 Task: Find connections with filter location Charkhāri with filter topic #marketing with filter profile language German with filter current company HERO ELECTRIC VEHICLES PVT LTD with filter school Rajiv Gandhi University of Knowledge Technologies, RKValley (RAA) with filter industry Mobile Computing Software Products with filter service category Home Networking with filter keywords title Physicist
Action: Mouse moved to (662, 92)
Screenshot: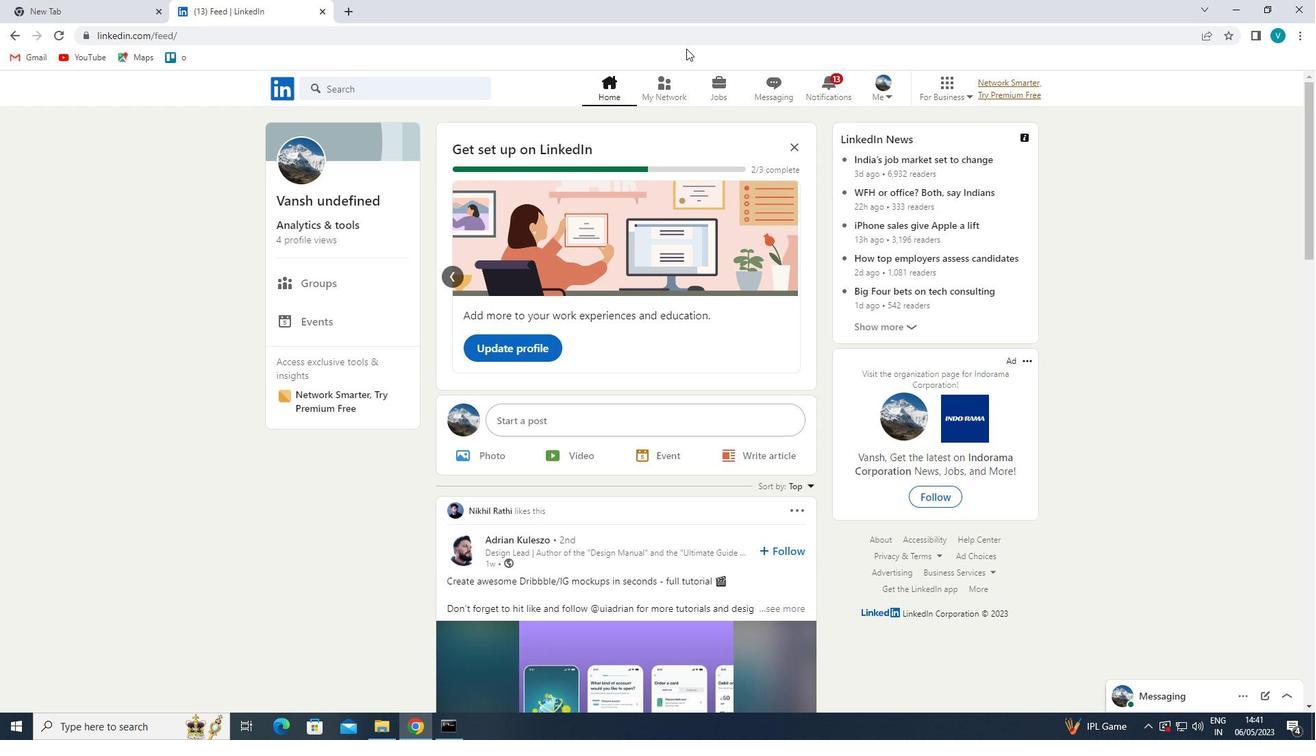 
Action: Mouse pressed left at (662, 92)
Screenshot: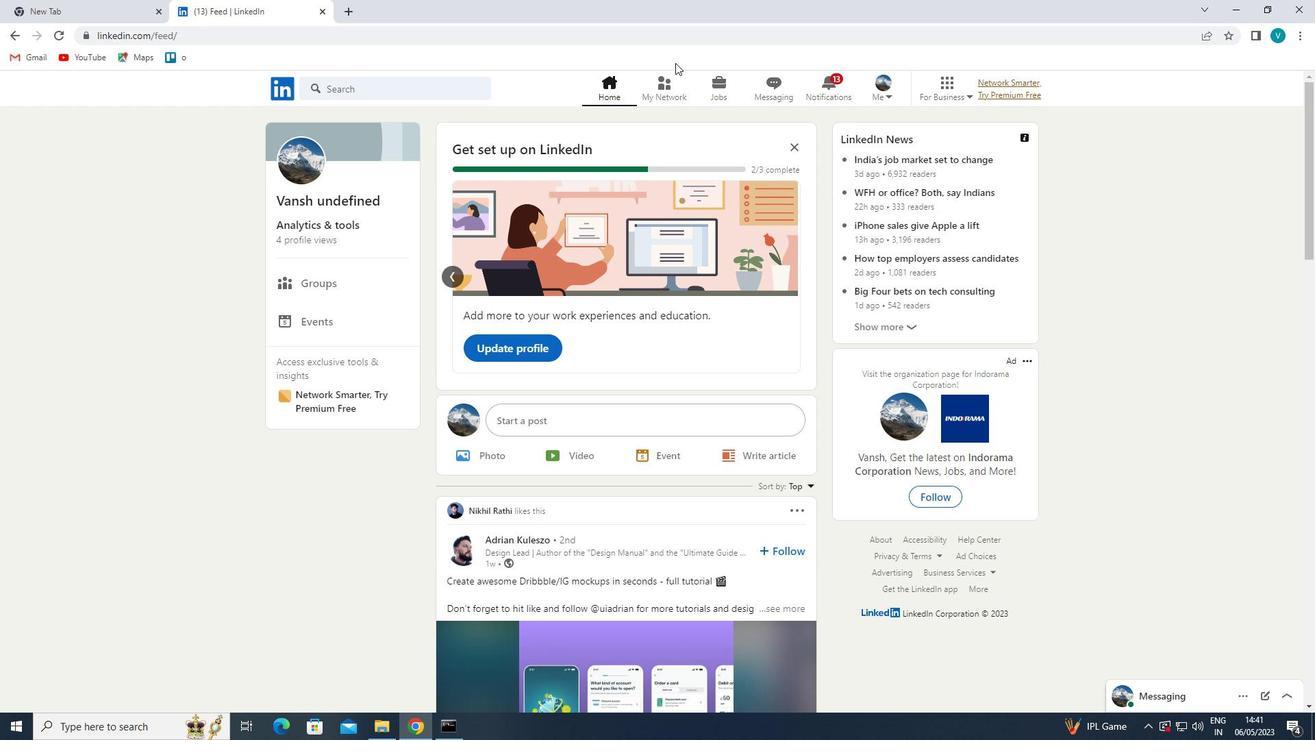 
Action: Mouse moved to (411, 163)
Screenshot: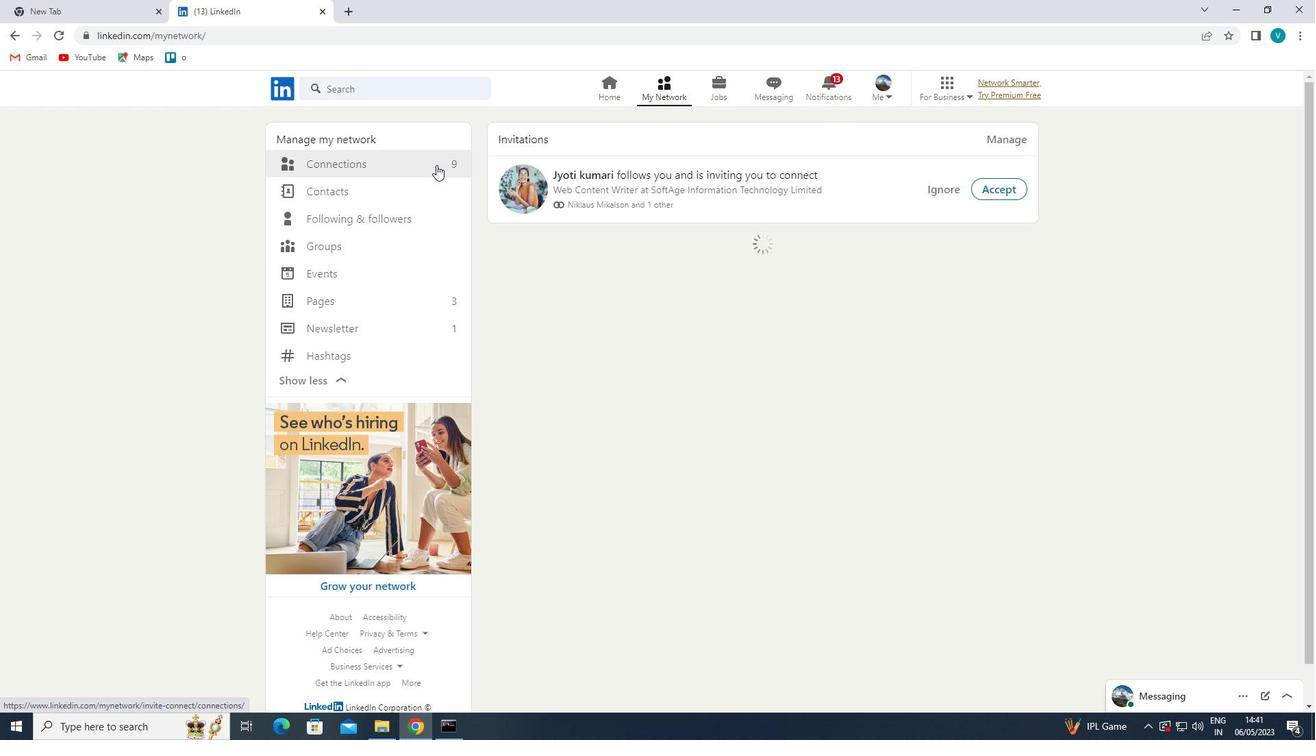
Action: Mouse pressed left at (411, 163)
Screenshot: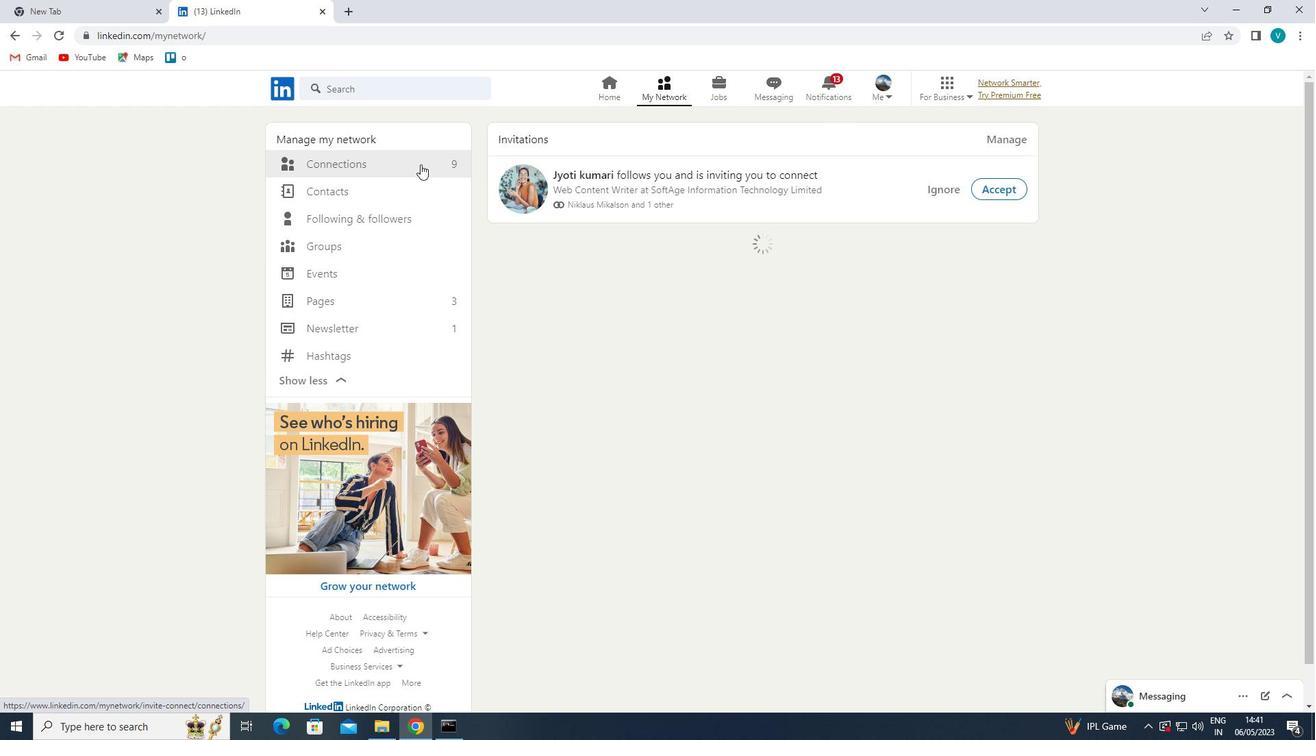 
Action: Mouse moved to (791, 166)
Screenshot: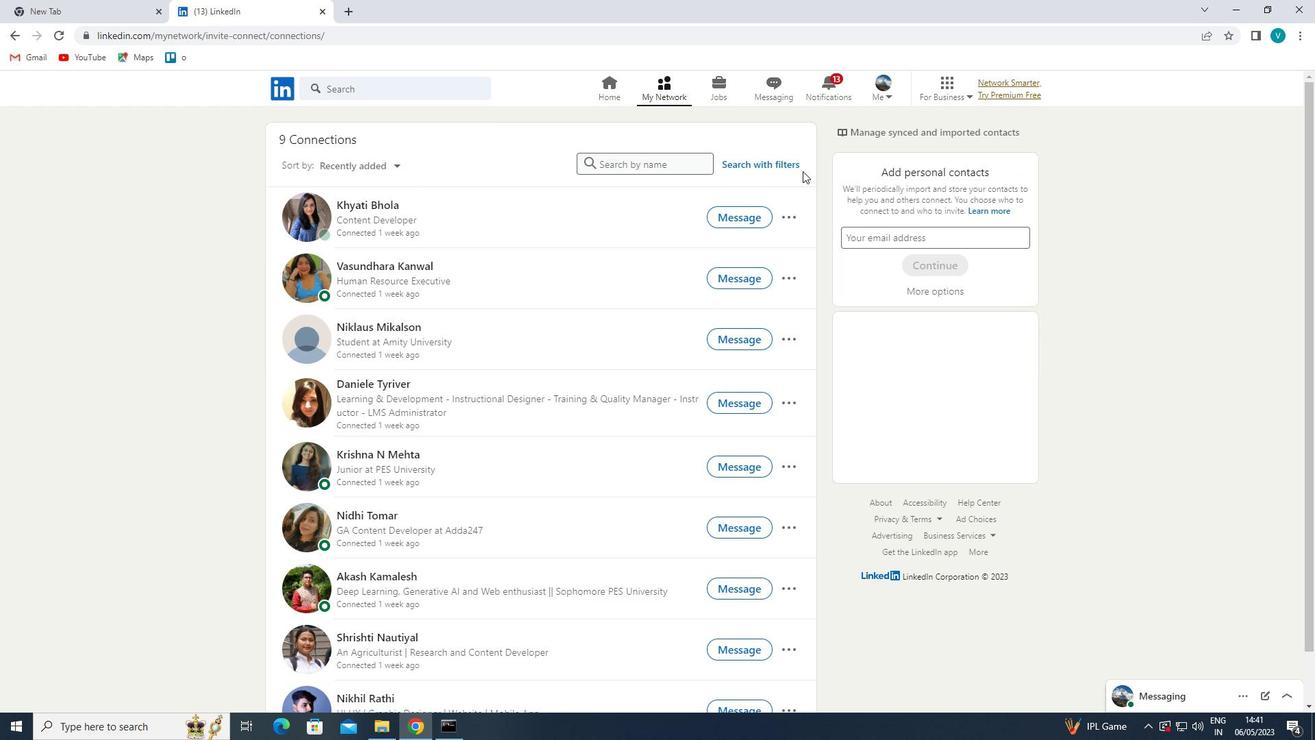 
Action: Mouse pressed left at (791, 166)
Screenshot: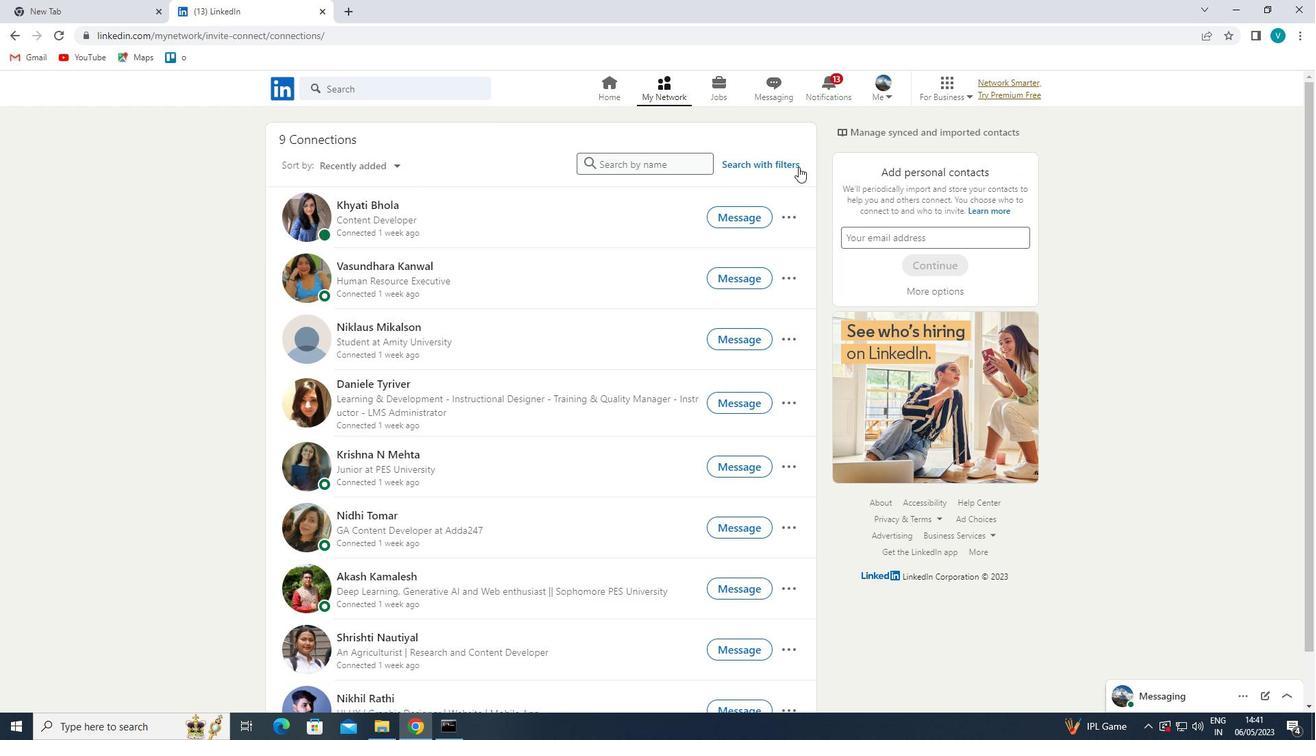 
Action: Mouse moved to (665, 126)
Screenshot: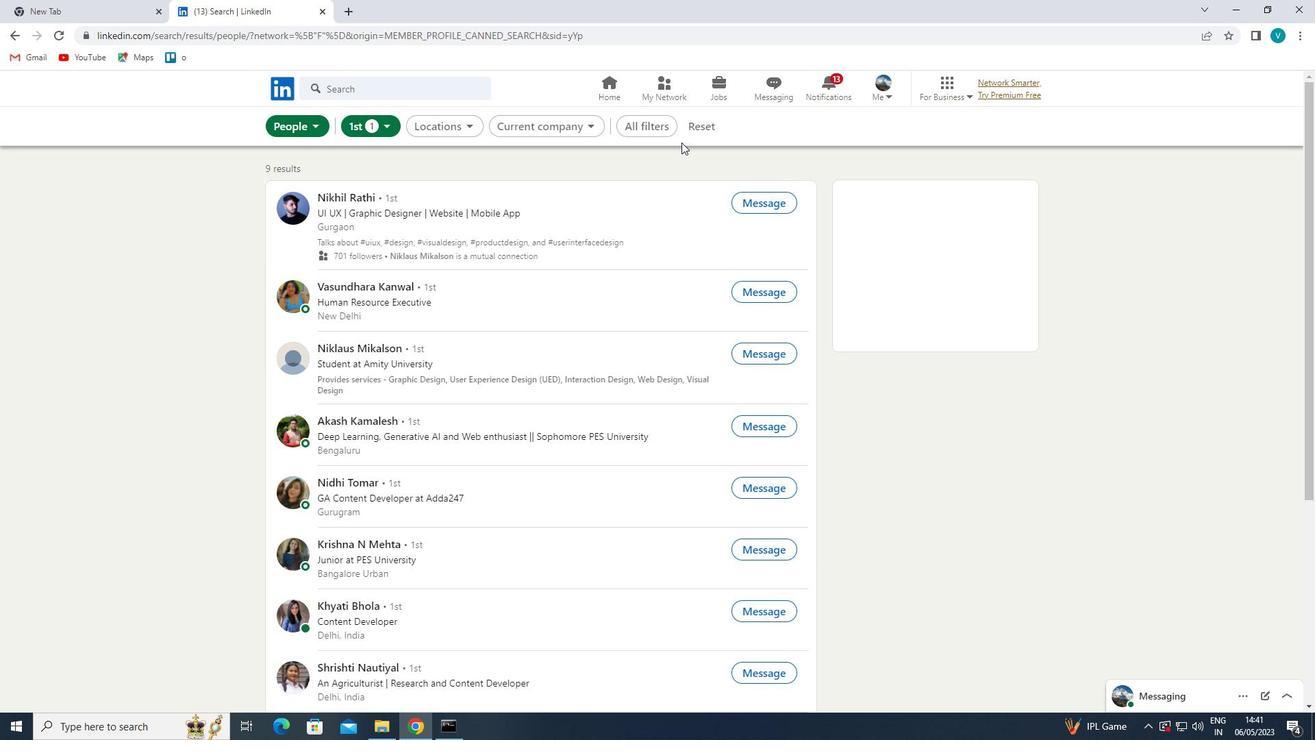 
Action: Mouse pressed left at (665, 126)
Screenshot: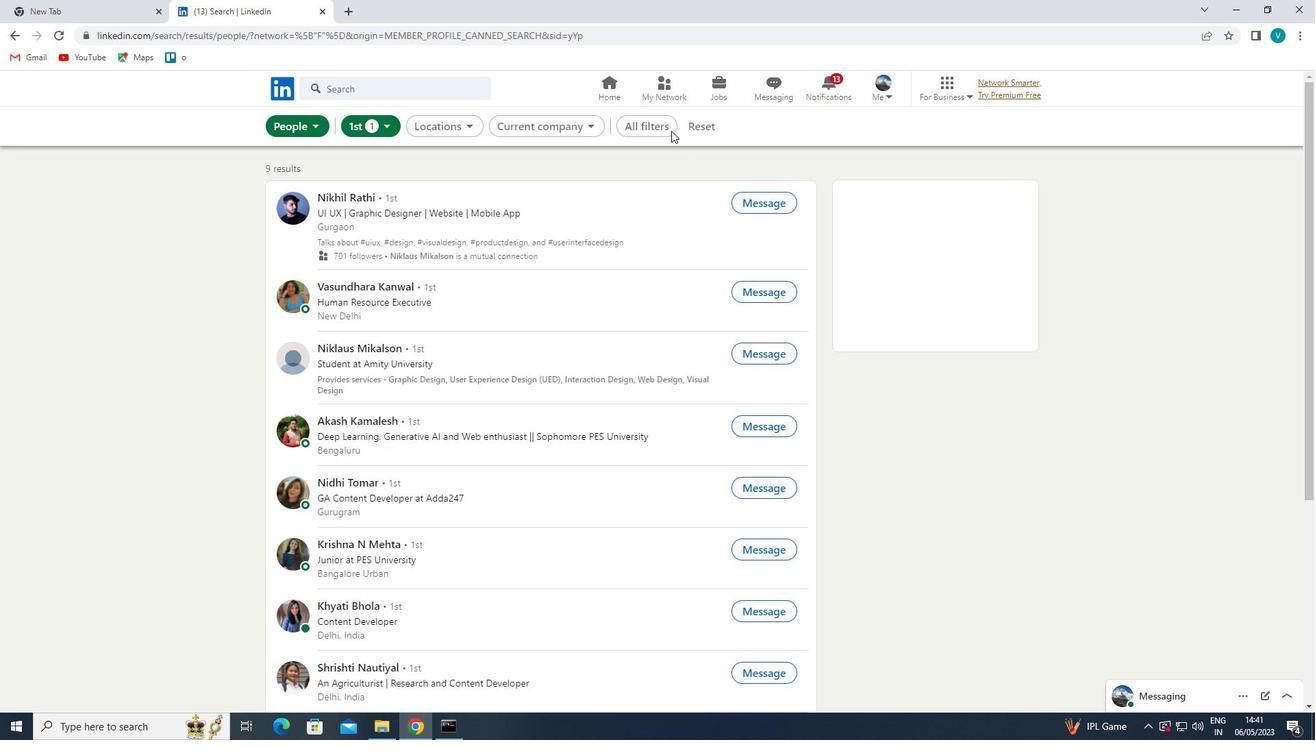 
Action: Mouse moved to (1083, 298)
Screenshot: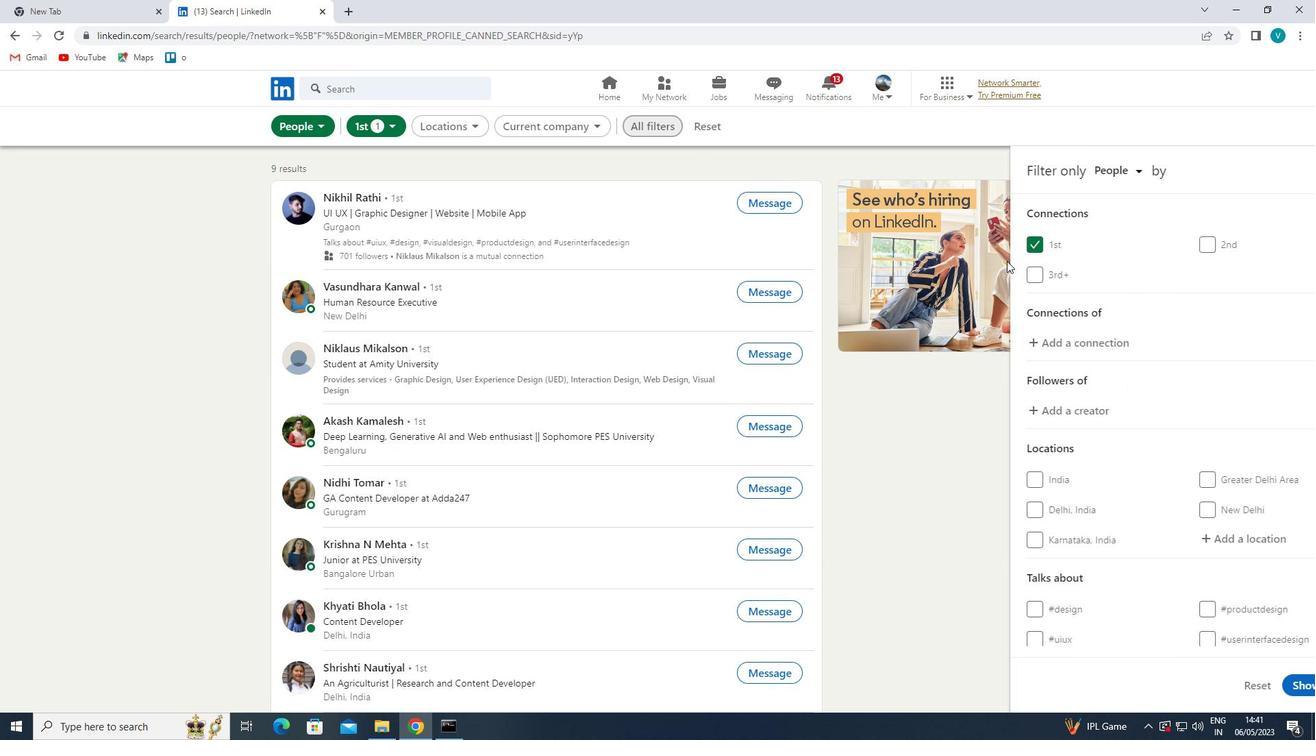 
Action: Mouse scrolled (1083, 297) with delta (0, 0)
Screenshot: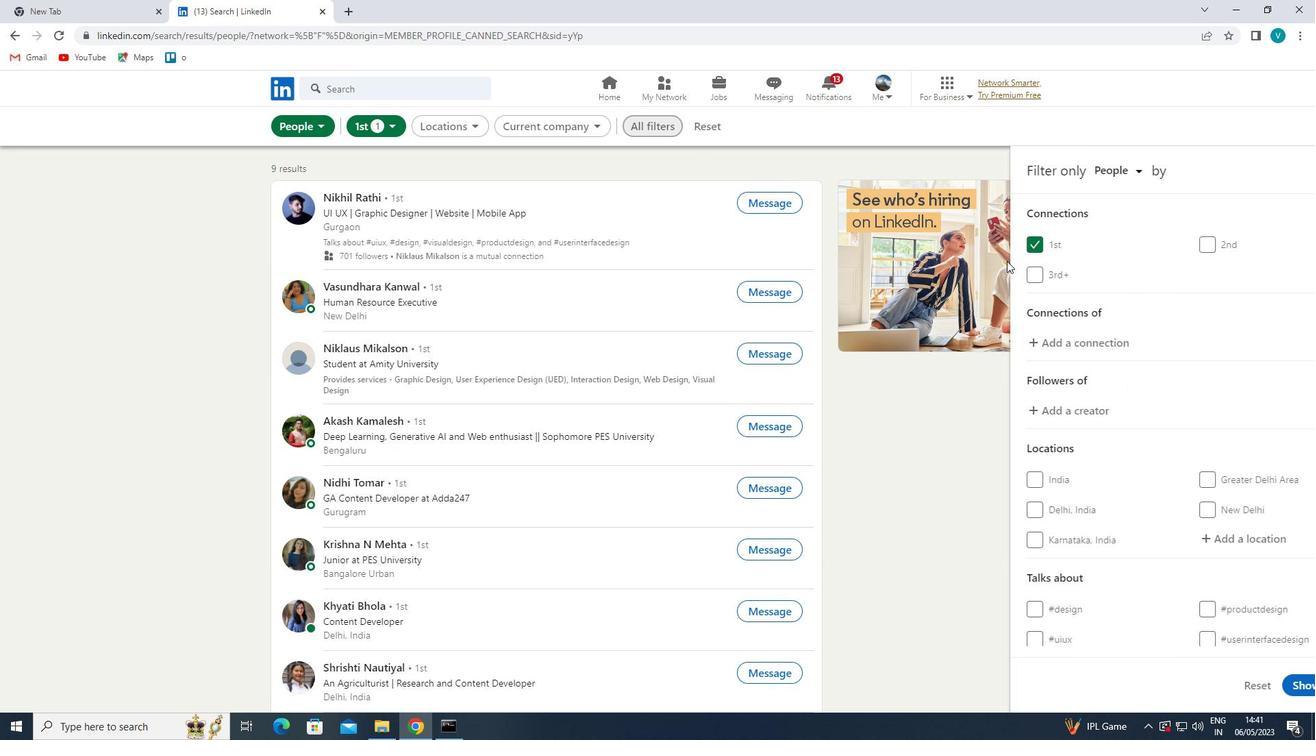 
Action: Mouse moved to (1087, 302)
Screenshot: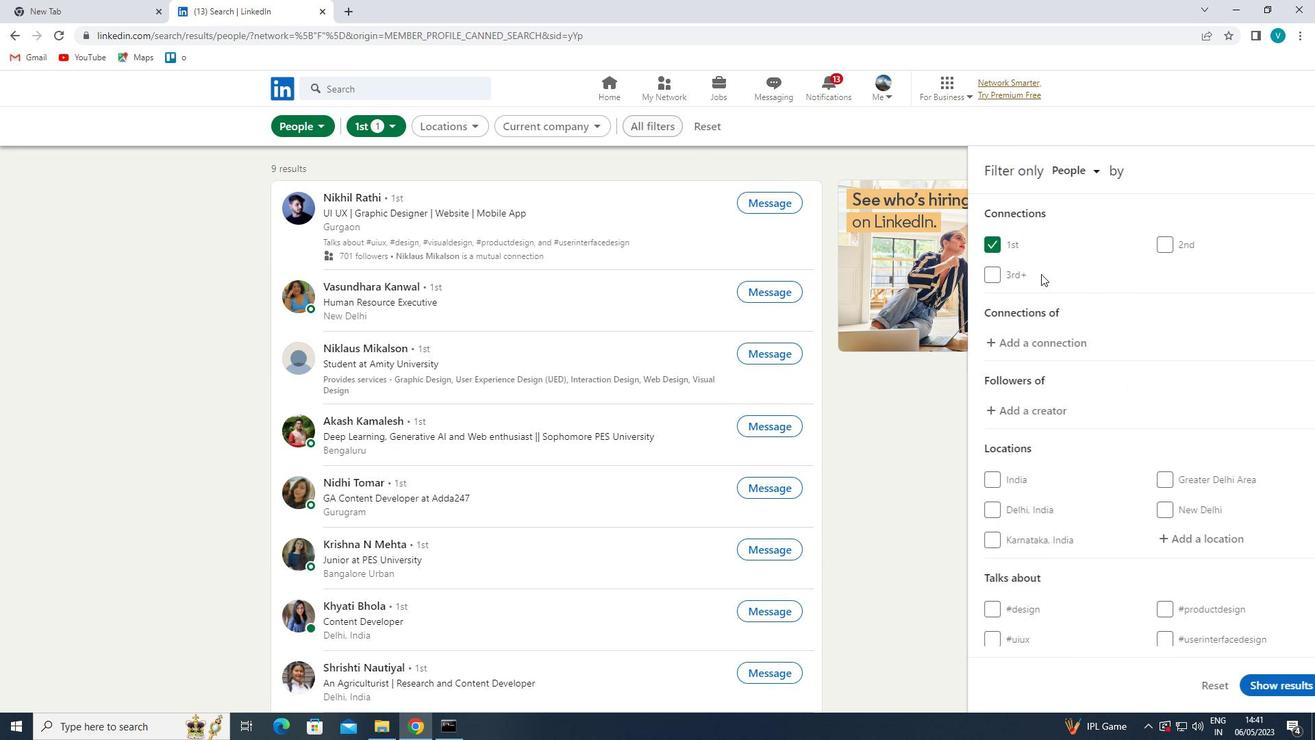 
Action: Mouse scrolled (1087, 302) with delta (0, 0)
Screenshot: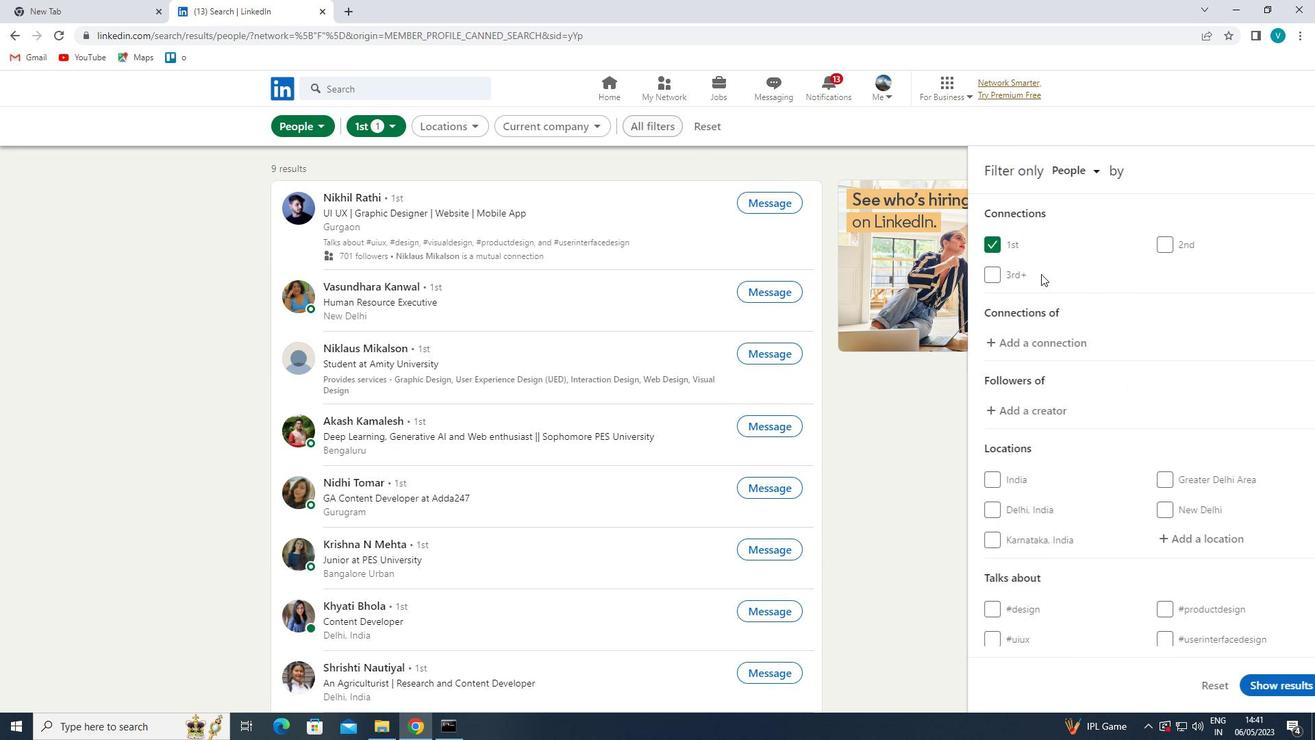 
Action: Mouse moved to (1166, 400)
Screenshot: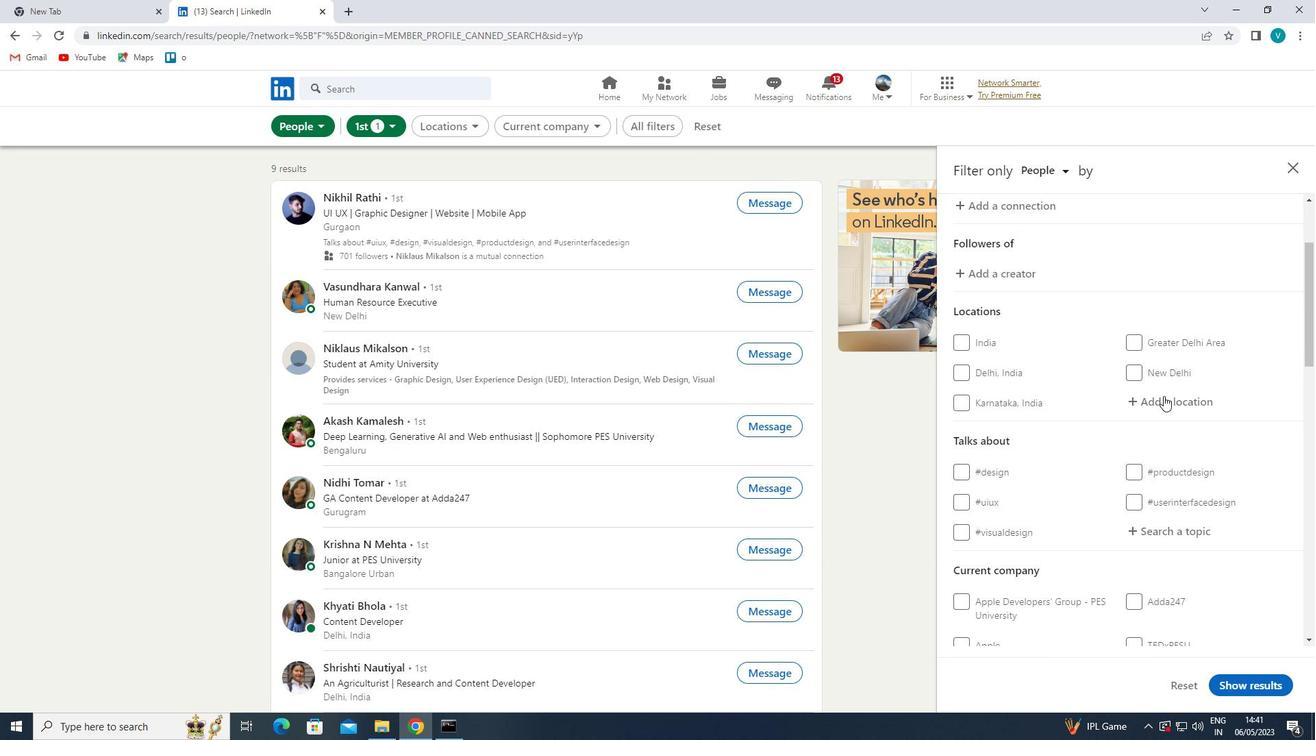 
Action: Mouse pressed left at (1166, 400)
Screenshot: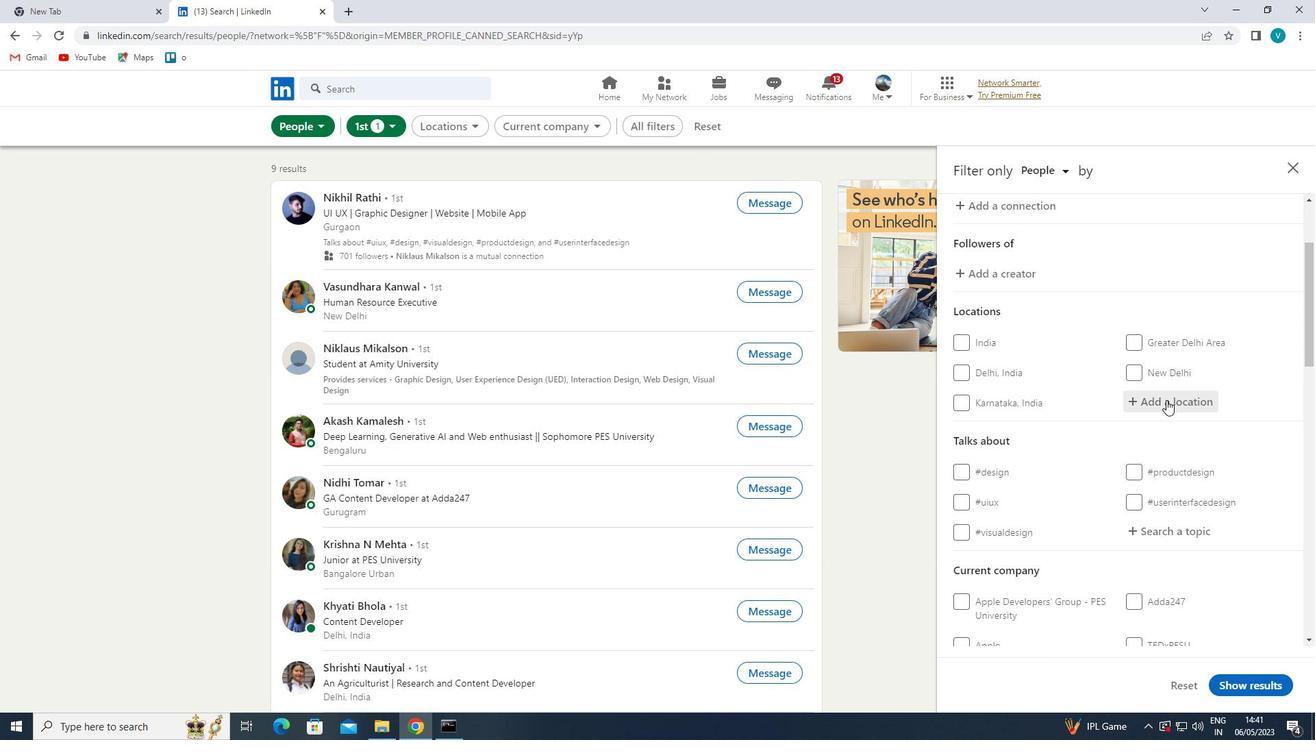 
Action: Mouse moved to (935, 279)
Screenshot: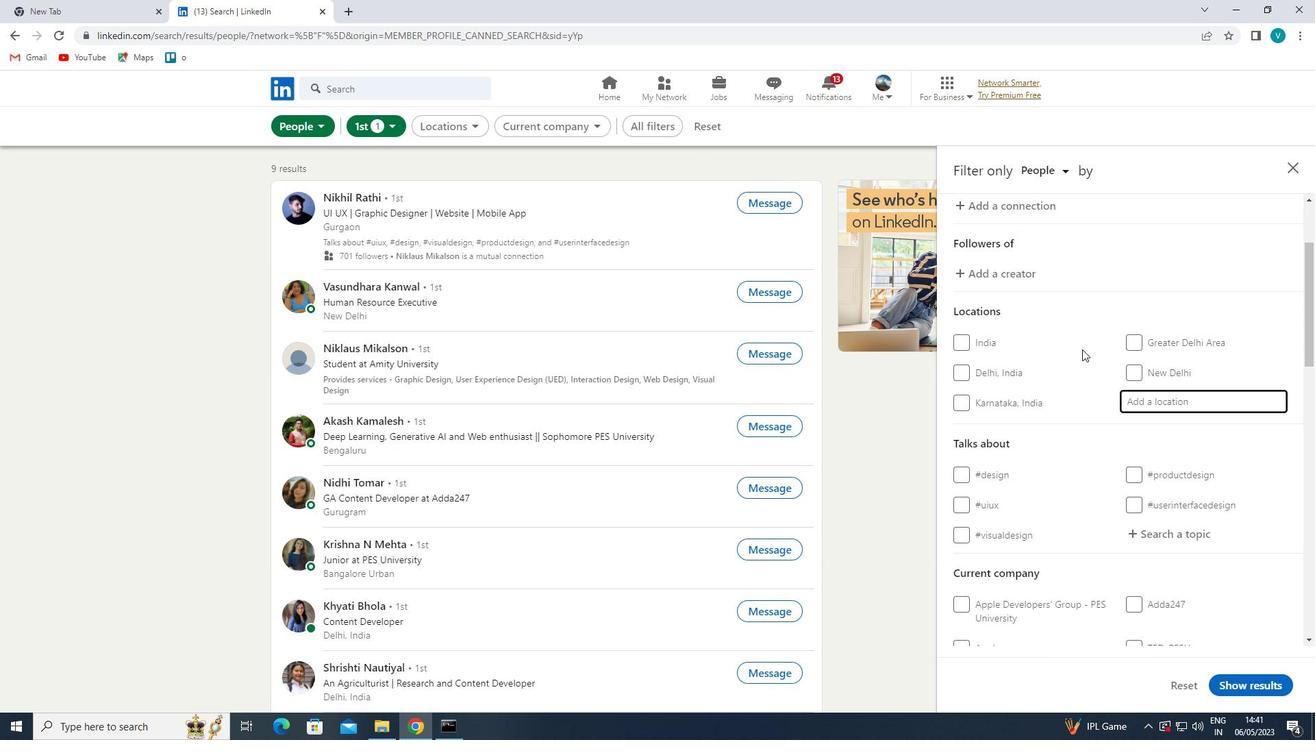 
Action: Key pressed <Key.shift>CH
Screenshot: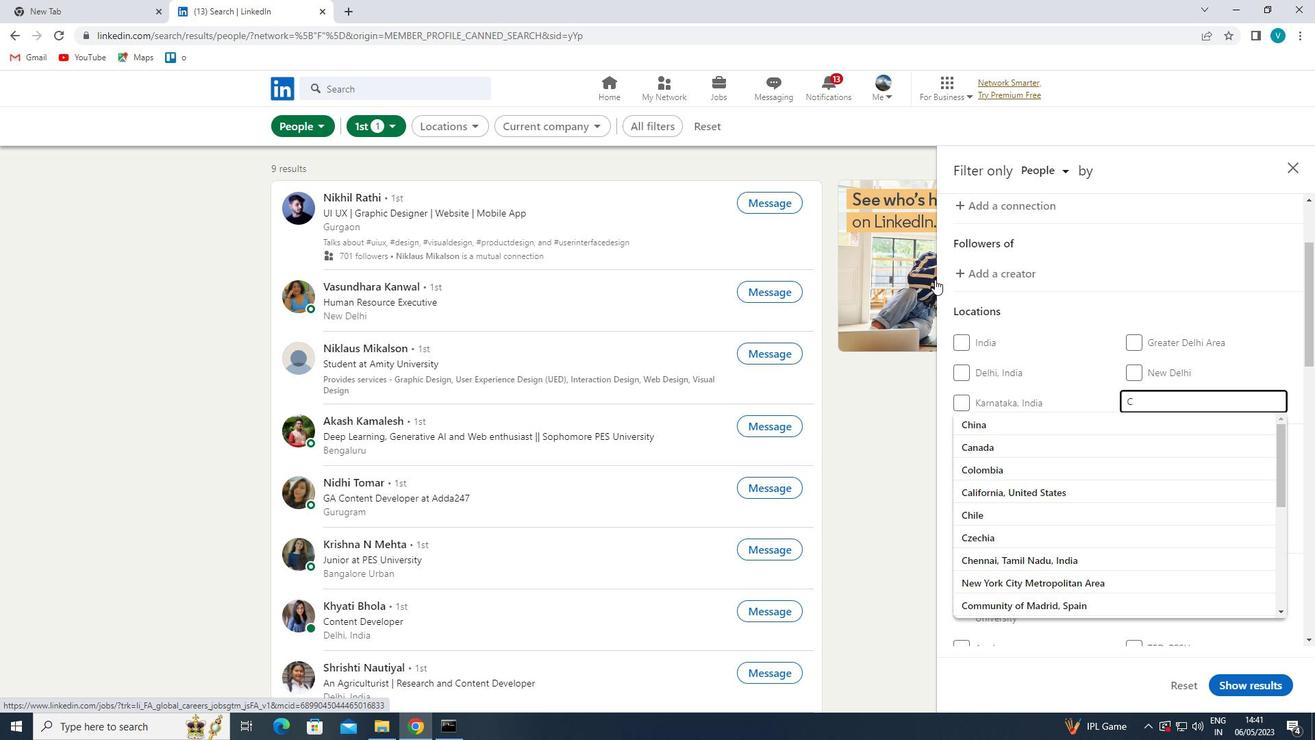
Action: Mouse moved to (933, 280)
Screenshot: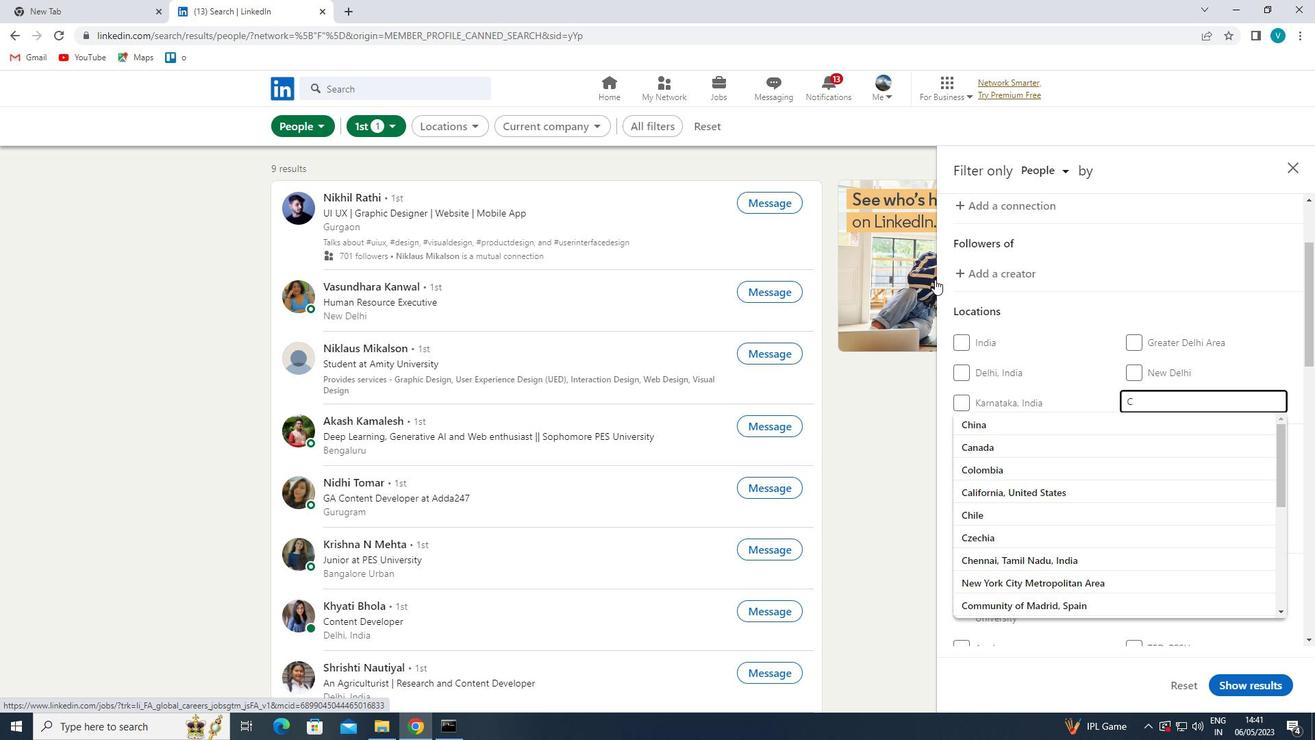 
Action: Key pressed ARKHARI
Screenshot: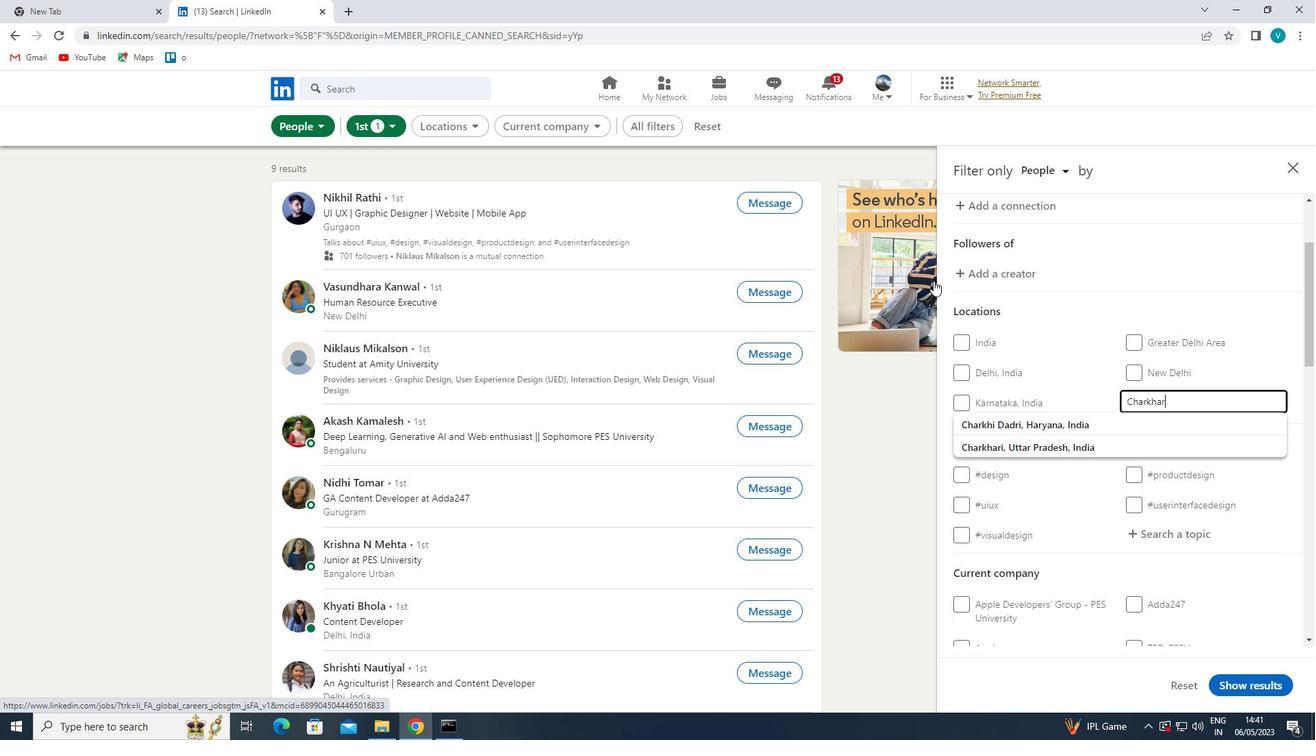 
Action: Mouse moved to (1107, 425)
Screenshot: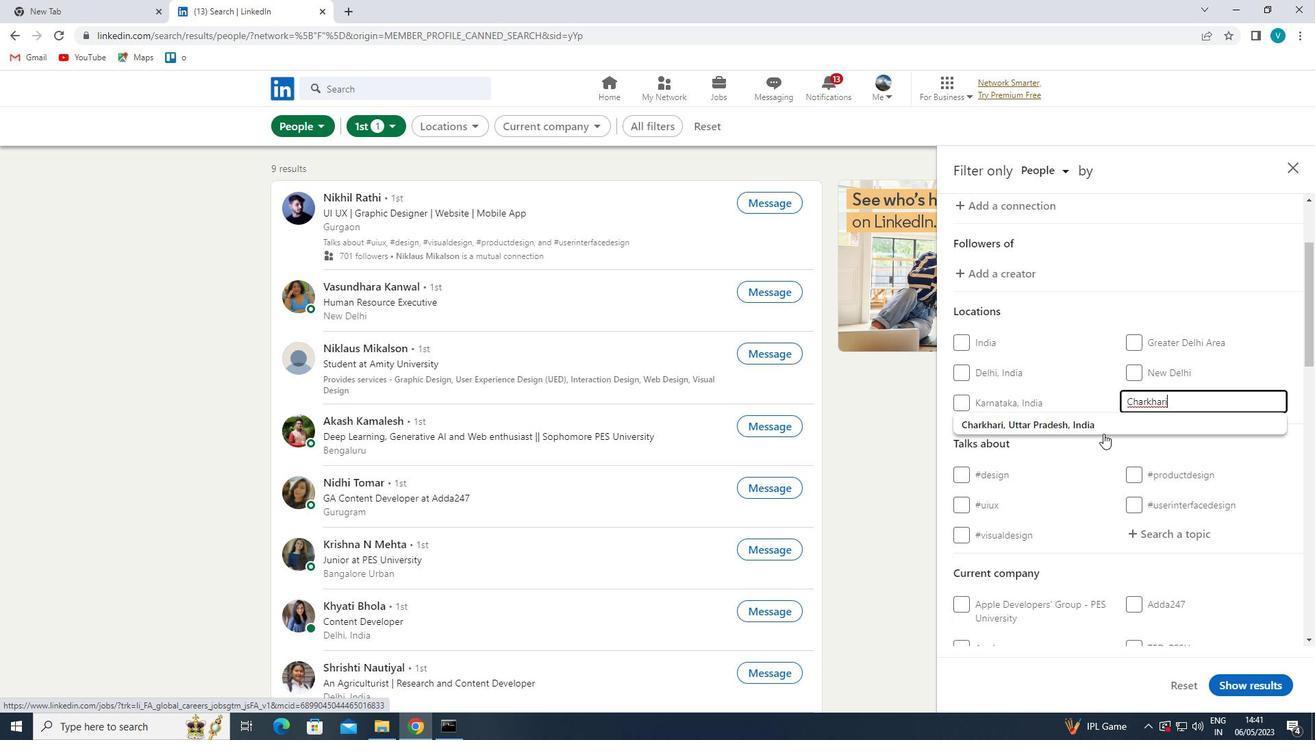 
Action: Mouse pressed left at (1107, 425)
Screenshot: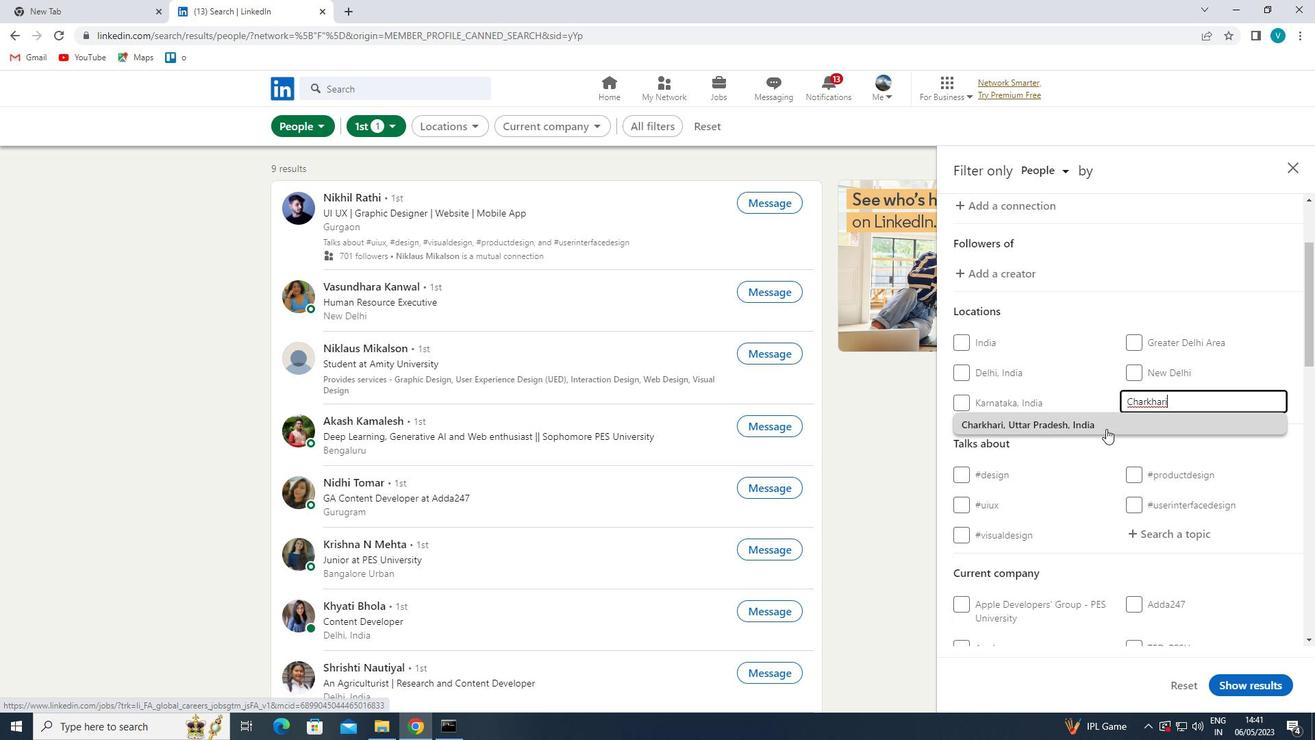 
Action: Mouse moved to (1137, 444)
Screenshot: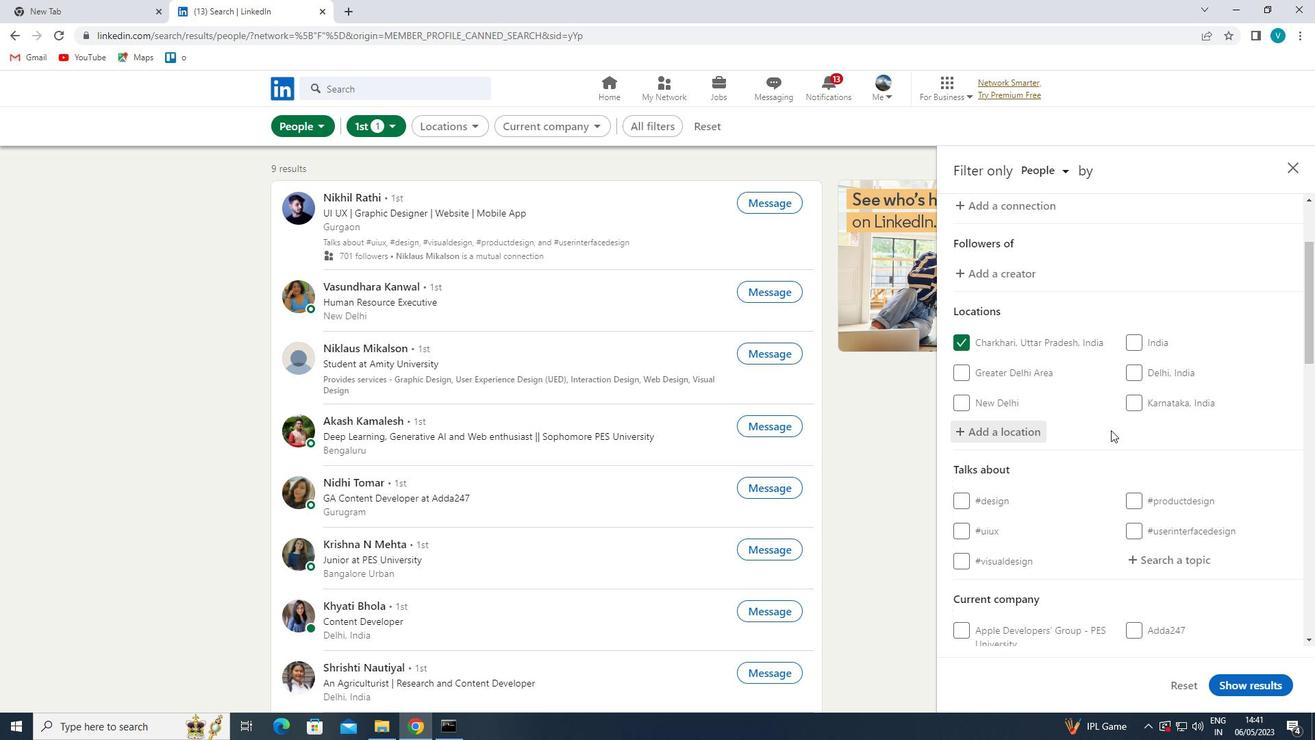 
Action: Mouse scrolled (1137, 443) with delta (0, 0)
Screenshot: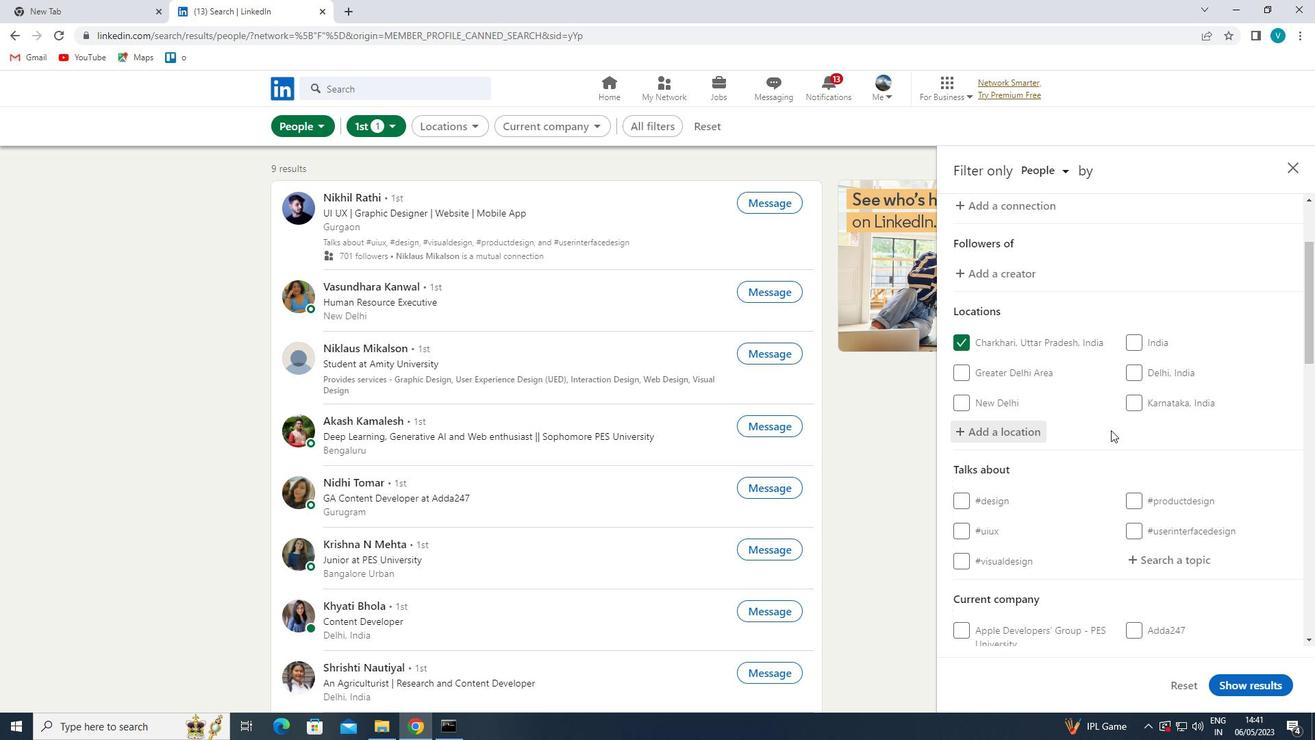
Action: Mouse moved to (1163, 479)
Screenshot: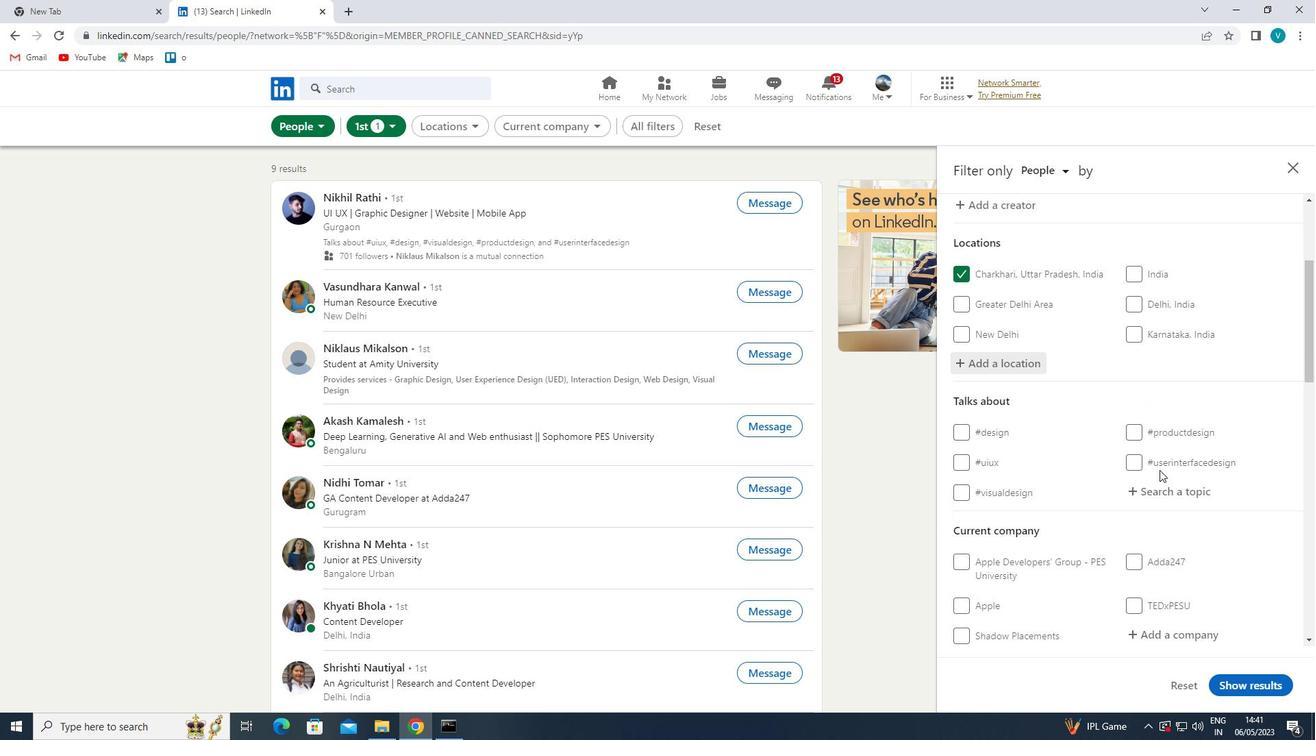 
Action: Mouse pressed left at (1163, 479)
Screenshot: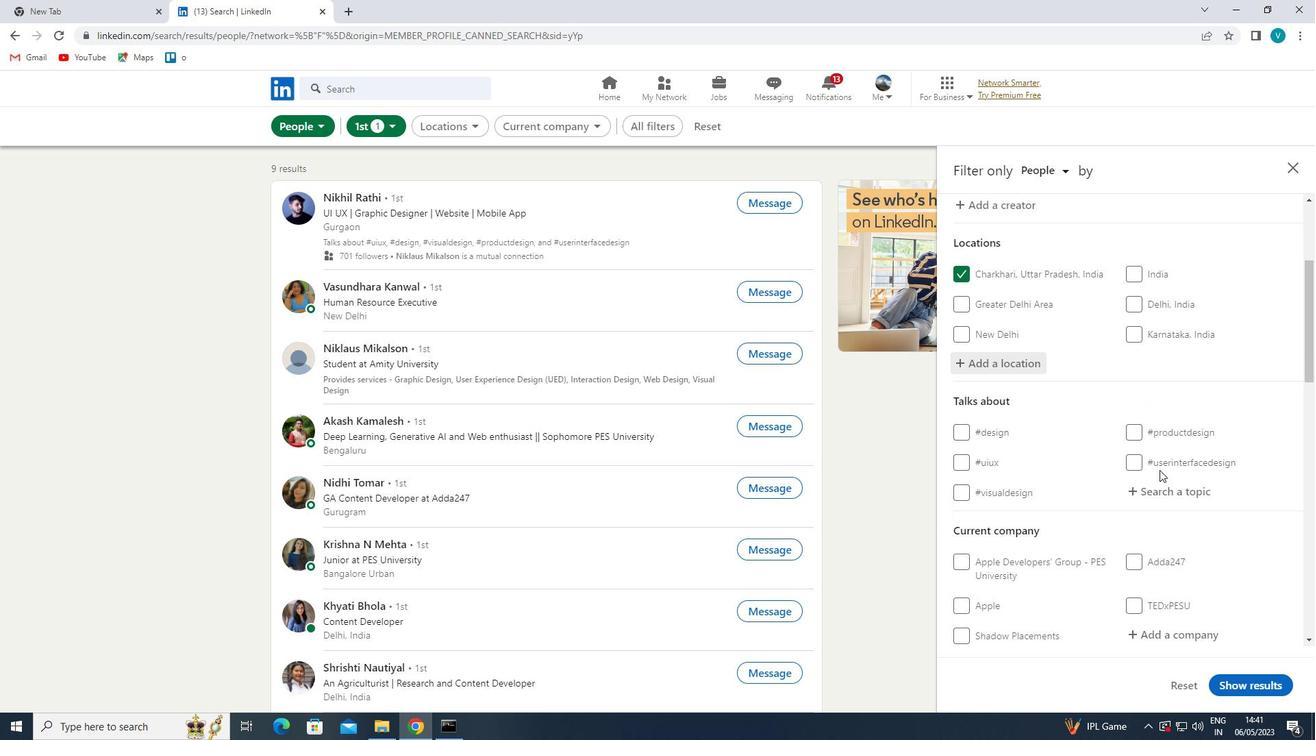 
Action: Mouse moved to (1124, 459)
Screenshot: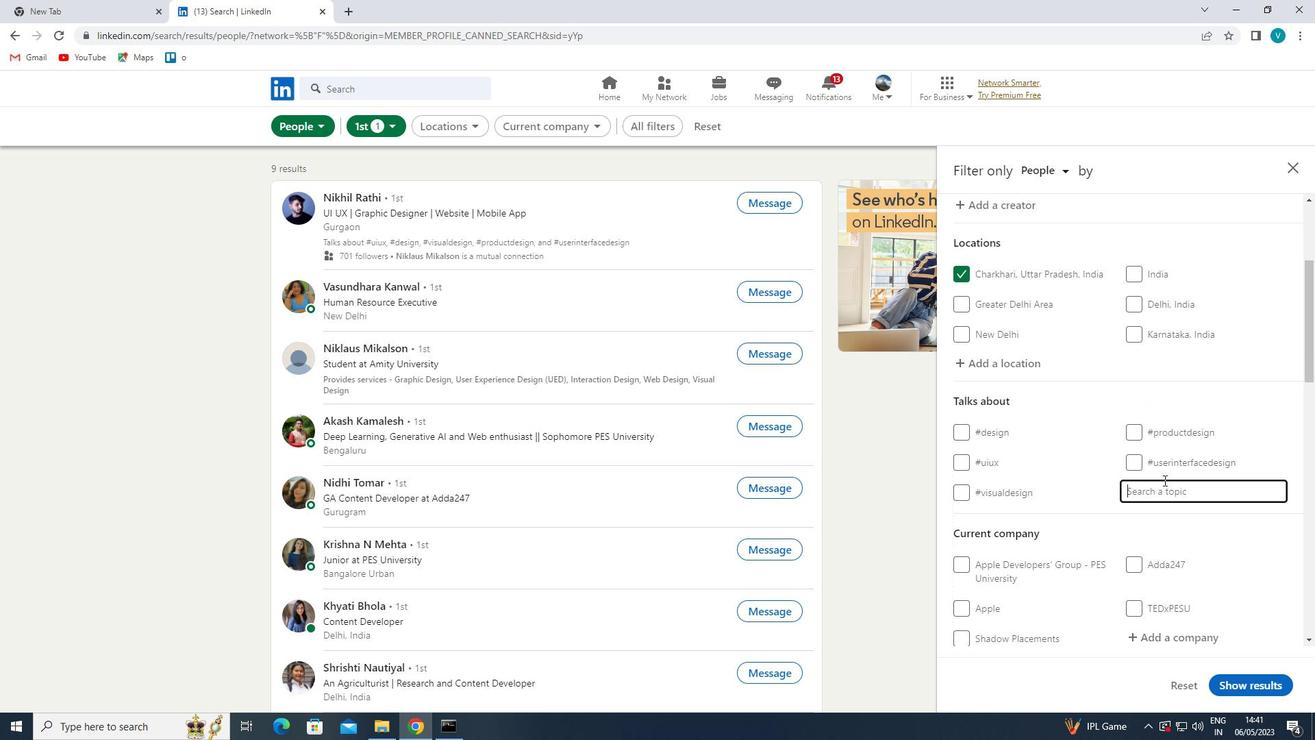
Action: Key pressed MARKET
Screenshot: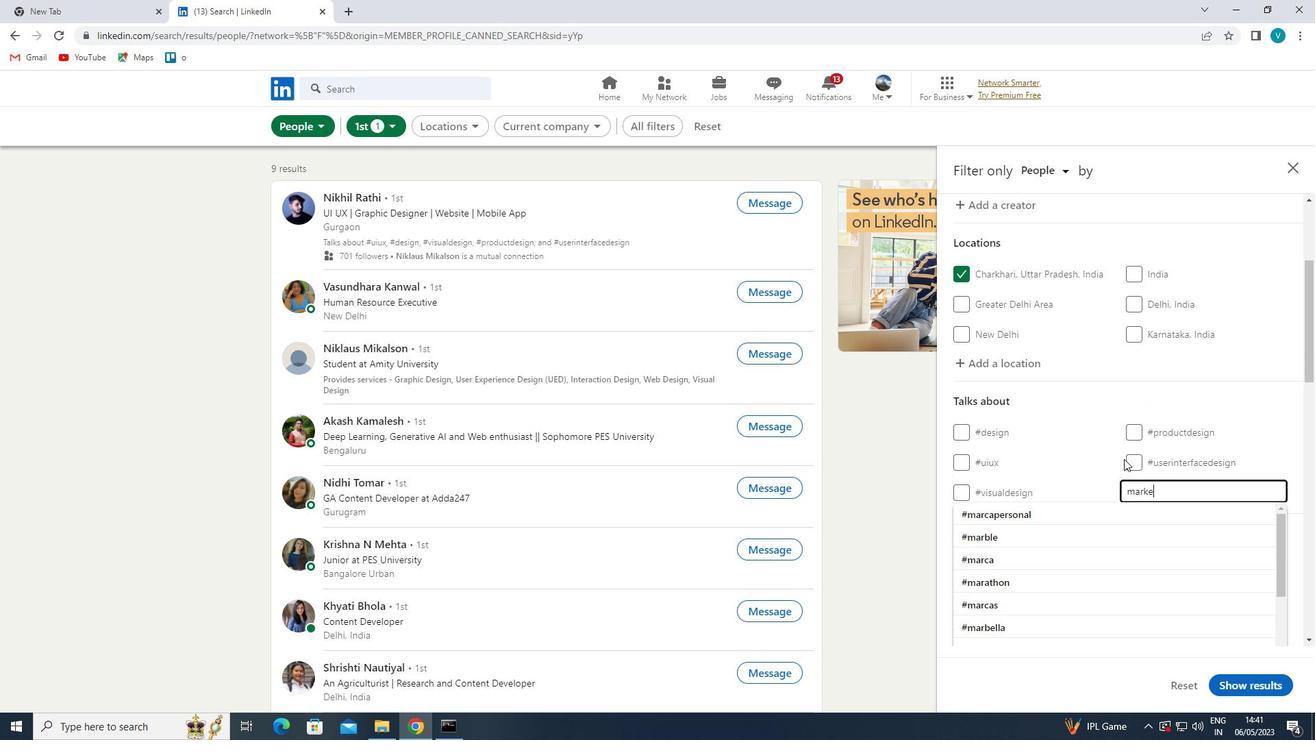 
Action: Mouse moved to (1093, 508)
Screenshot: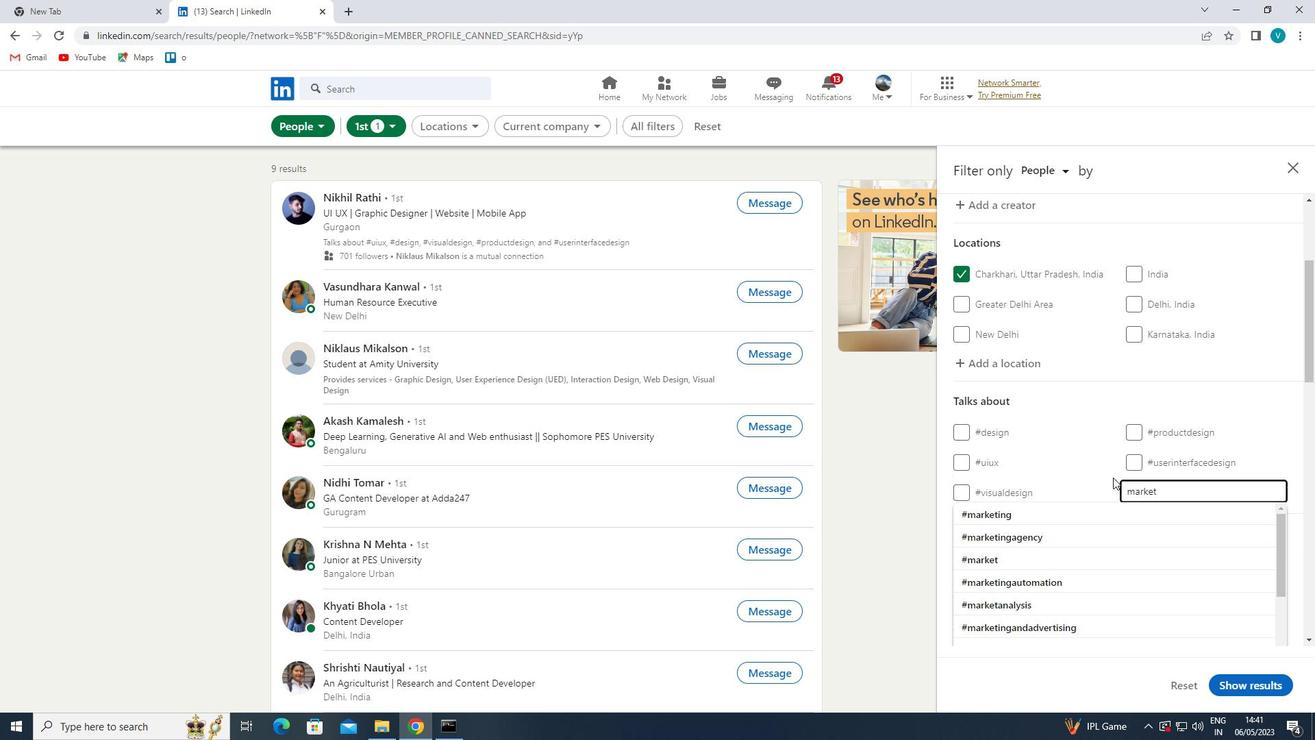 
Action: Mouse pressed left at (1093, 508)
Screenshot: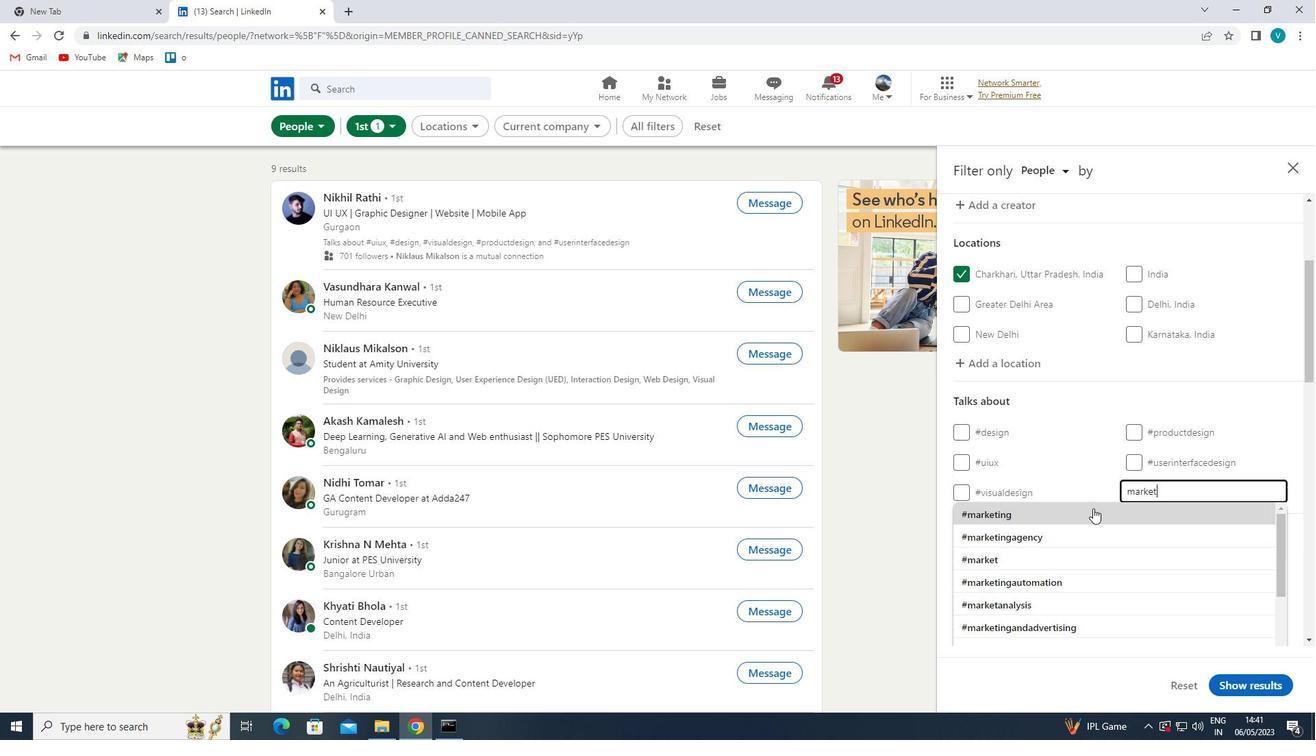 
Action: Mouse moved to (1093, 509)
Screenshot: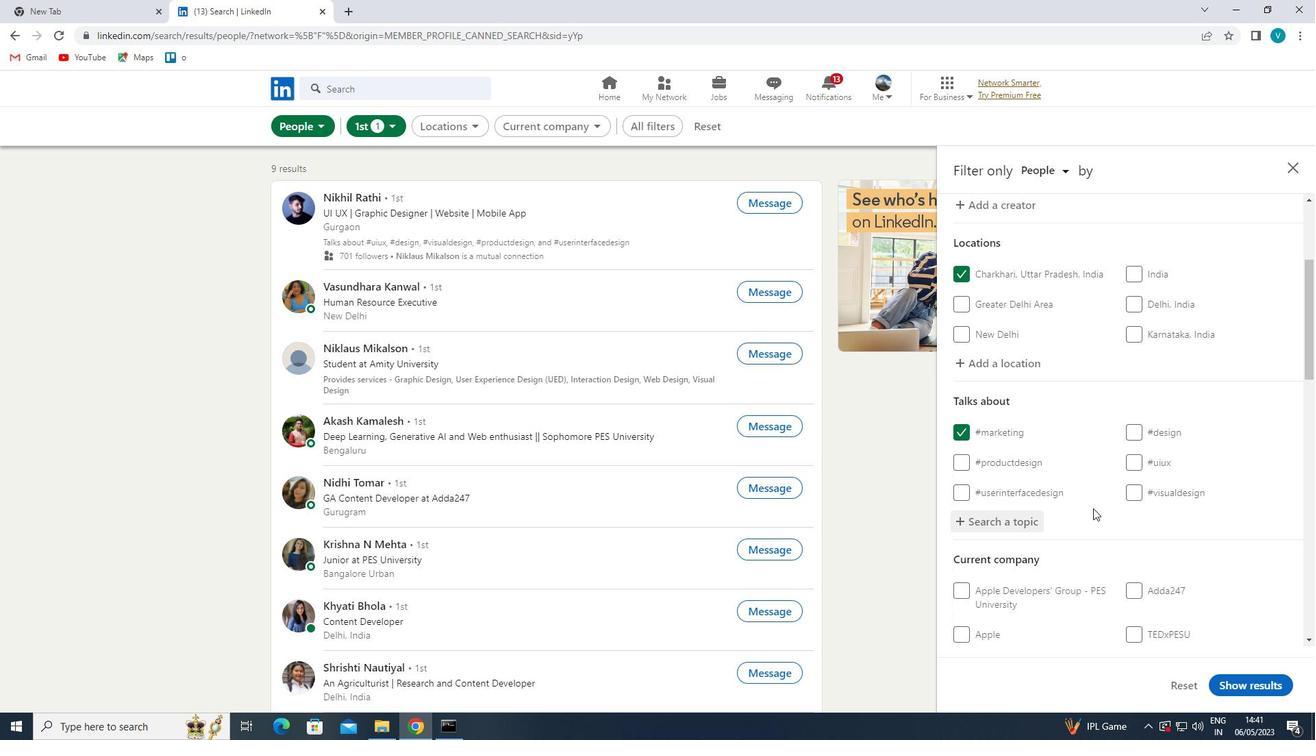 
Action: Mouse scrolled (1093, 509) with delta (0, 0)
Screenshot: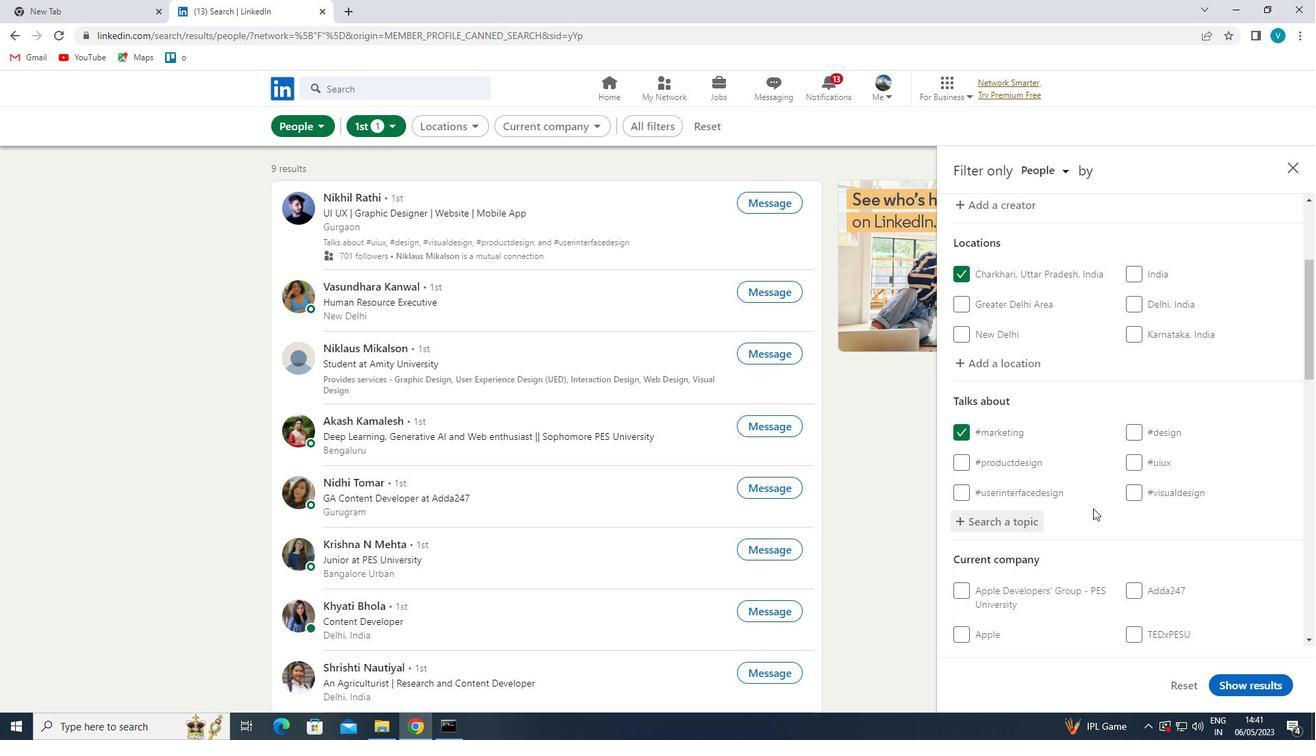 
Action: Mouse scrolled (1093, 509) with delta (0, 0)
Screenshot: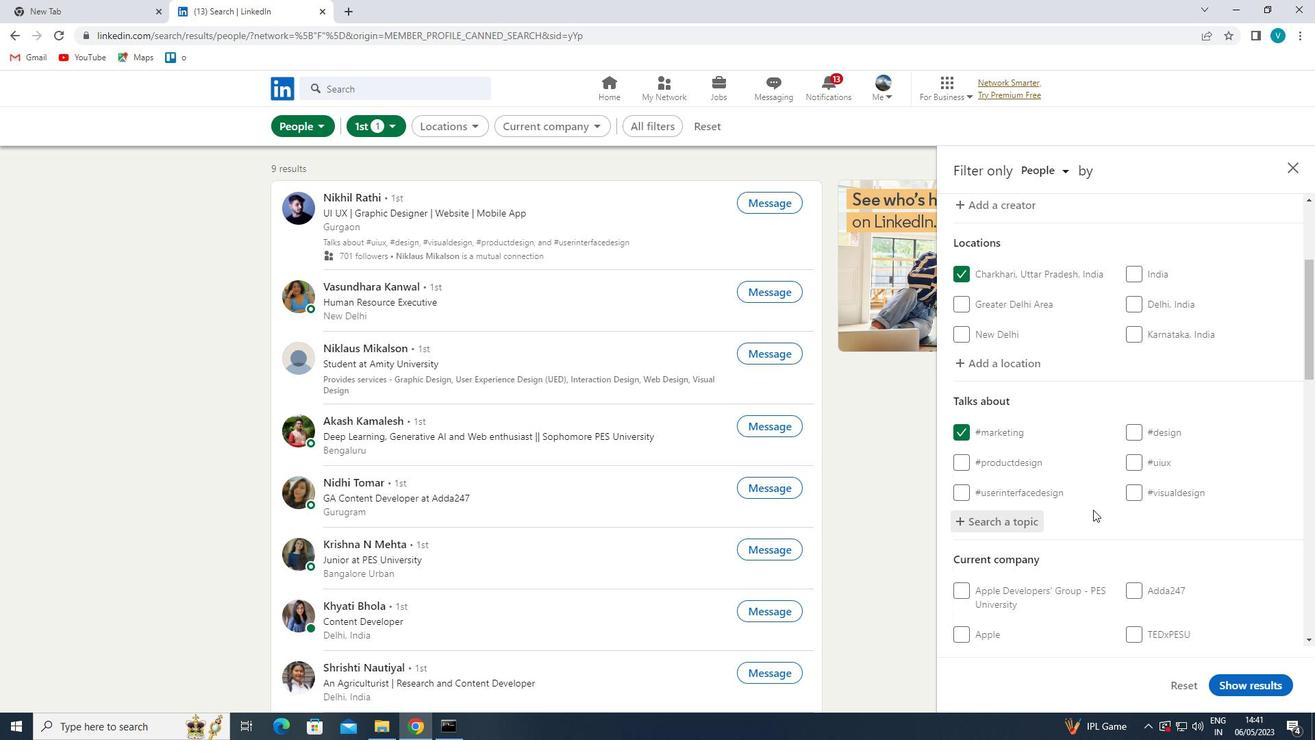 
Action: Mouse scrolled (1093, 509) with delta (0, 0)
Screenshot: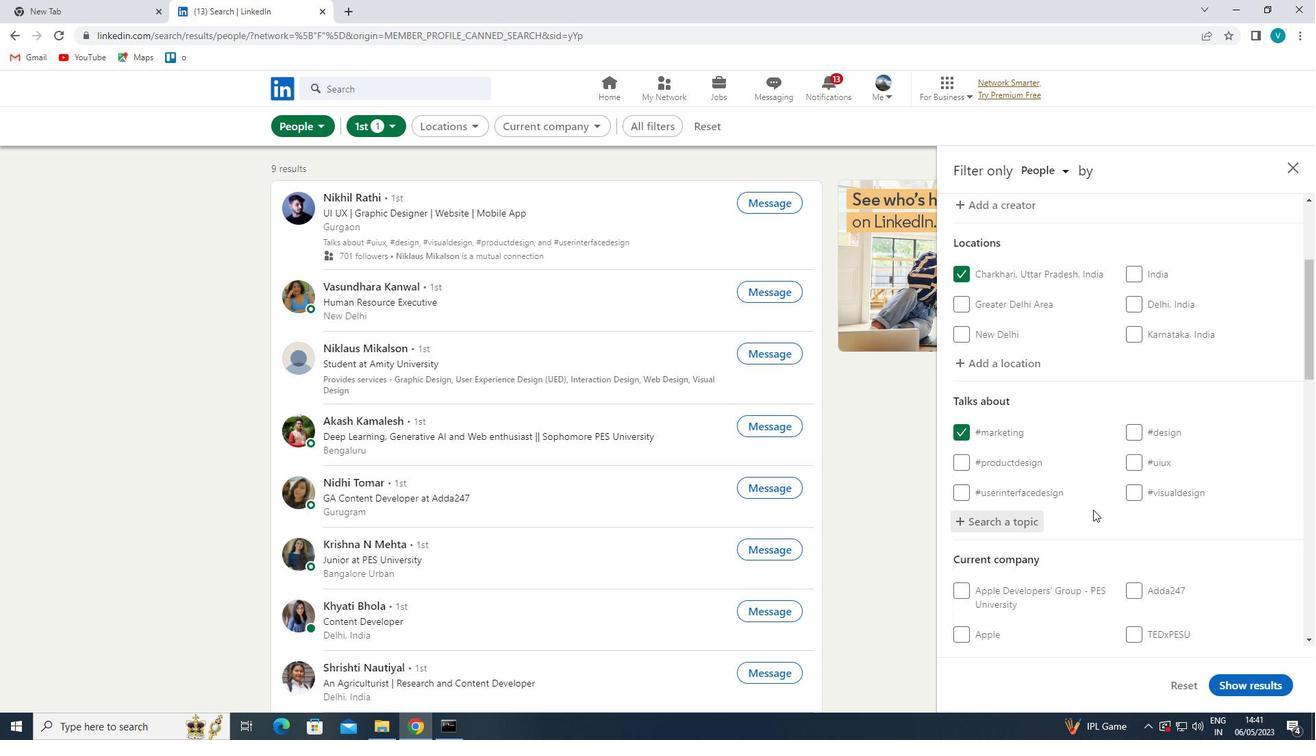 
Action: Mouse scrolled (1093, 509) with delta (0, 0)
Screenshot: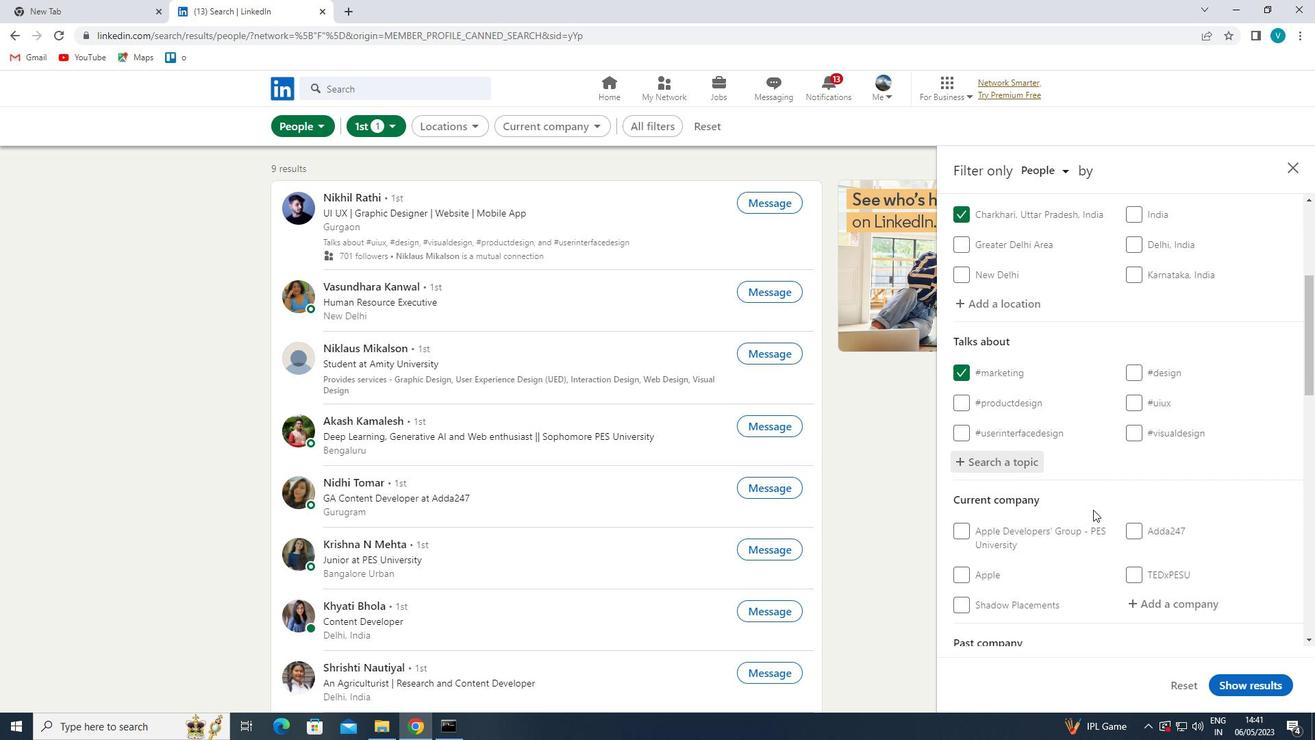
Action: Mouse moved to (1177, 385)
Screenshot: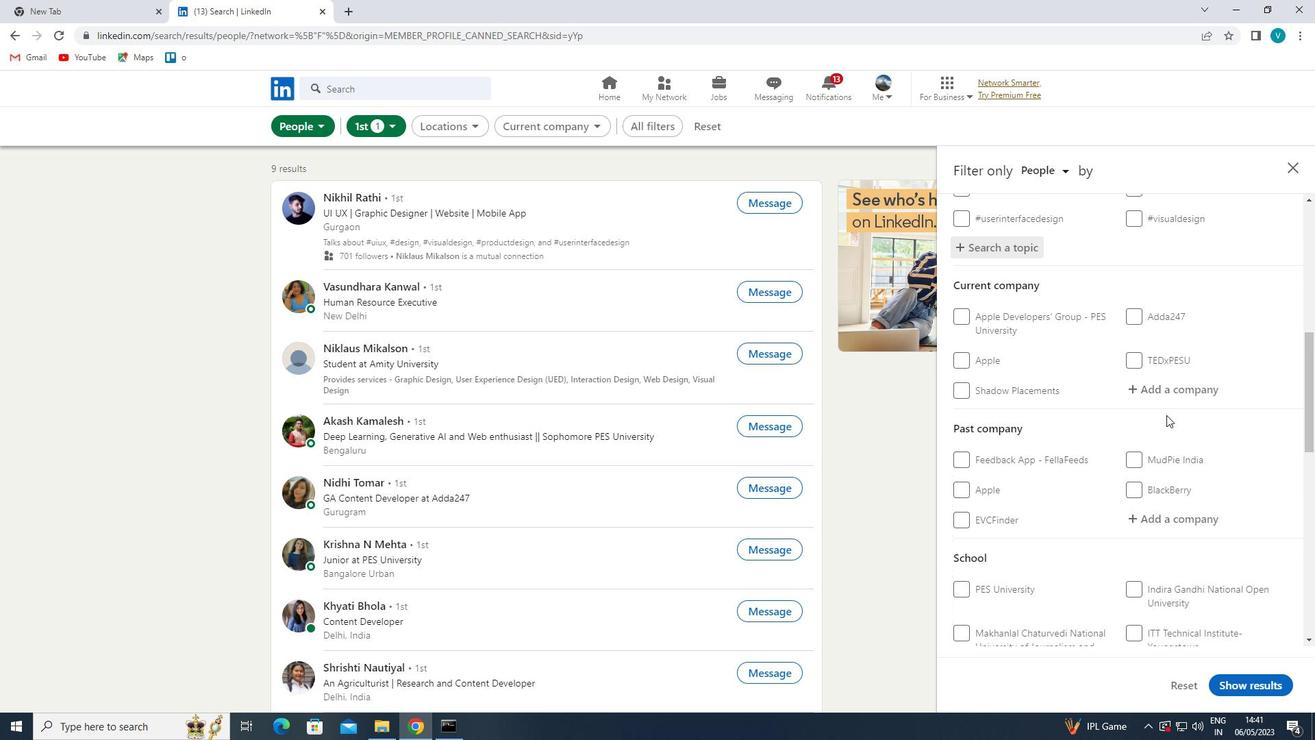
Action: Mouse pressed left at (1177, 385)
Screenshot: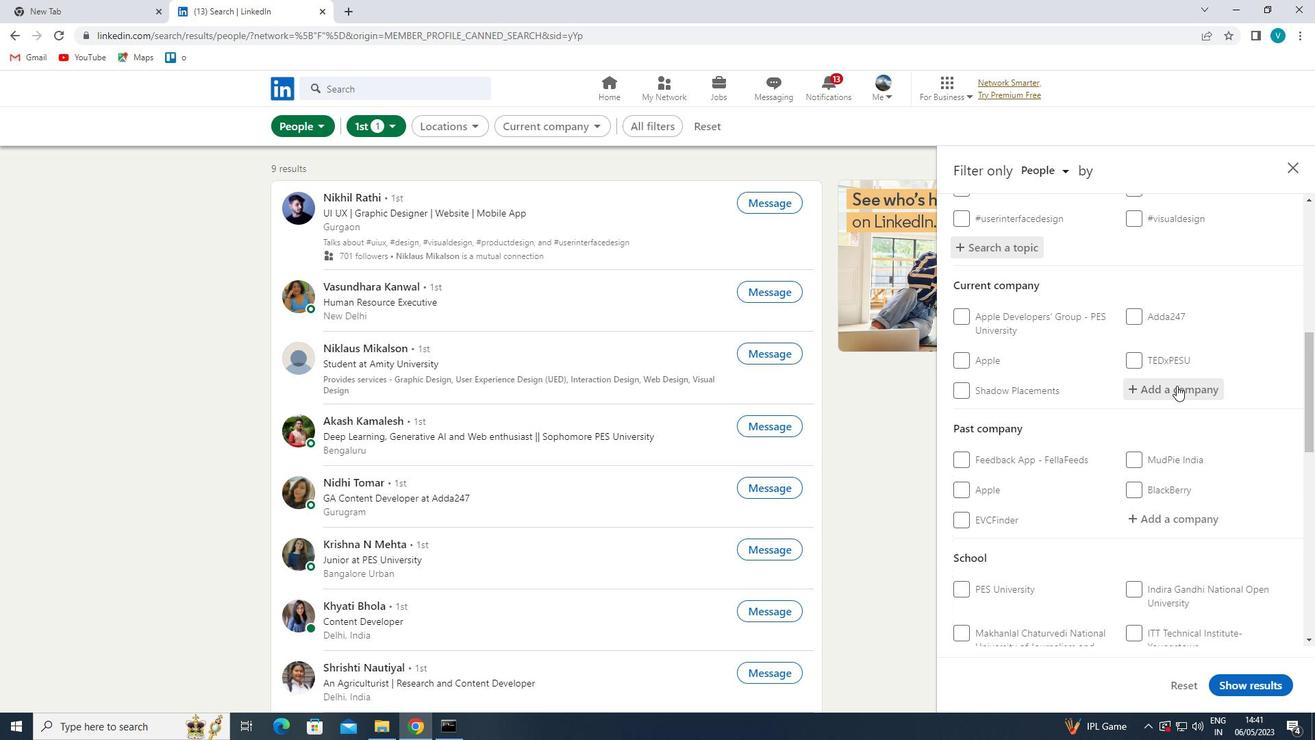 
Action: Key pressed <Key.shift>HE
Screenshot: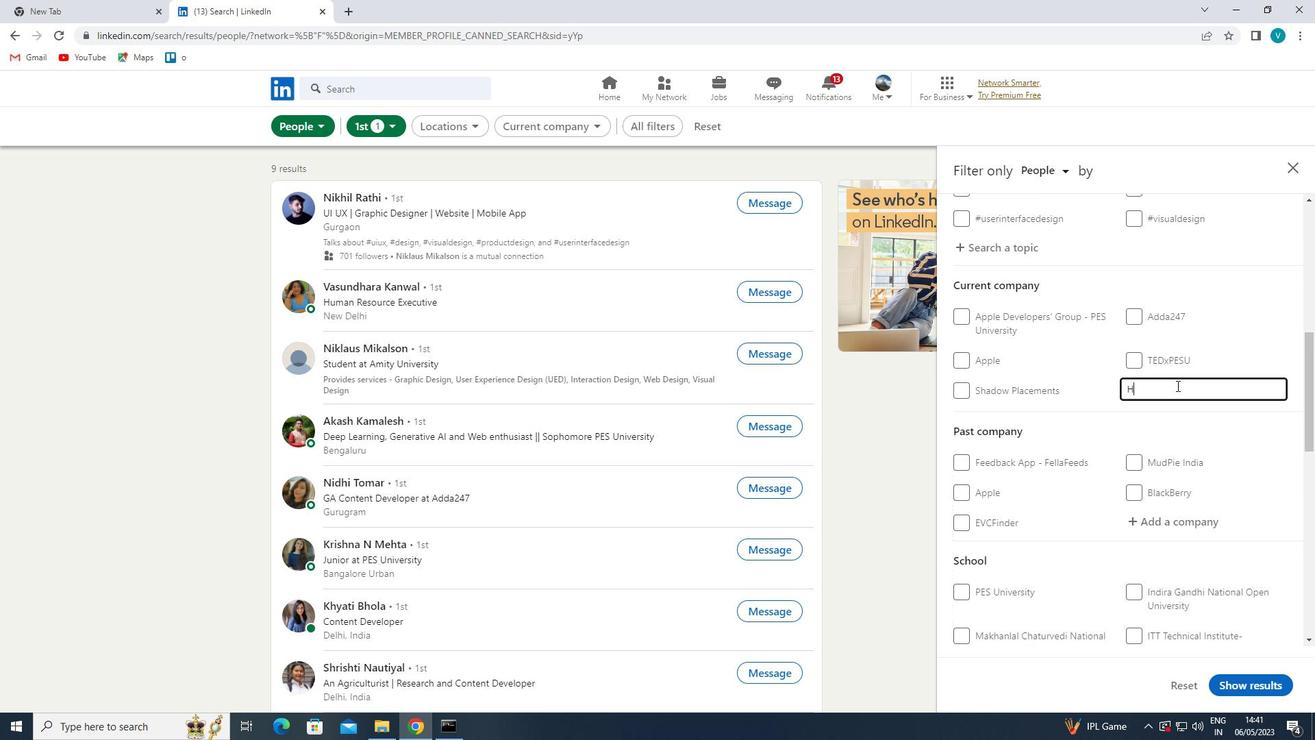 
Action: Mouse moved to (1177, 385)
Screenshot: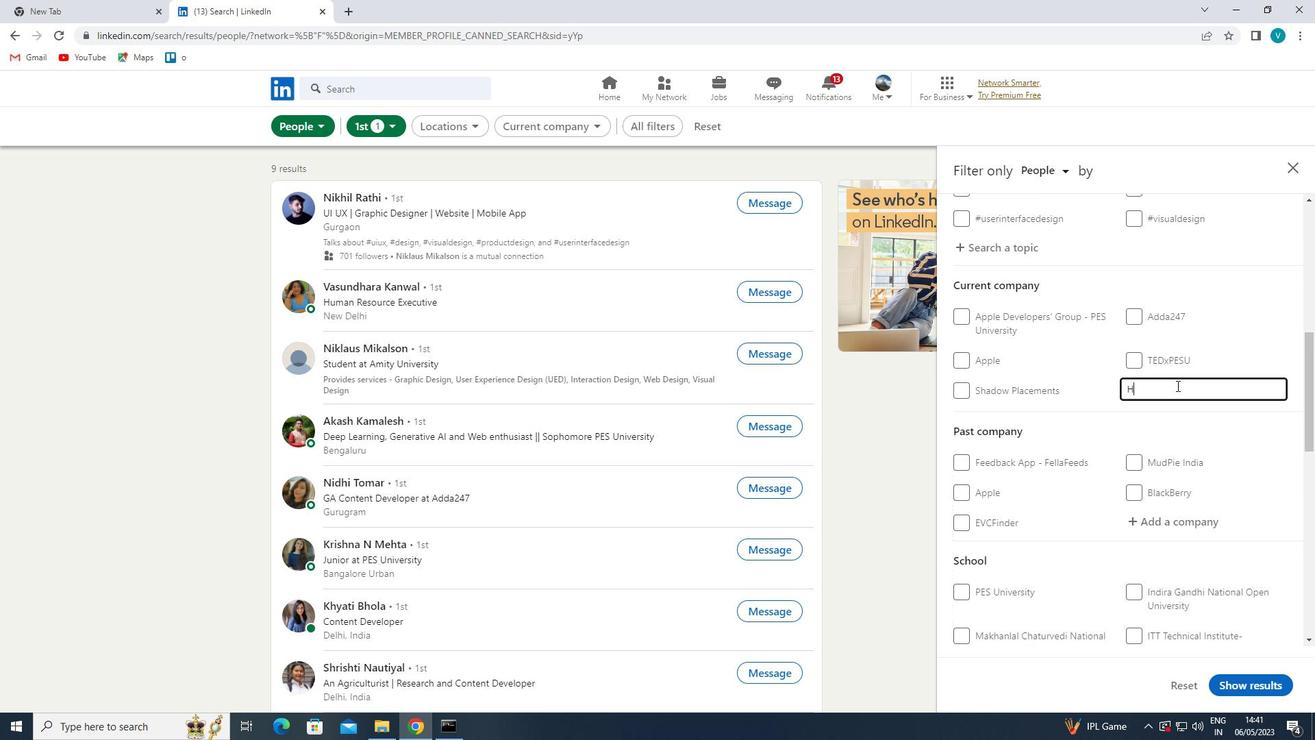 
Action: Key pressed RO<Key.space><Key.shift><Key.shift><Key.shift><Key.shift><Key.shift>ELE
Screenshot: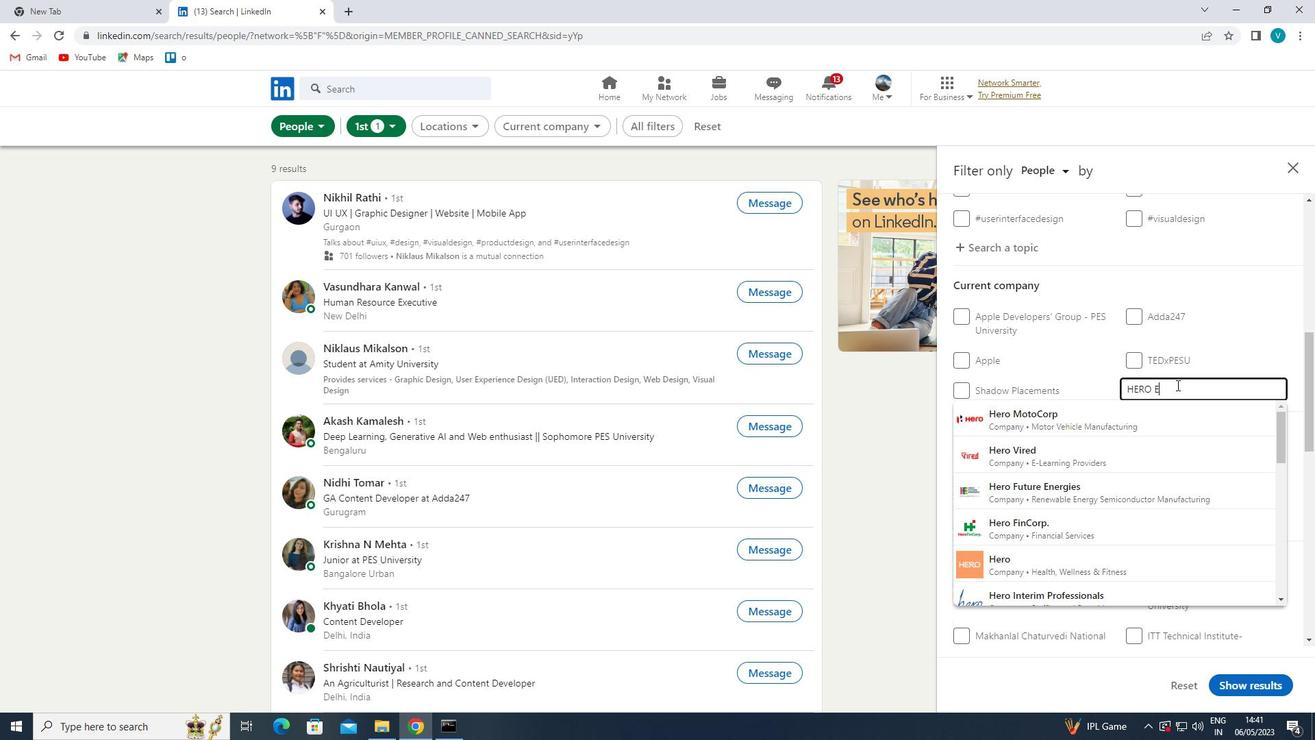 
Action: Mouse moved to (1171, 381)
Screenshot: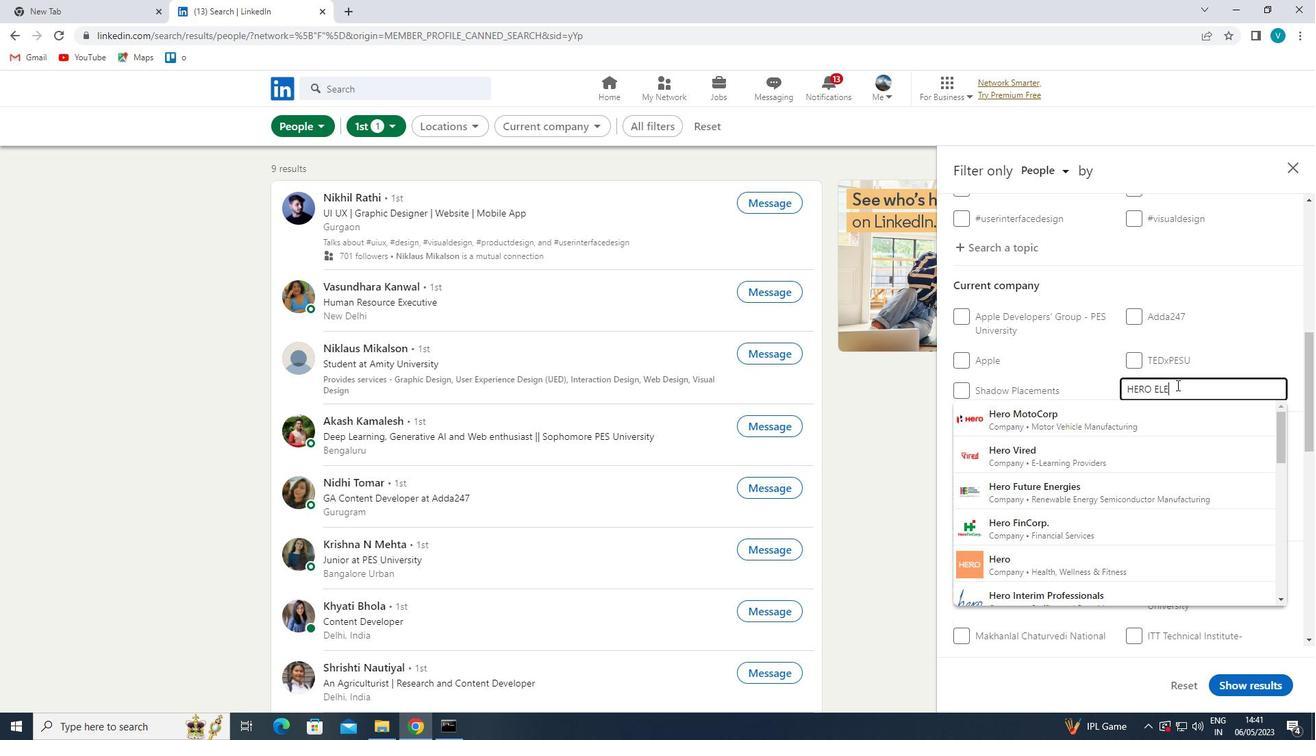 
Action: Key pressed C
Screenshot: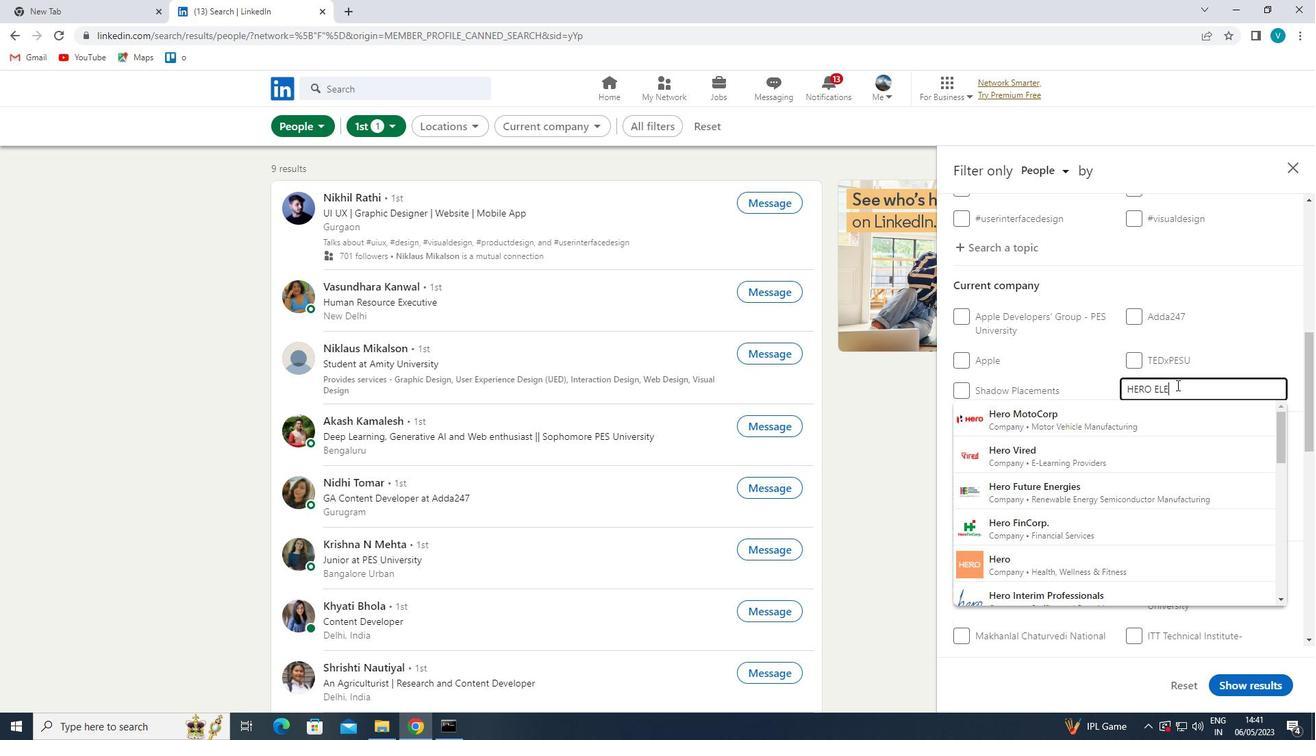 
Action: Mouse moved to (1149, 411)
Screenshot: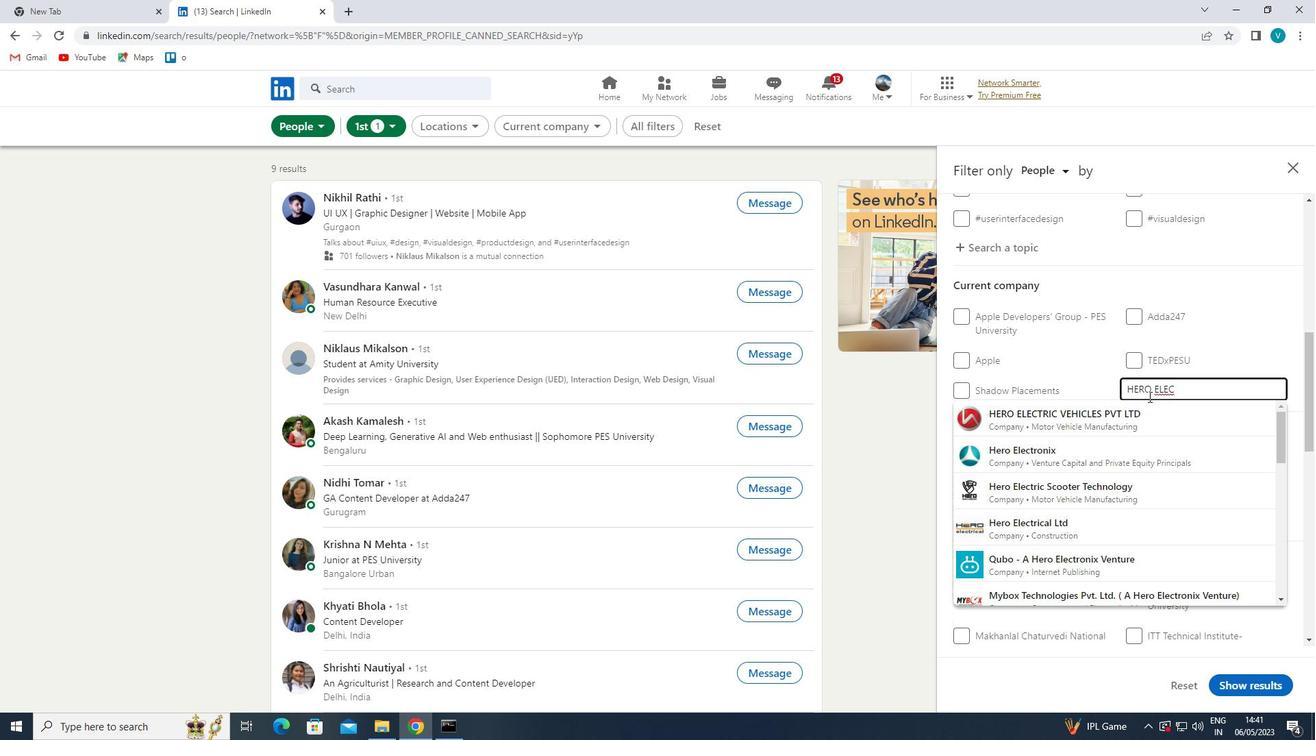 
Action: Mouse pressed left at (1149, 411)
Screenshot: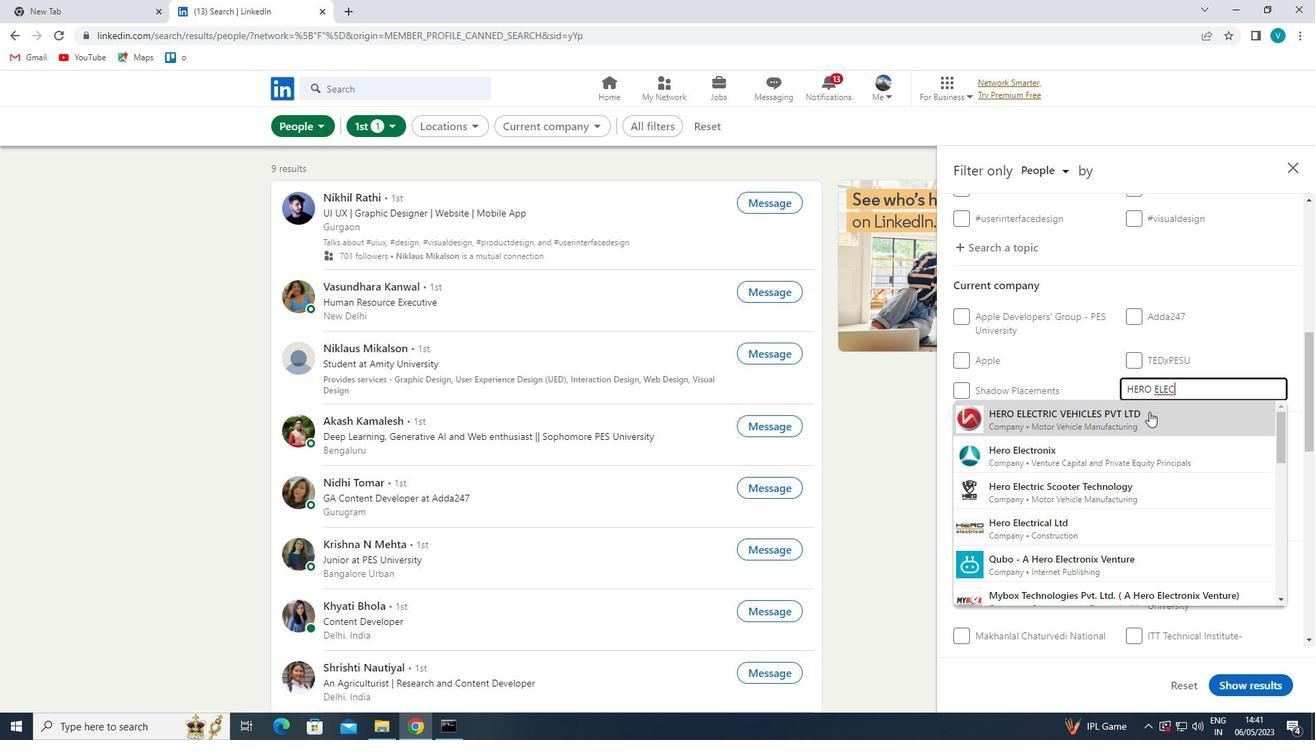 
Action: Mouse moved to (1153, 411)
Screenshot: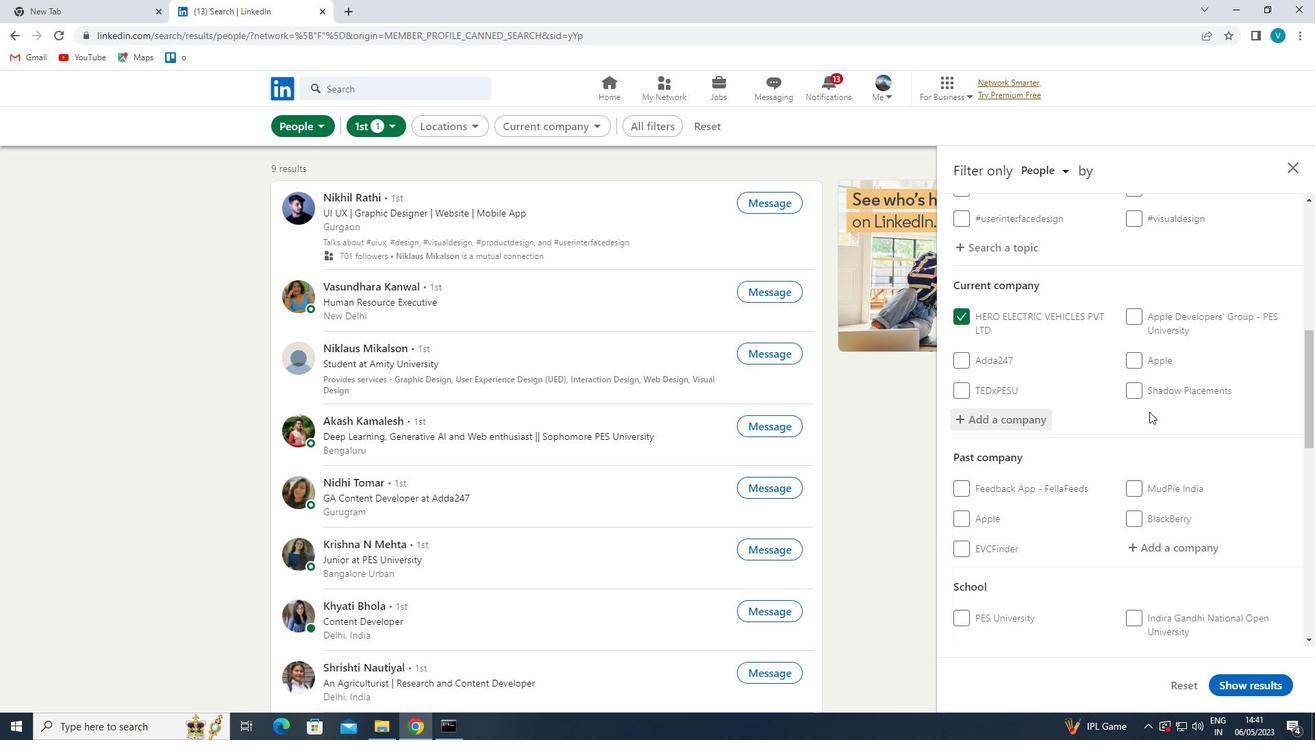 
Action: Mouse scrolled (1153, 410) with delta (0, 0)
Screenshot: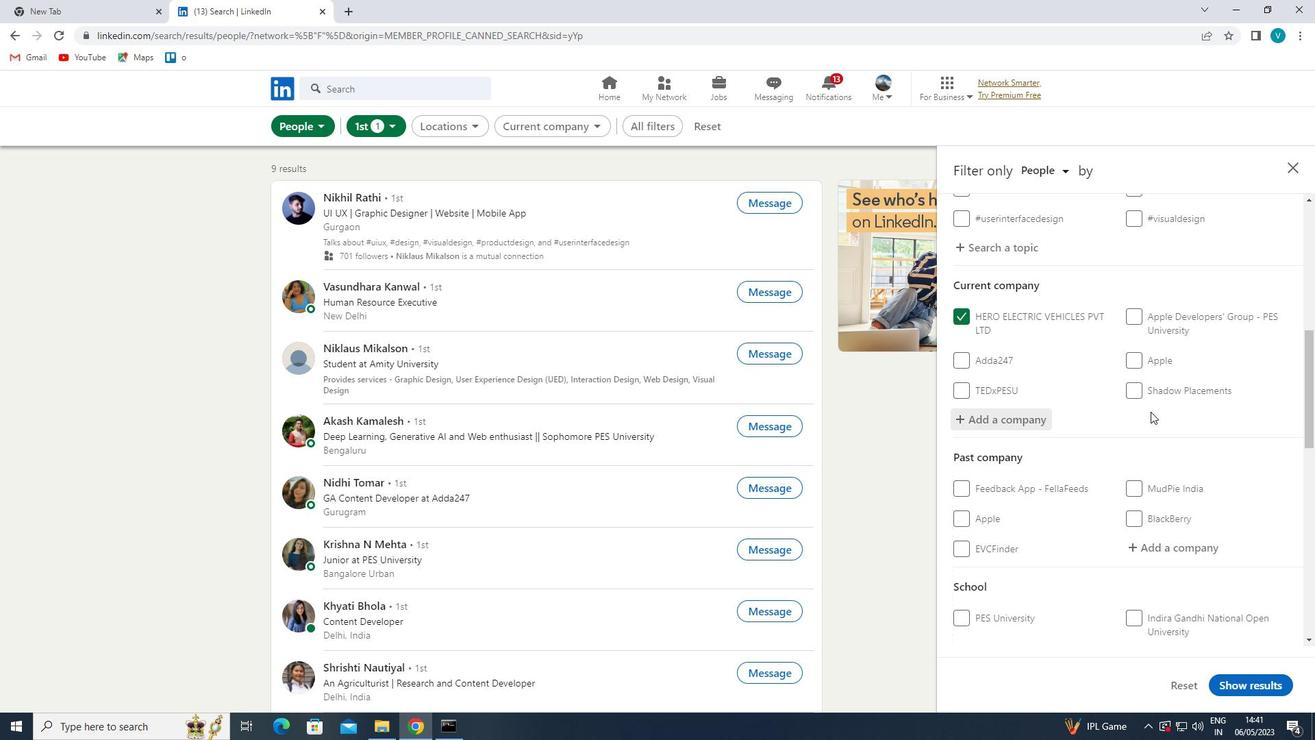 
Action: Mouse moved to (1153, 411)
Screenshot: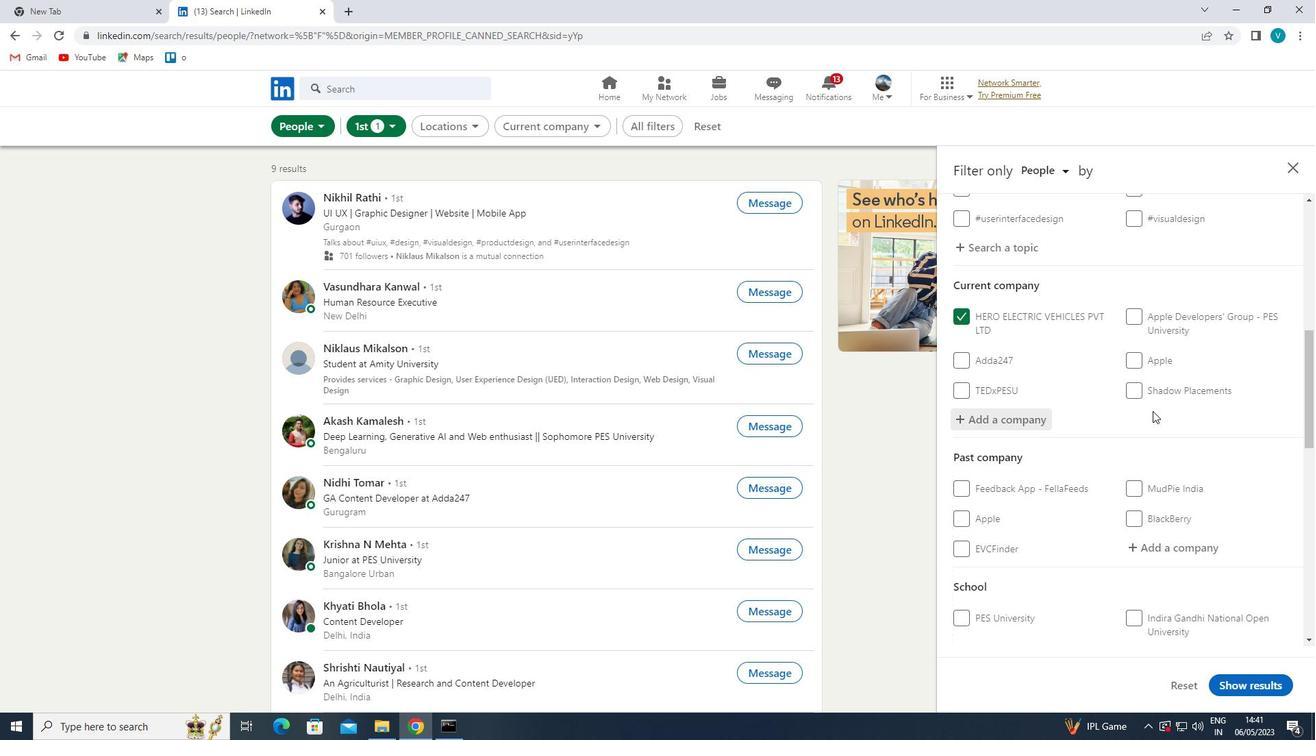
Action: Mouse scrolled (1153, 410) with delta (0, 0)
Screenshot: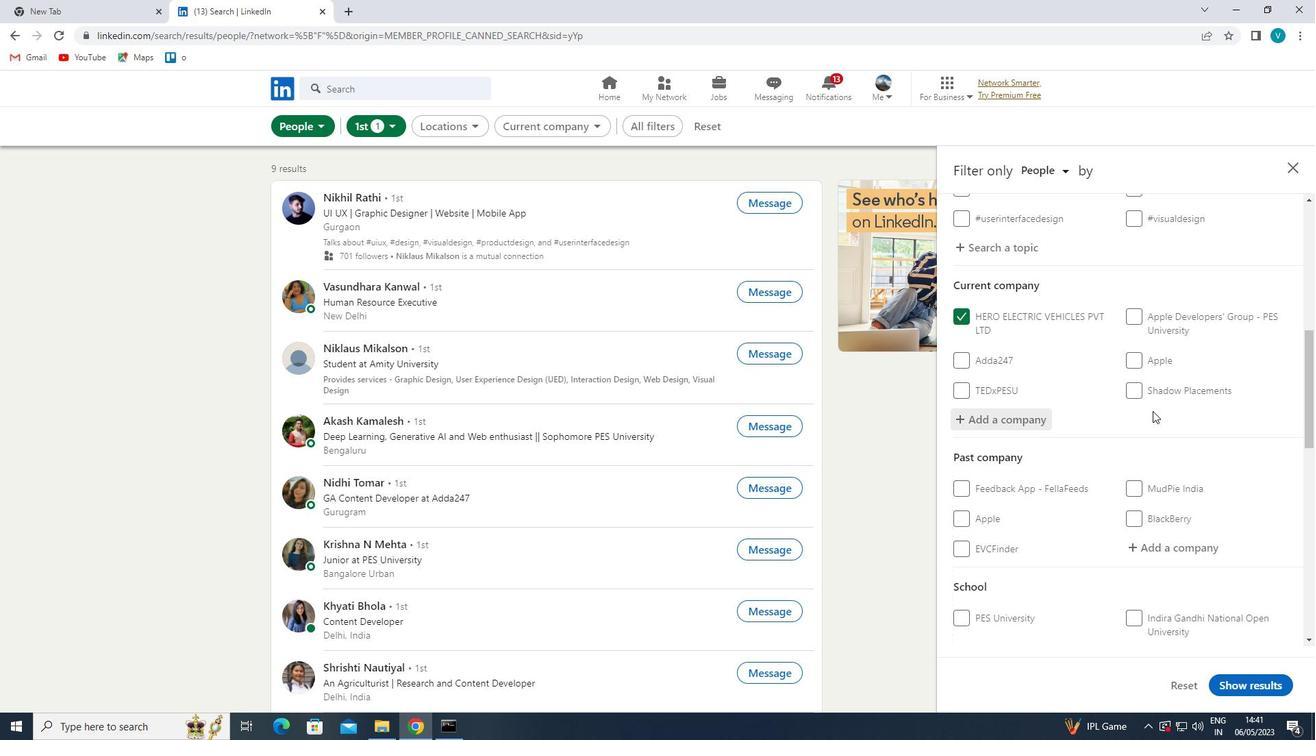 
Action: Mouse moved to (1159, 414)
Screenshot: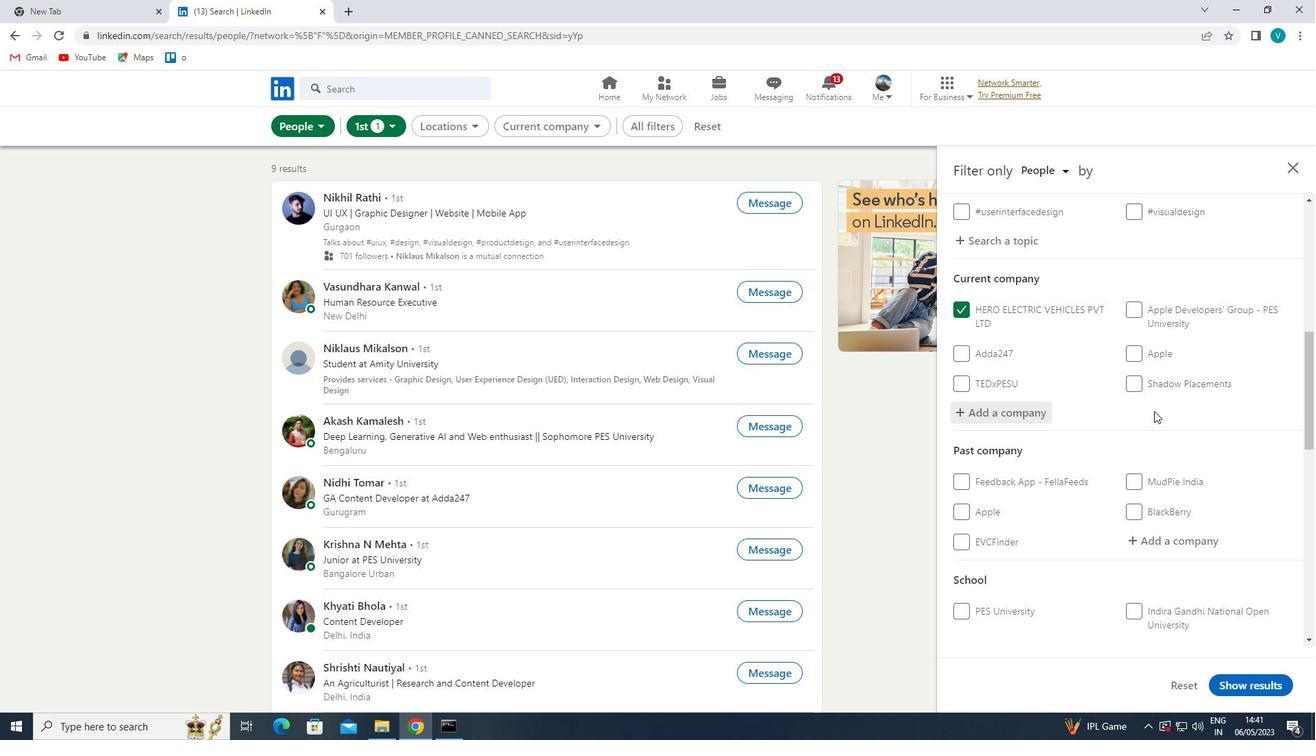 
Action: Mouse scrolled (1159, 413) with delta (0, 0)
Screenshot: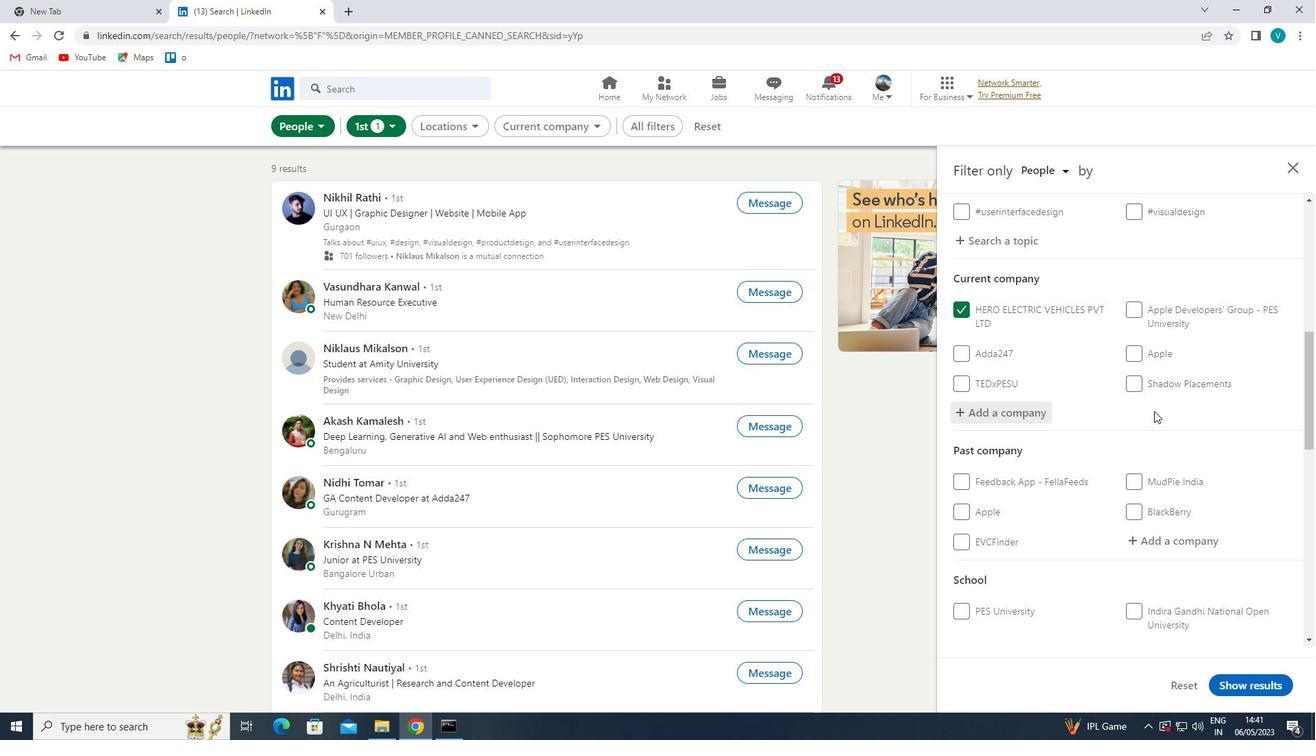 
Action: Mouse moved to (1162, 416)
Screenshot: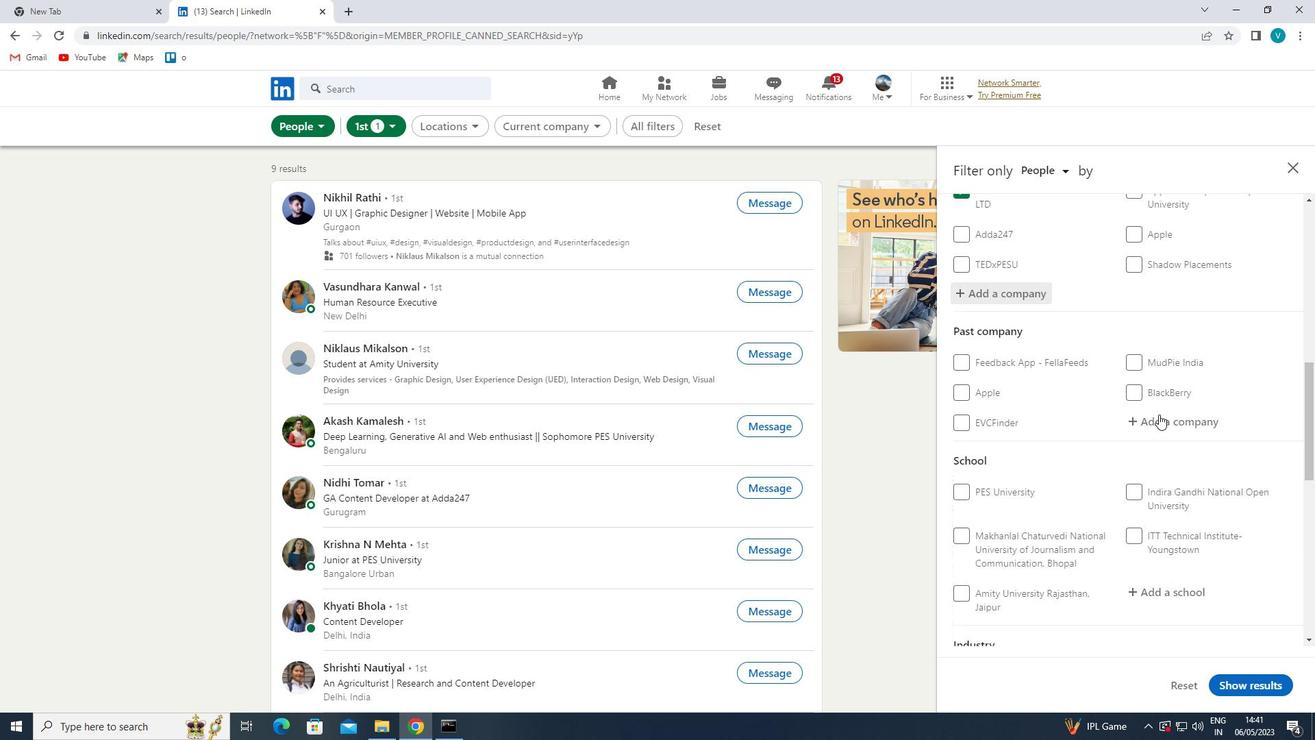 
Action: Mouse scrolled (1162, 415) with delta (0, 0)
Screenshot: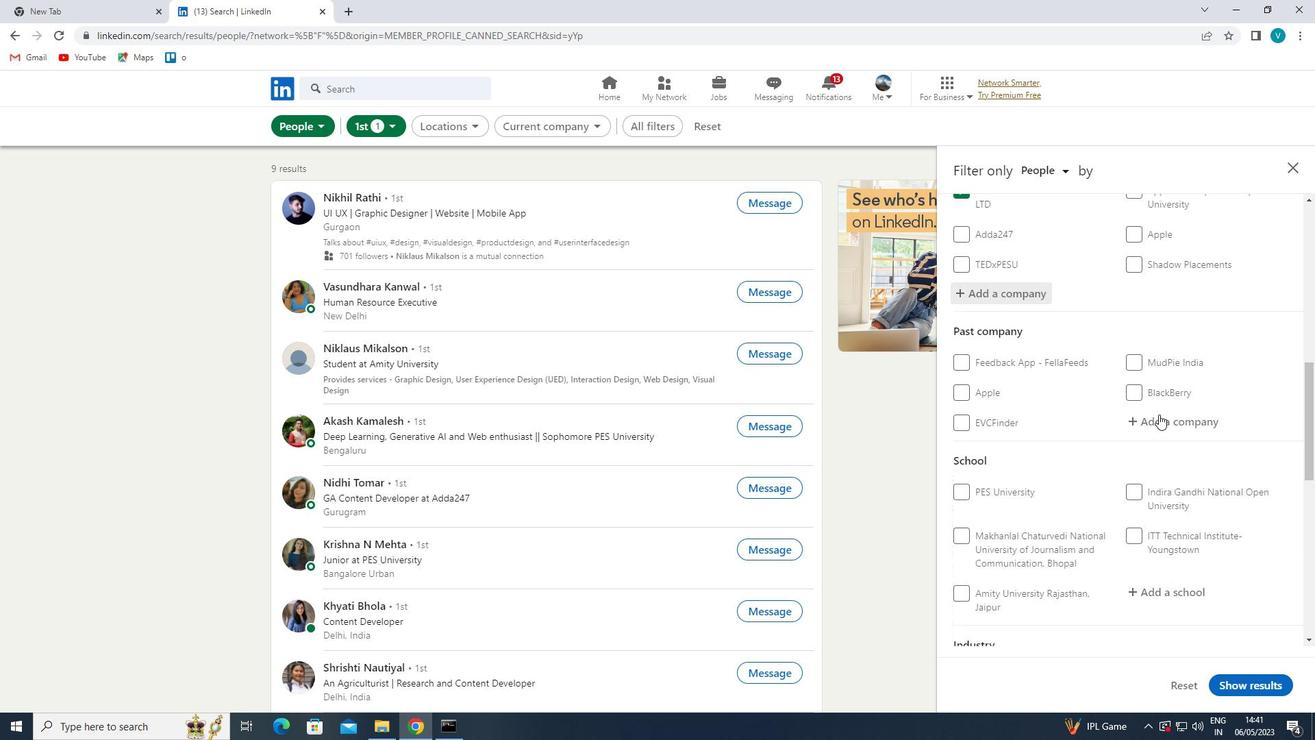 
Action: Mouse moved to (1164, 435)
Screenshot: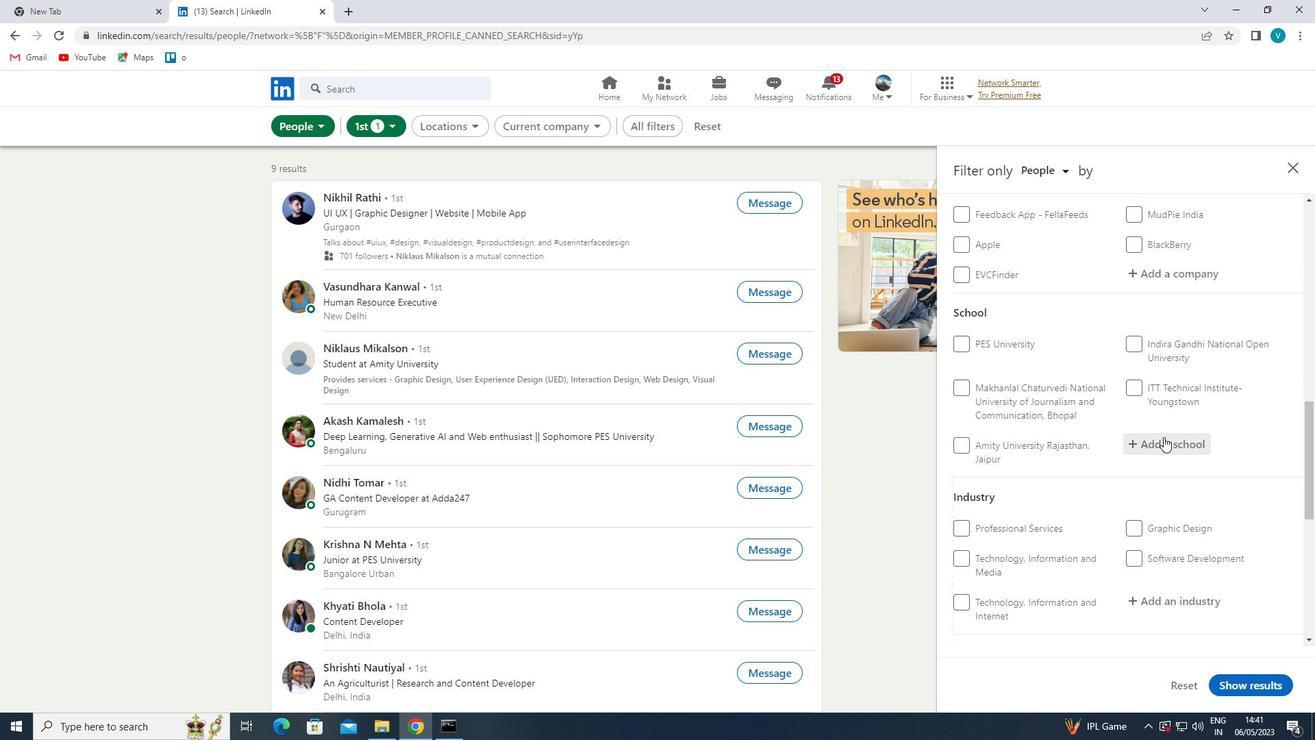 
Action: Mouse pressed left at (1164, 435)
Screenshot: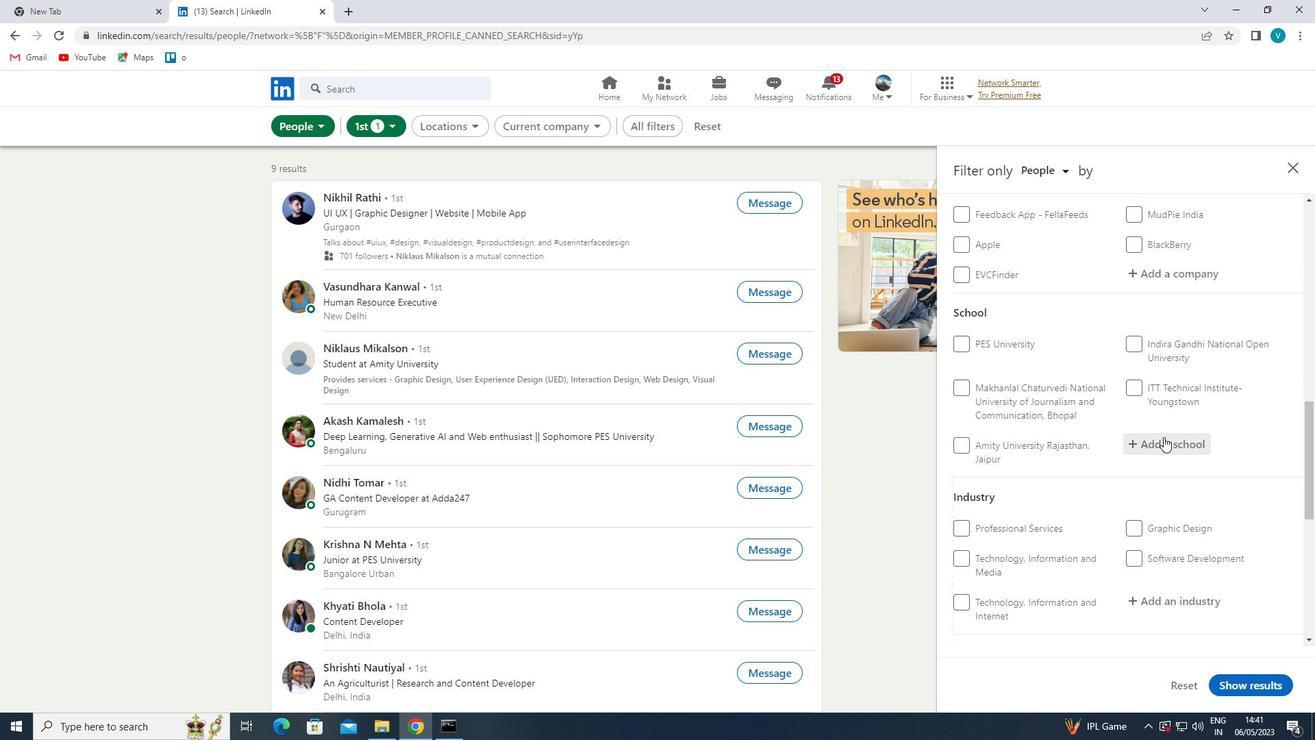 
Action: Mouse moved to (1101, 400)
Screenshot: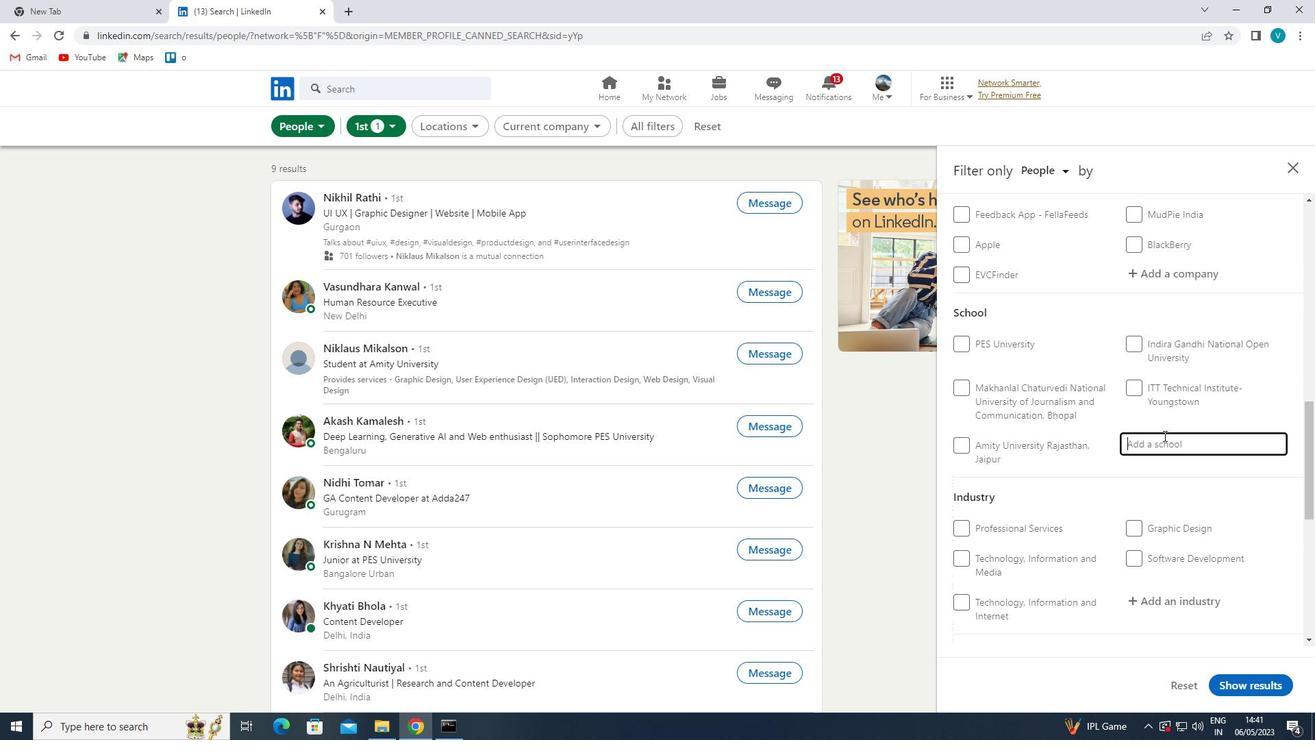 
Action: Key pressed <Key.shift>RAJI<Key.space><Key.backspace>V<Key.space>
Screenshot: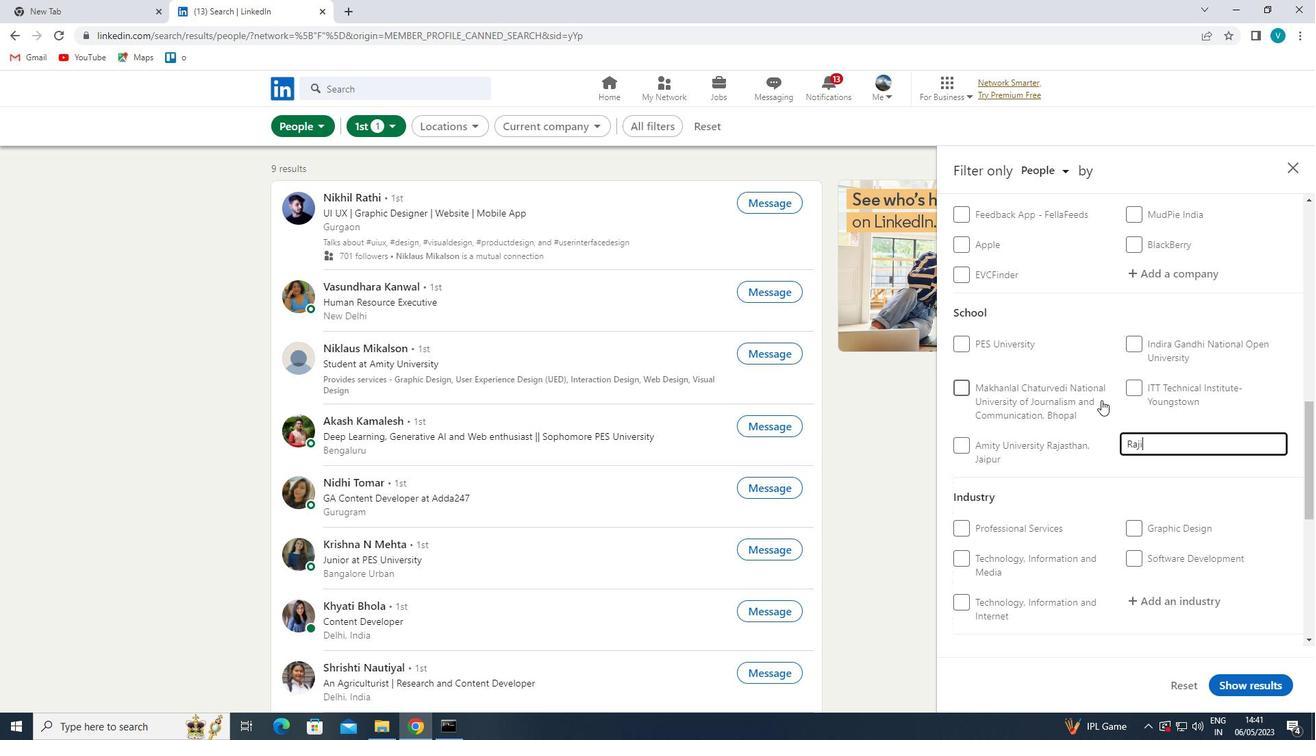 
Action: Mouse moved to (1127, 415)
Screenshot: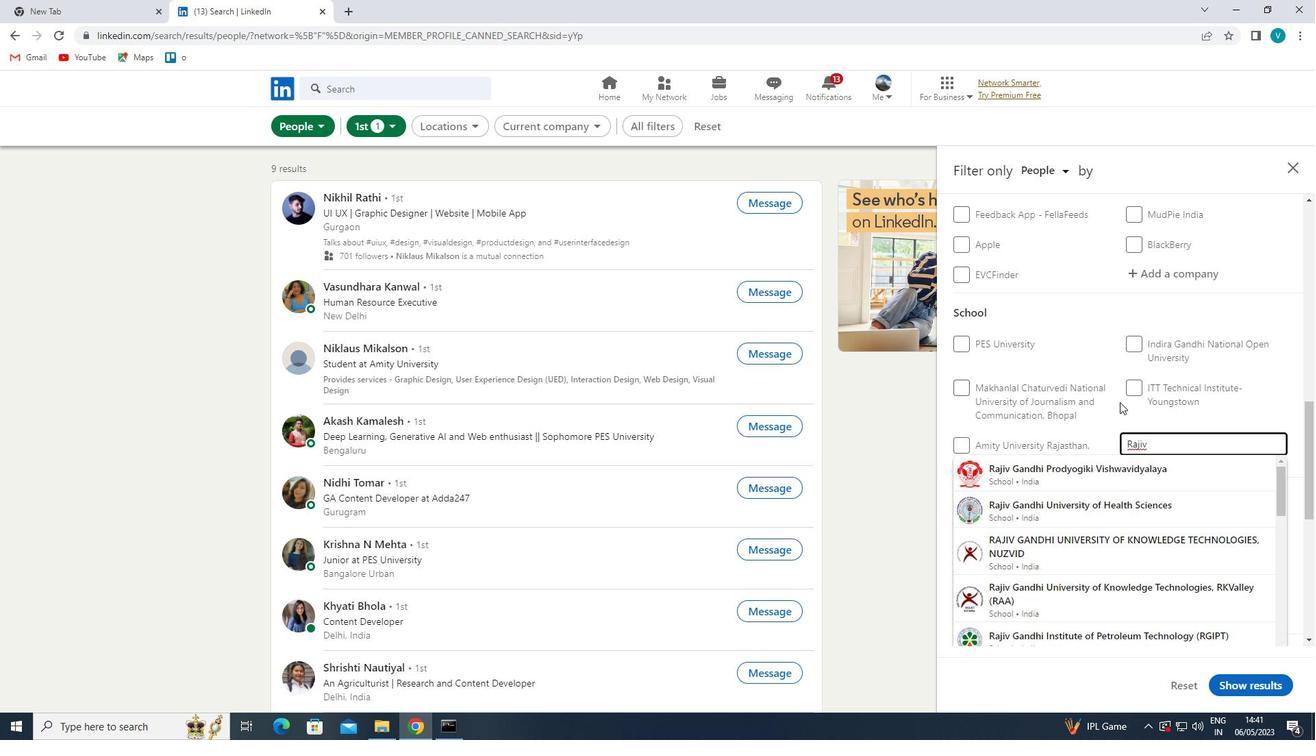 
Action: Key pressed <Key.shift>GANF<Key.backspace>DHI<Key.space><Key.shift>UNIVERSITY
Screenshot: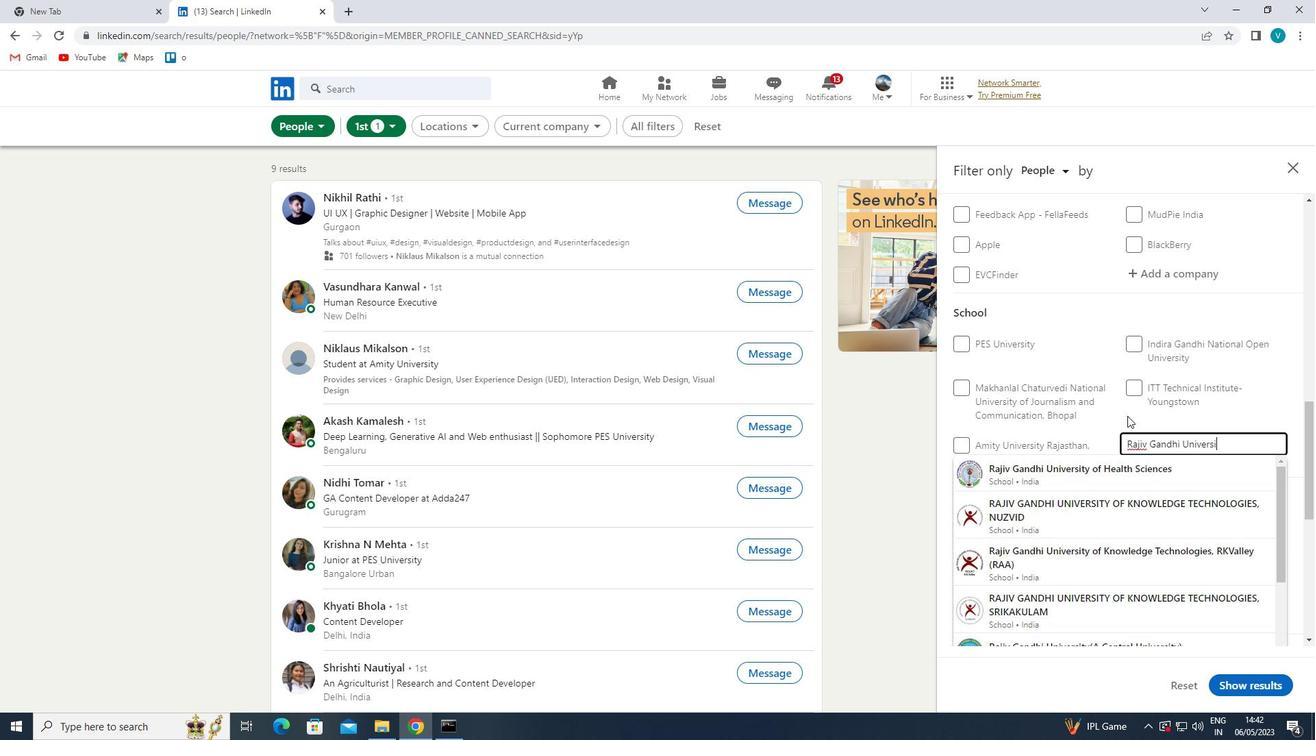 
Action: Mouse moved to (1177, 544)
Screenshot: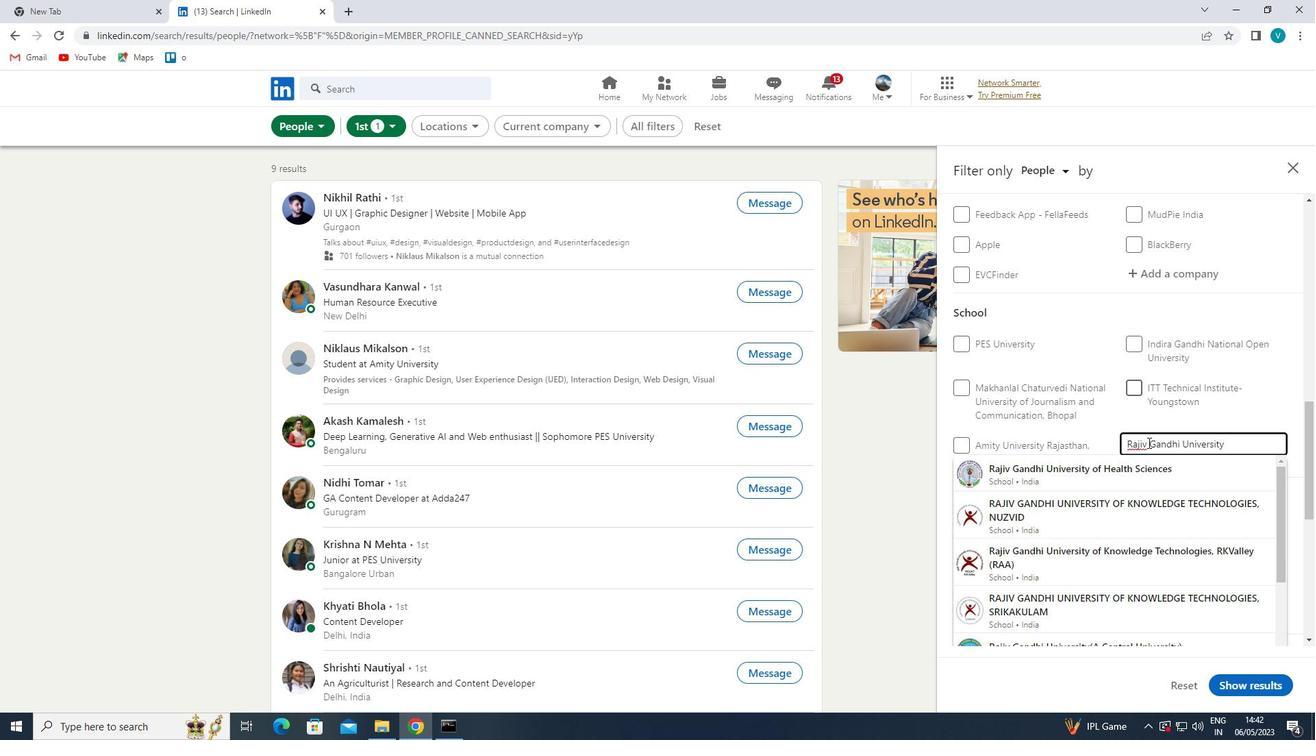 
Action: Mouse scrolled (1177, 544) with delta (0, 0)
Screenshot: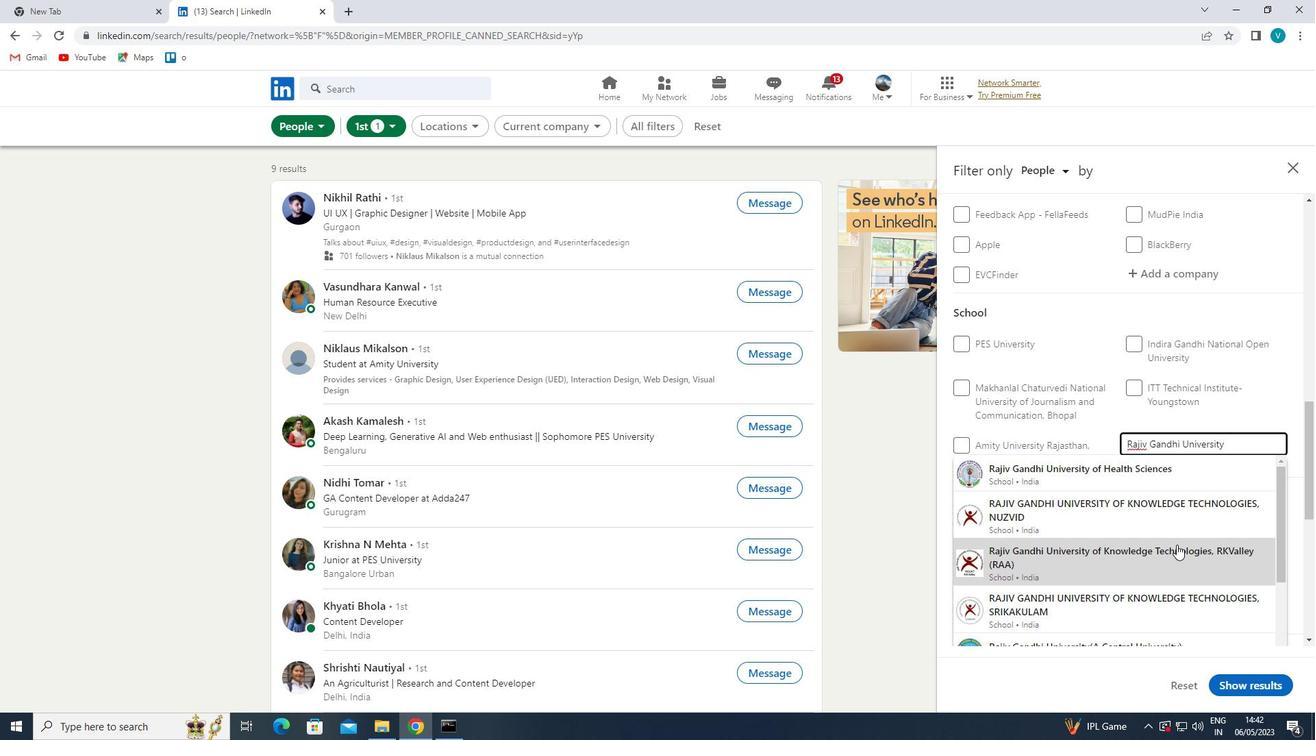 
Action: Mouse scrolled (1177, 544) with delta (0, 0)
Screenshot: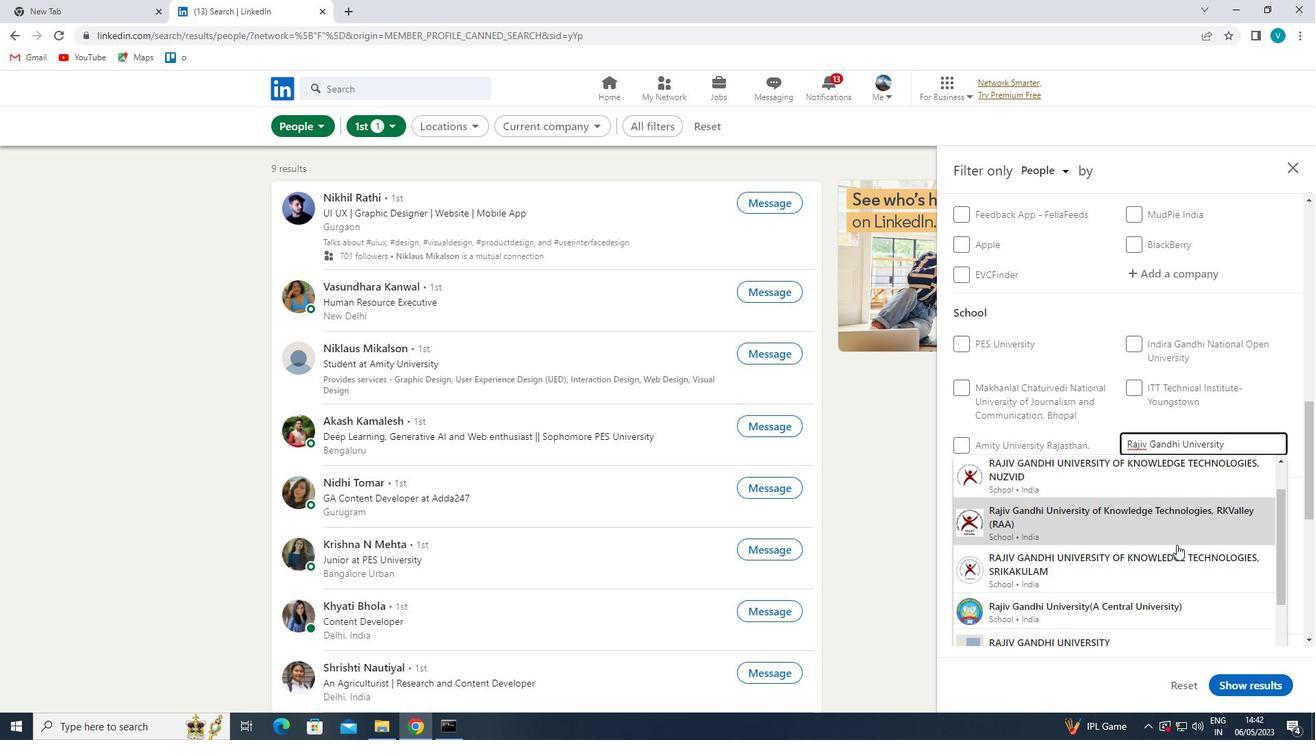 
Action: Mouse scrolled (1177, 544) with delta (0, 0)
Screenshot: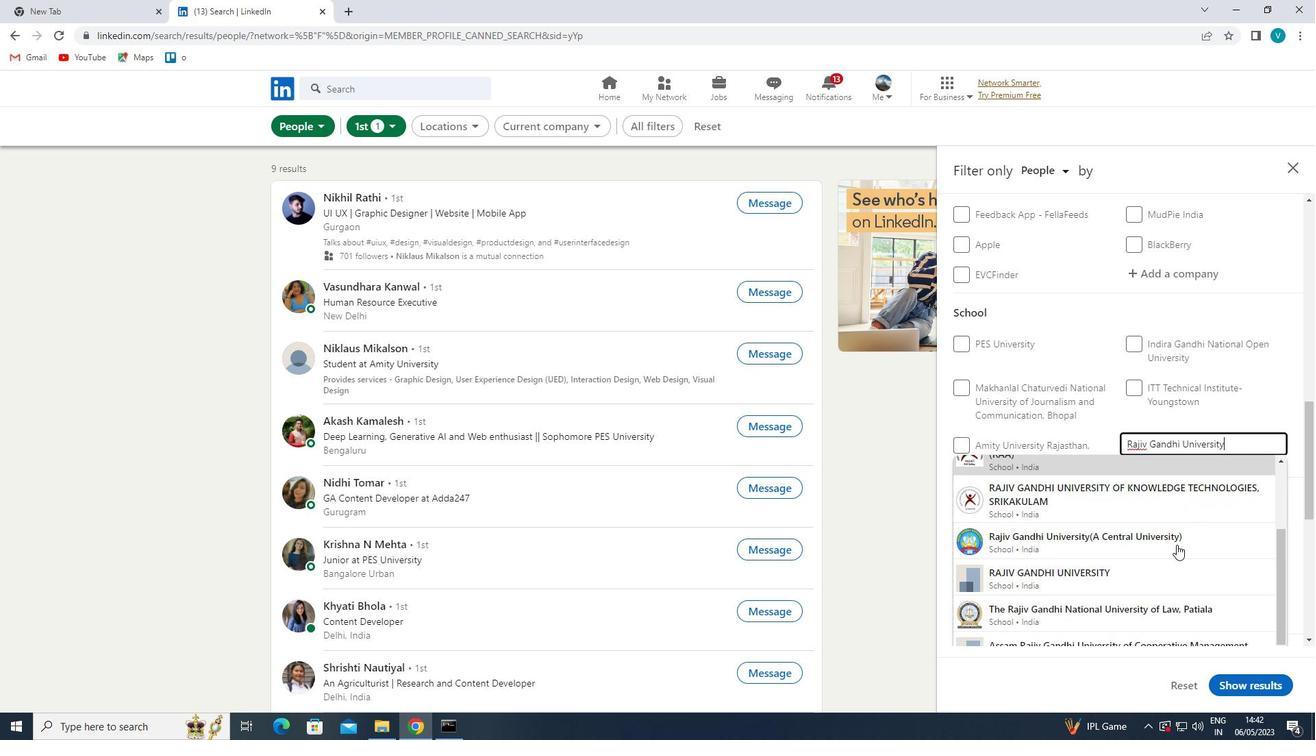 
Action: Mouse scrolled (1177, 544) with delta (0, 0)
Screenshot: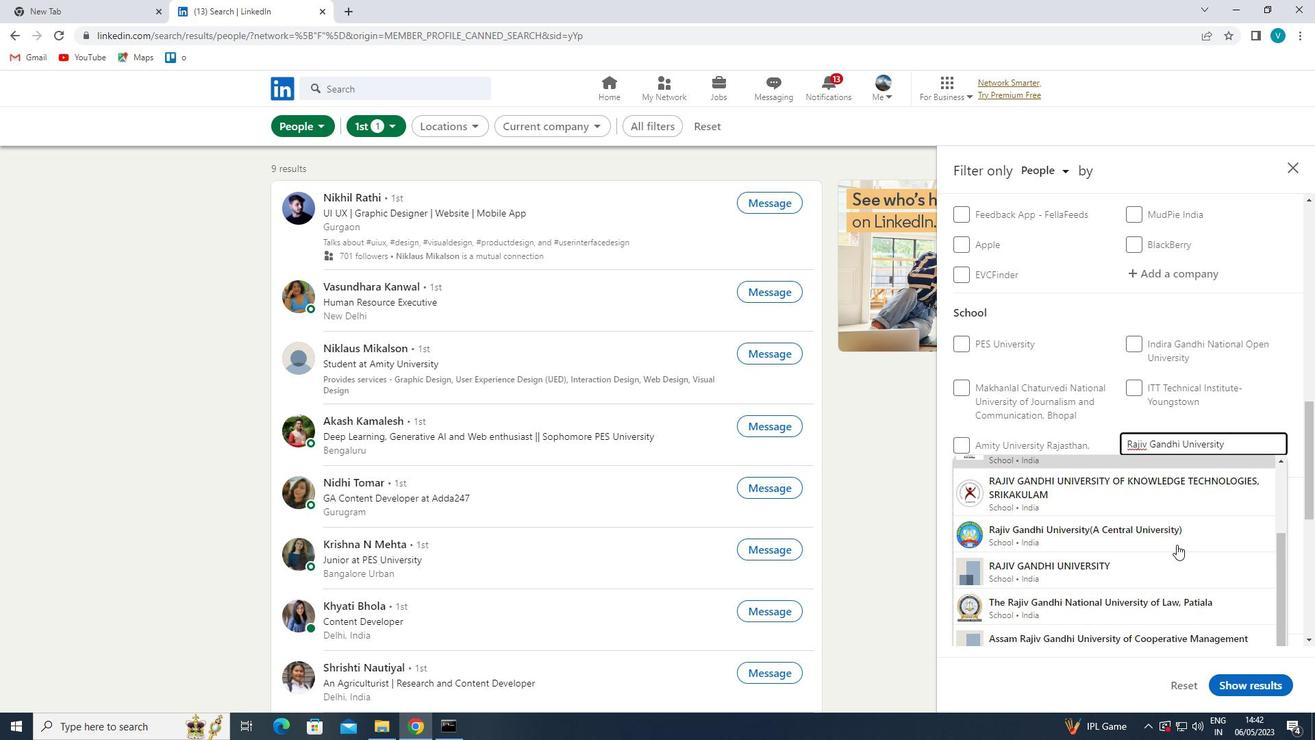
Action: Mouse moved to (1233, 375)
Screenshot: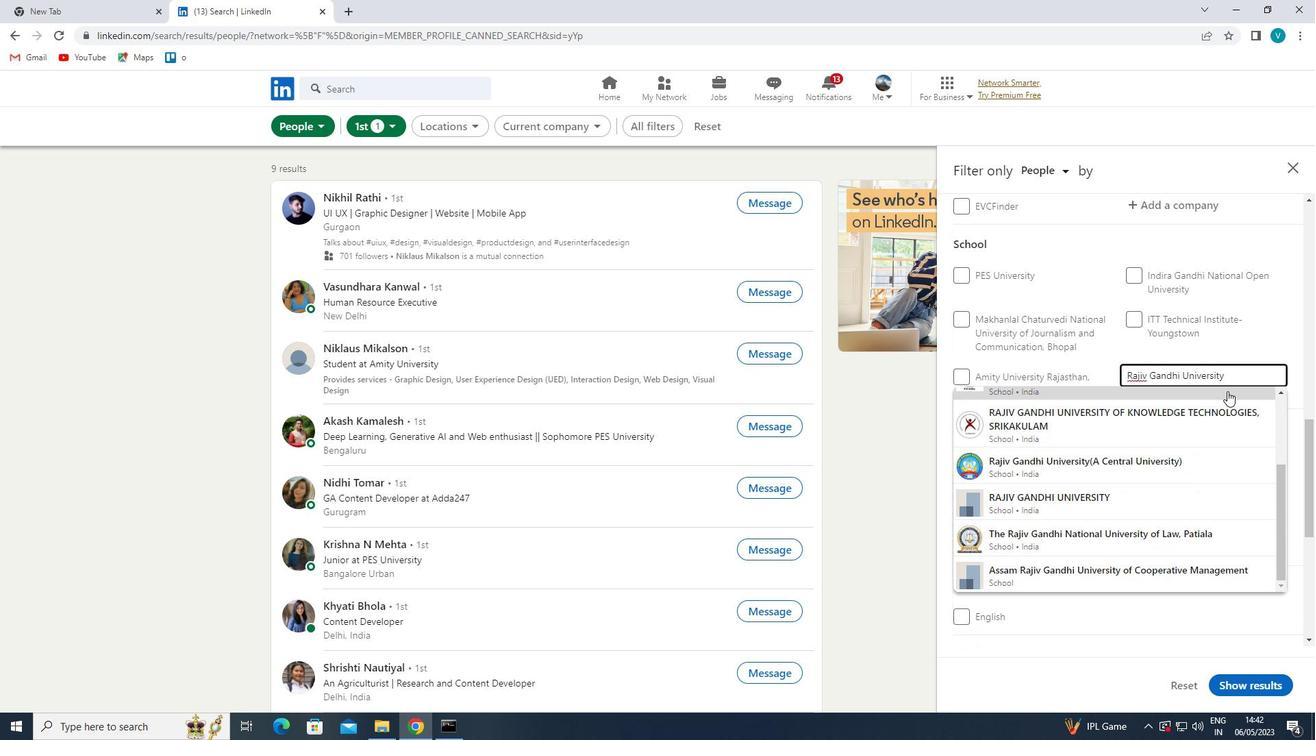 
Action: Mouse pressed left at (1233, 375)
Screenshot: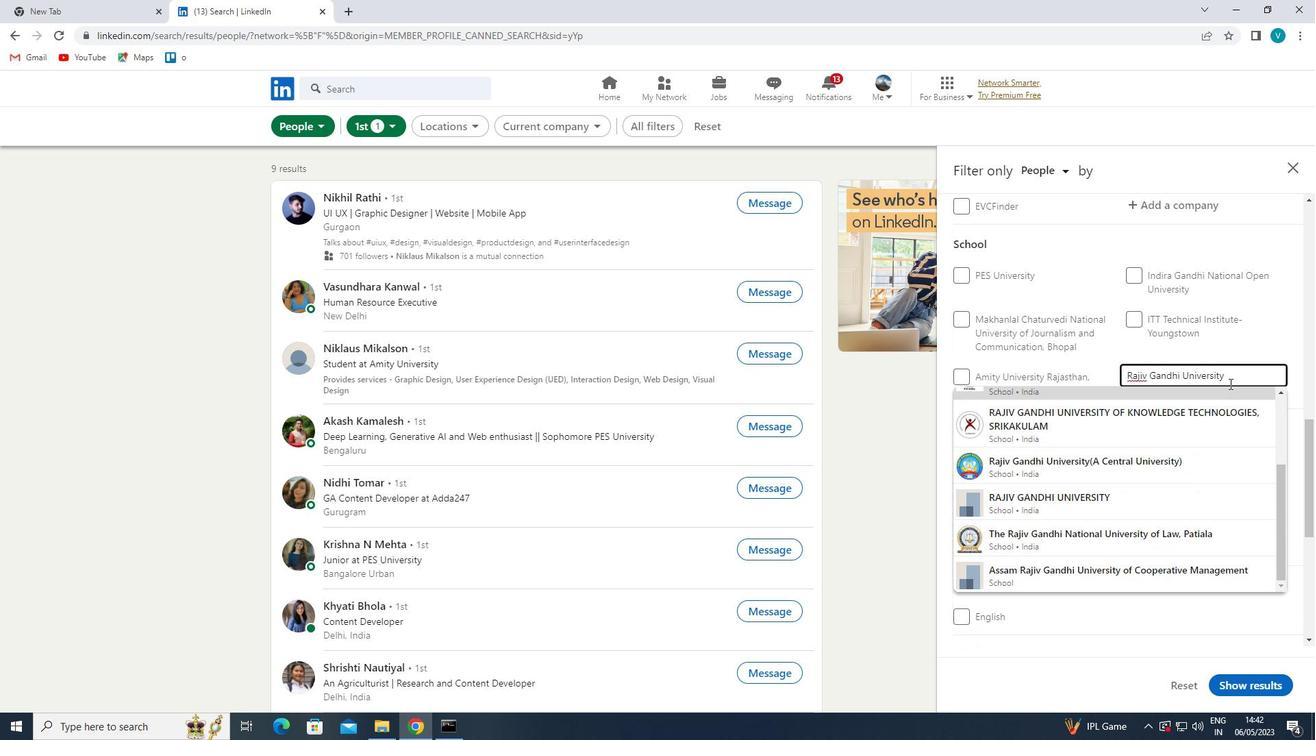 
Action: Mouse moved to (1173, 341)
Screenshot: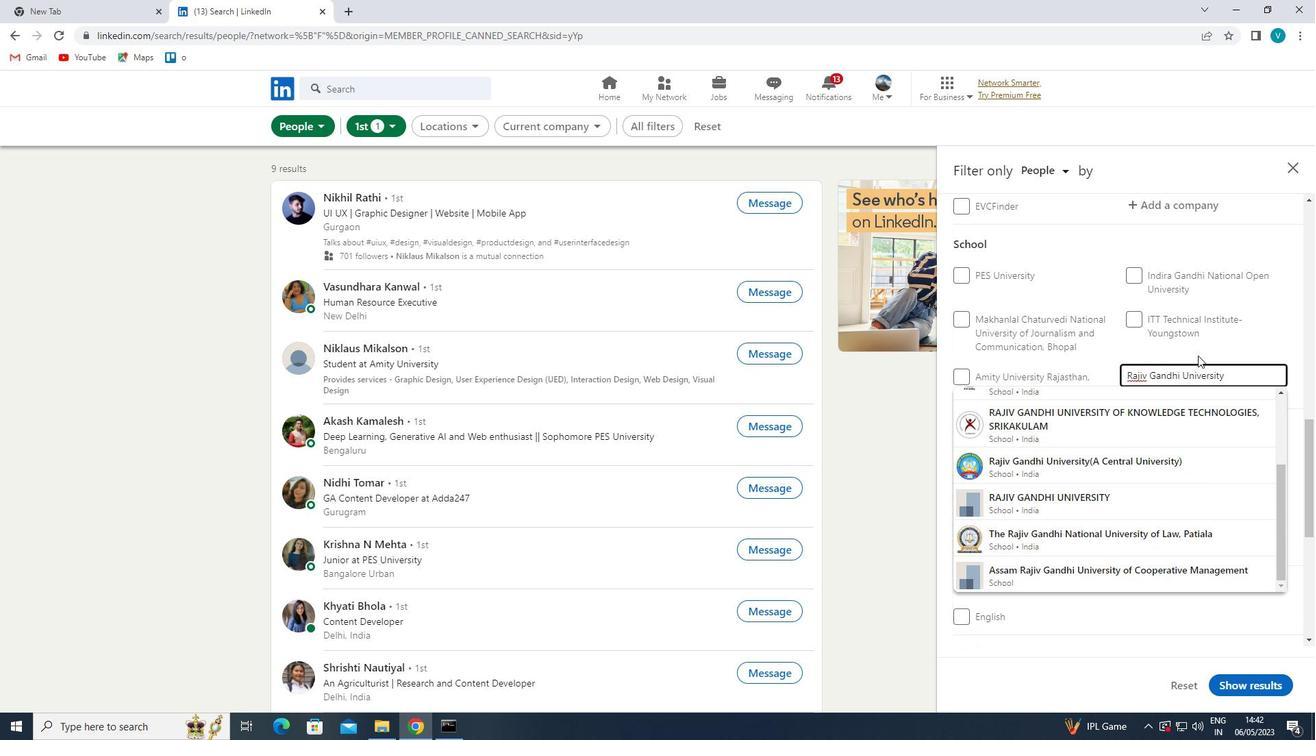 
Action: Key pressed <Key.space>OF<Key.space><Key.shift>KNOWLEDGE<Key.space>
Screenshot: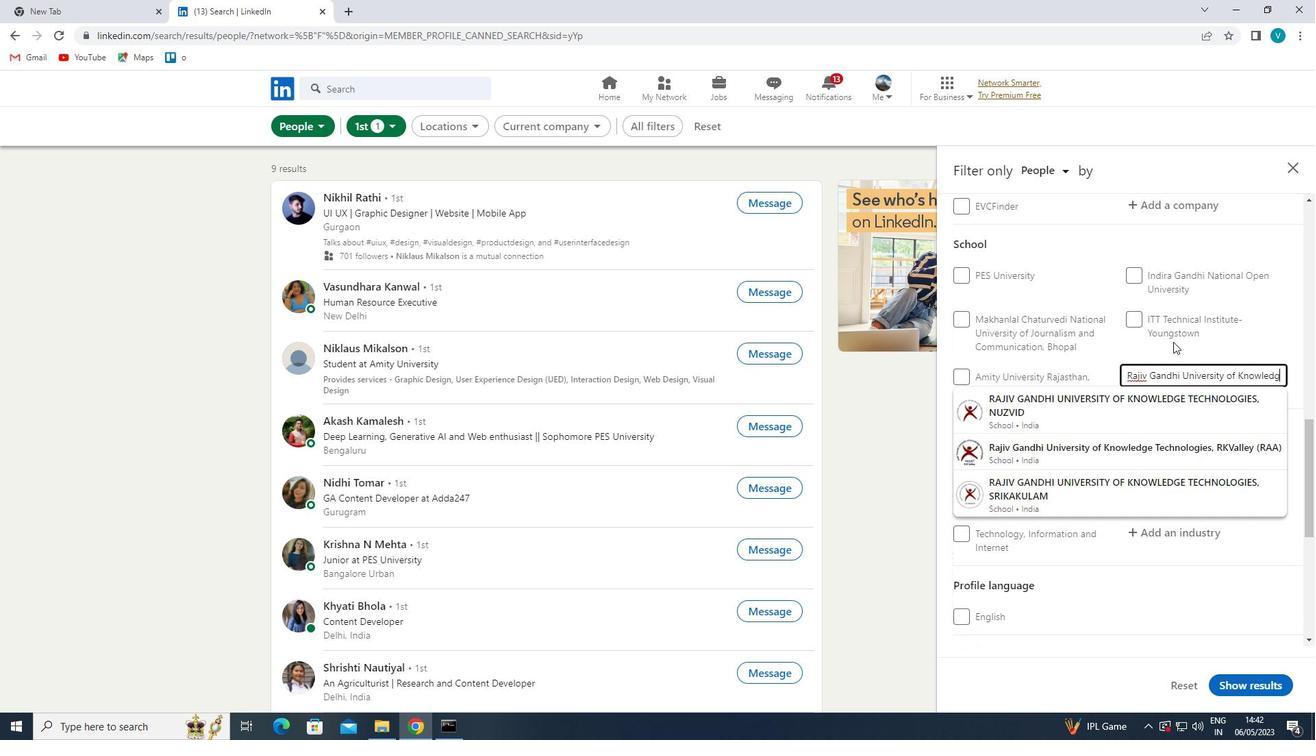 
Action: Mouse moved to (1202, 435)
Screenshot: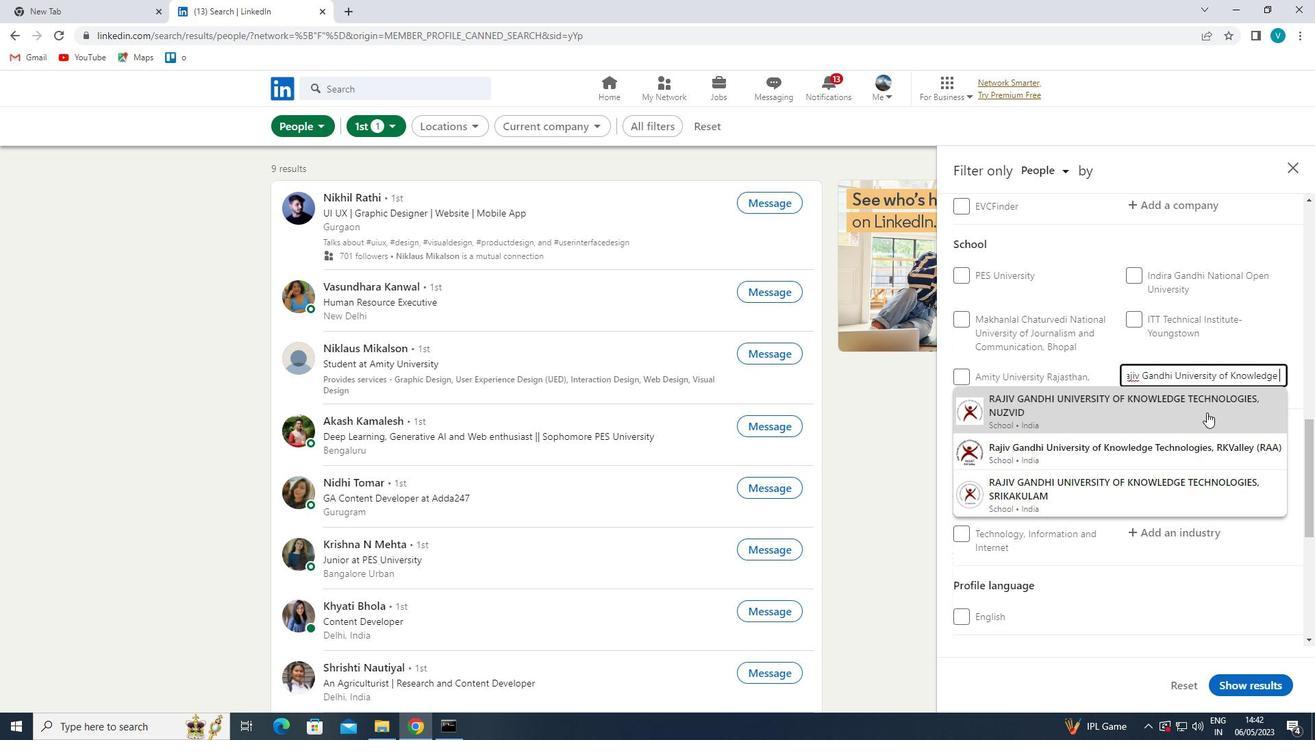 
Action: Mouse pressed left at (1202, 435)
Screenshot: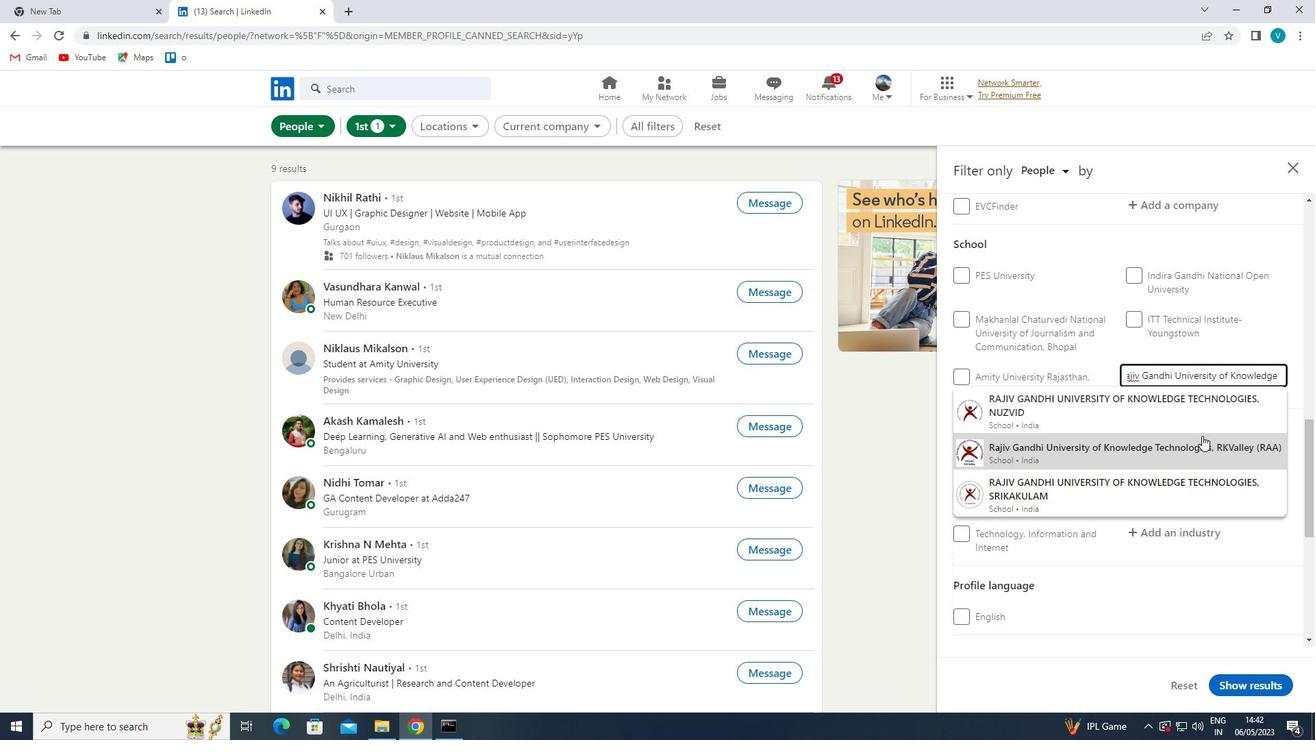 
Action: Mouse moved to (1199, 426)
Screenshot: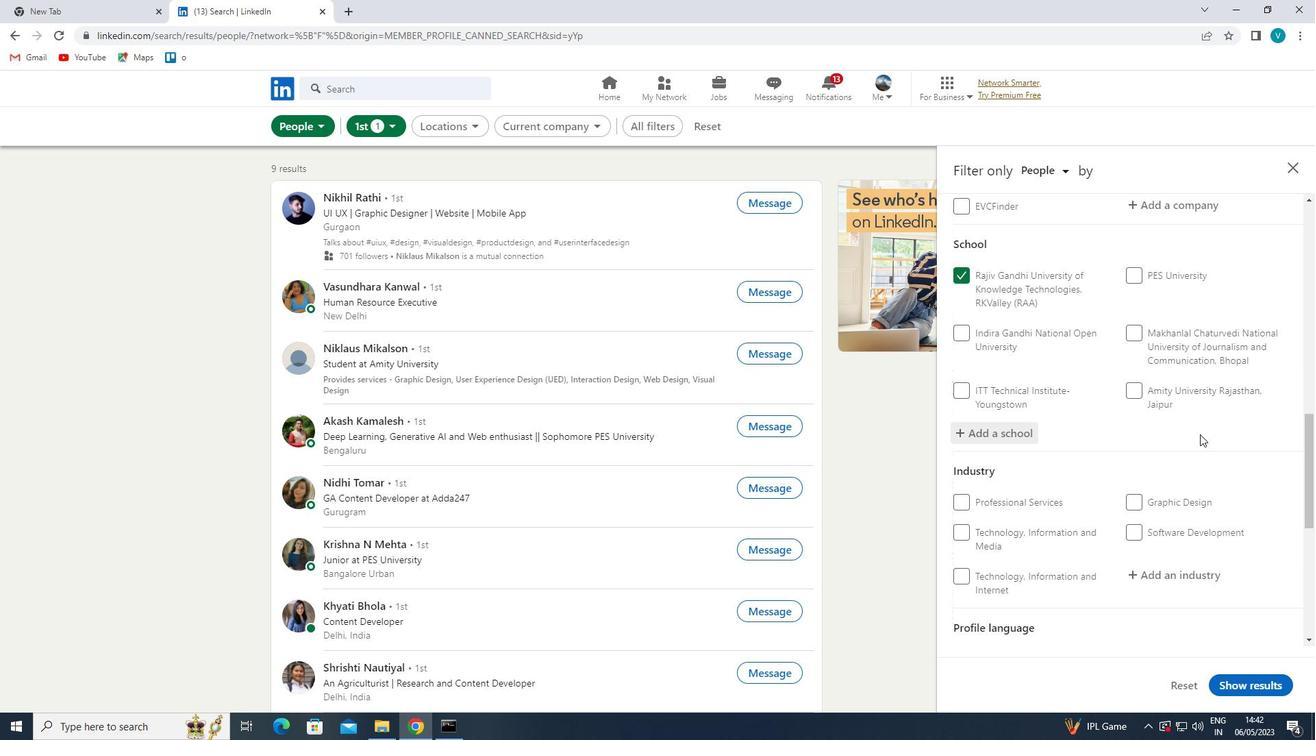 
Action: Mouse scrolled (1199, 425) with delta (0, 0)
Screenshot: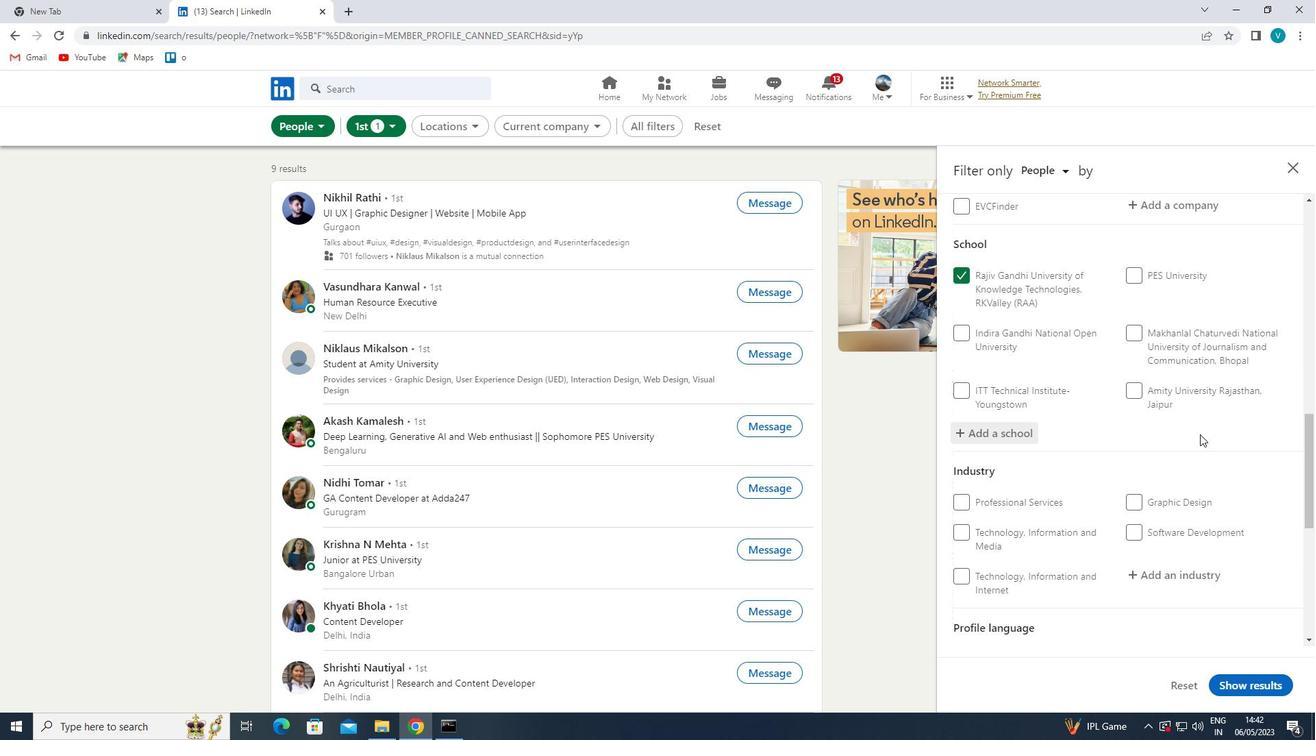 
Action: Mouse moved to (1192, 423)
Screenshot: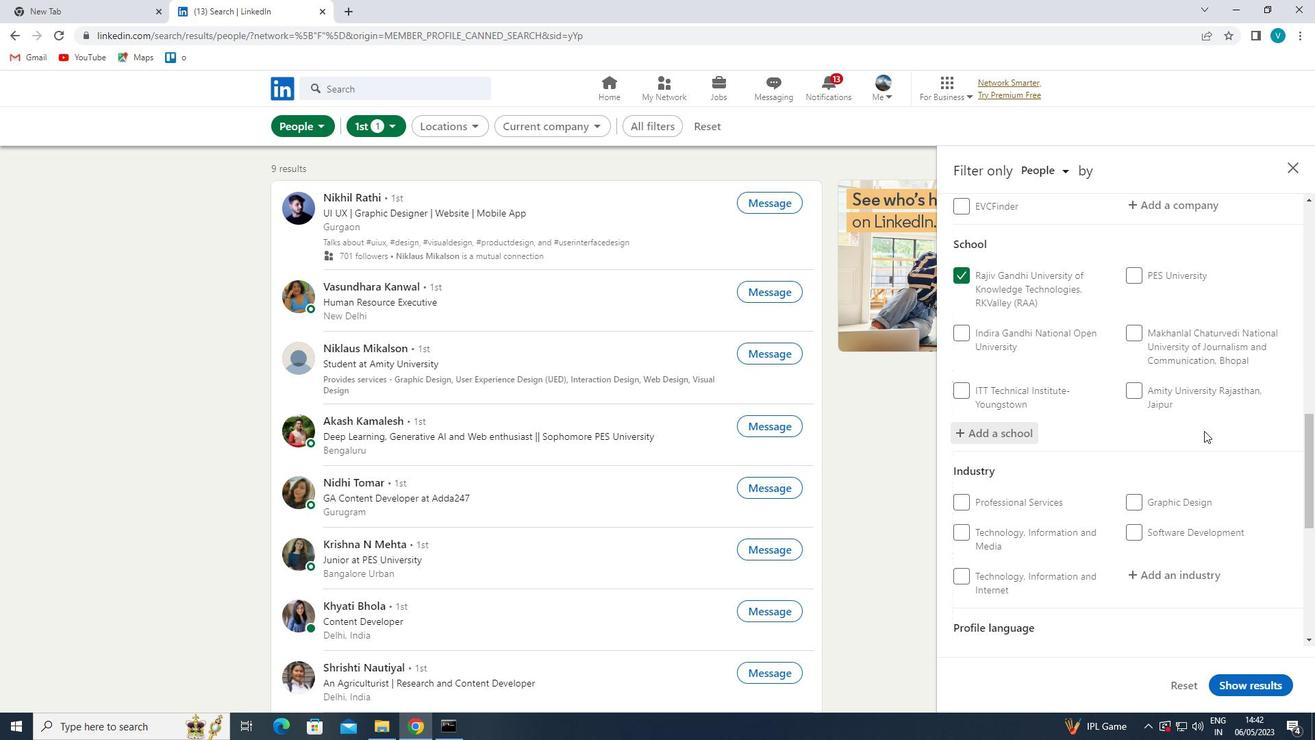 
Action: Mouse scrolled (1192, 422) with delta (0, 0)
Screenshot: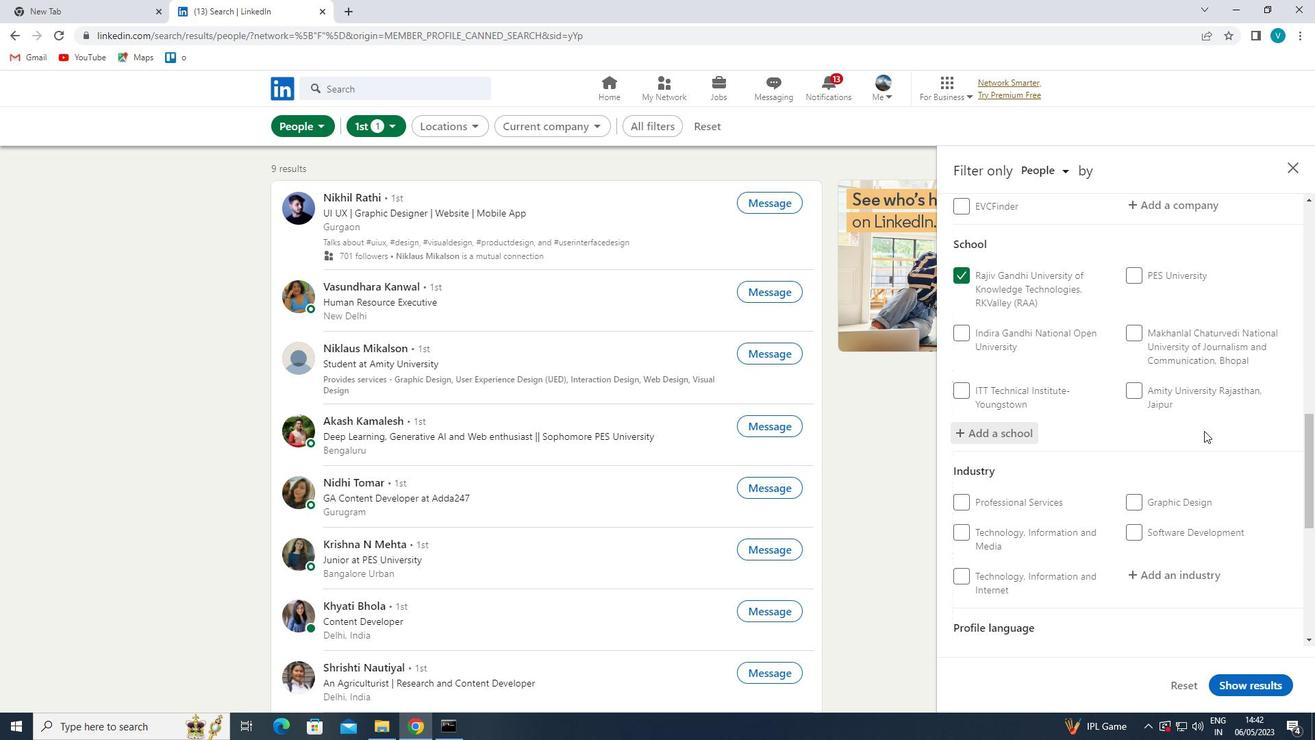 
Action: Mouse scrolled (1192, 422) with delta (0, 0)
Screenshot: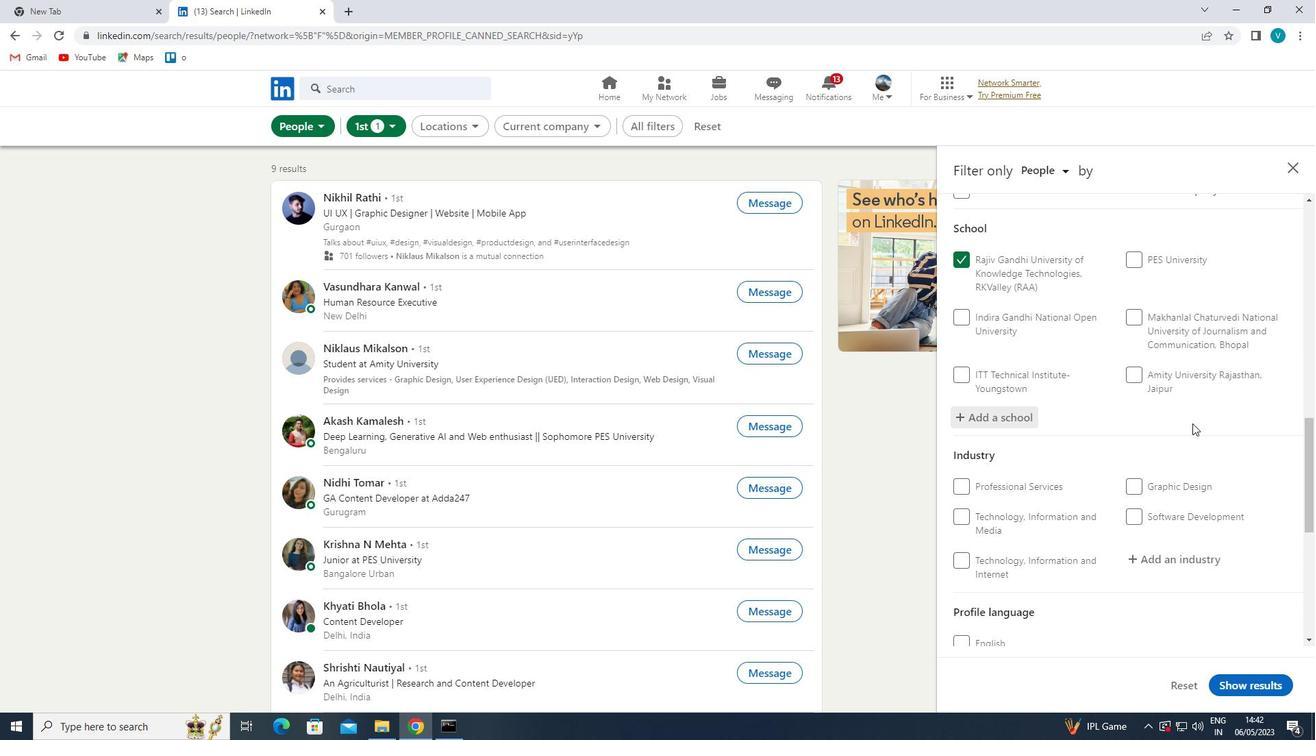 
Action: Mouse moved to (1173, 366)
Screenshot: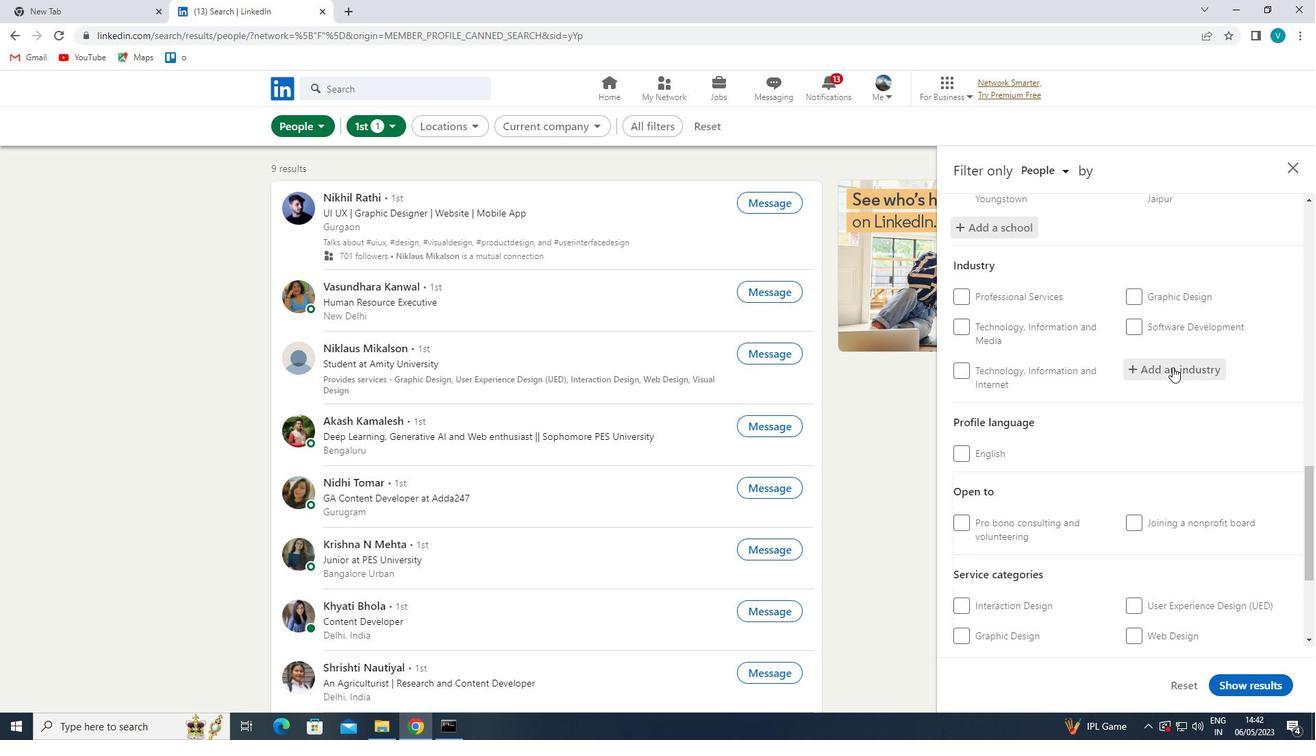 
Action: Mouse pressed left at (1173, 366)
Screenshot: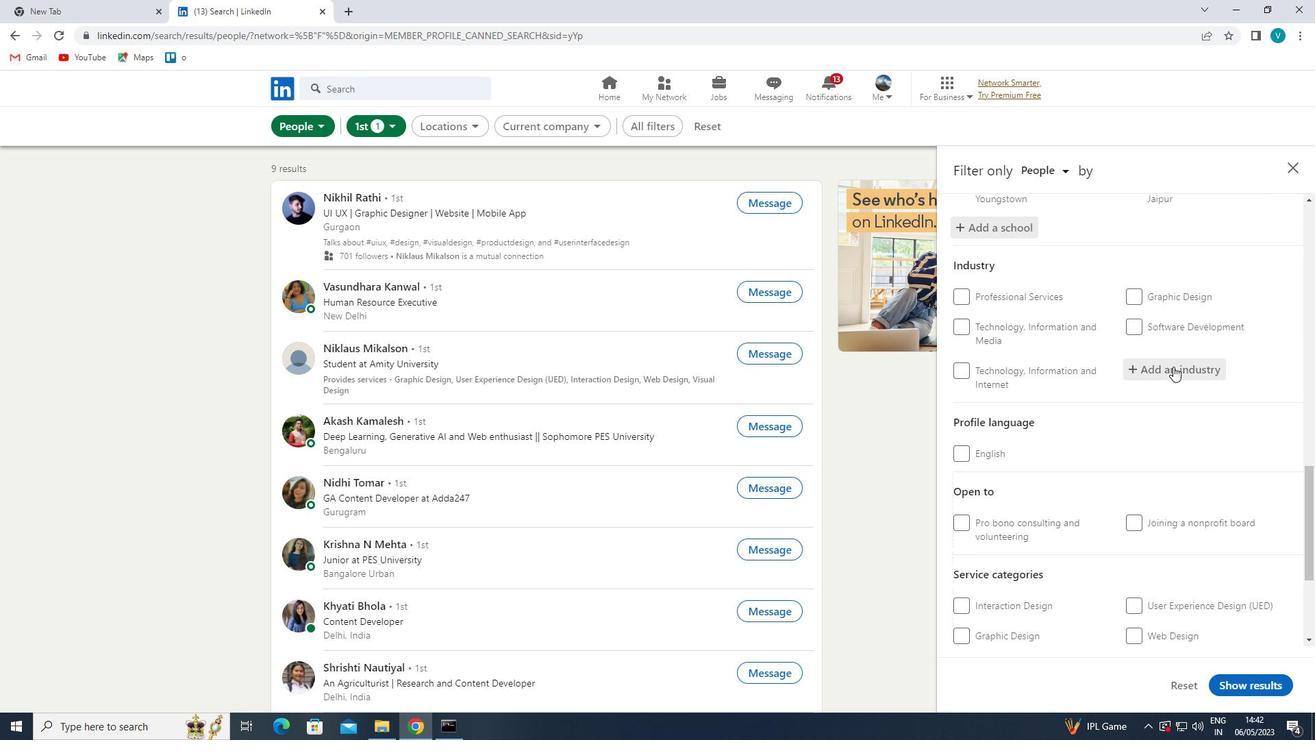 
Action: Key pressed <Key.shift>MOBIL
Screenshot: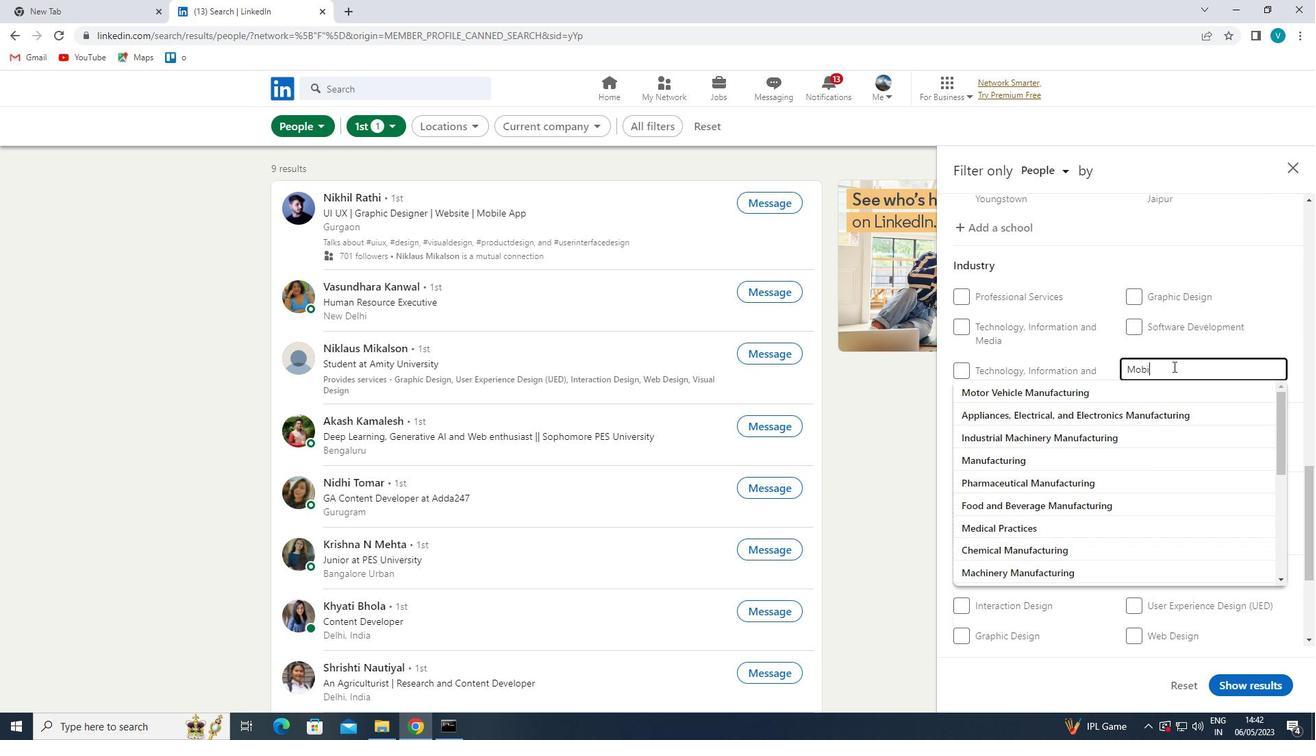
Action: Mouse moved to (1188, 407)
Screenshot: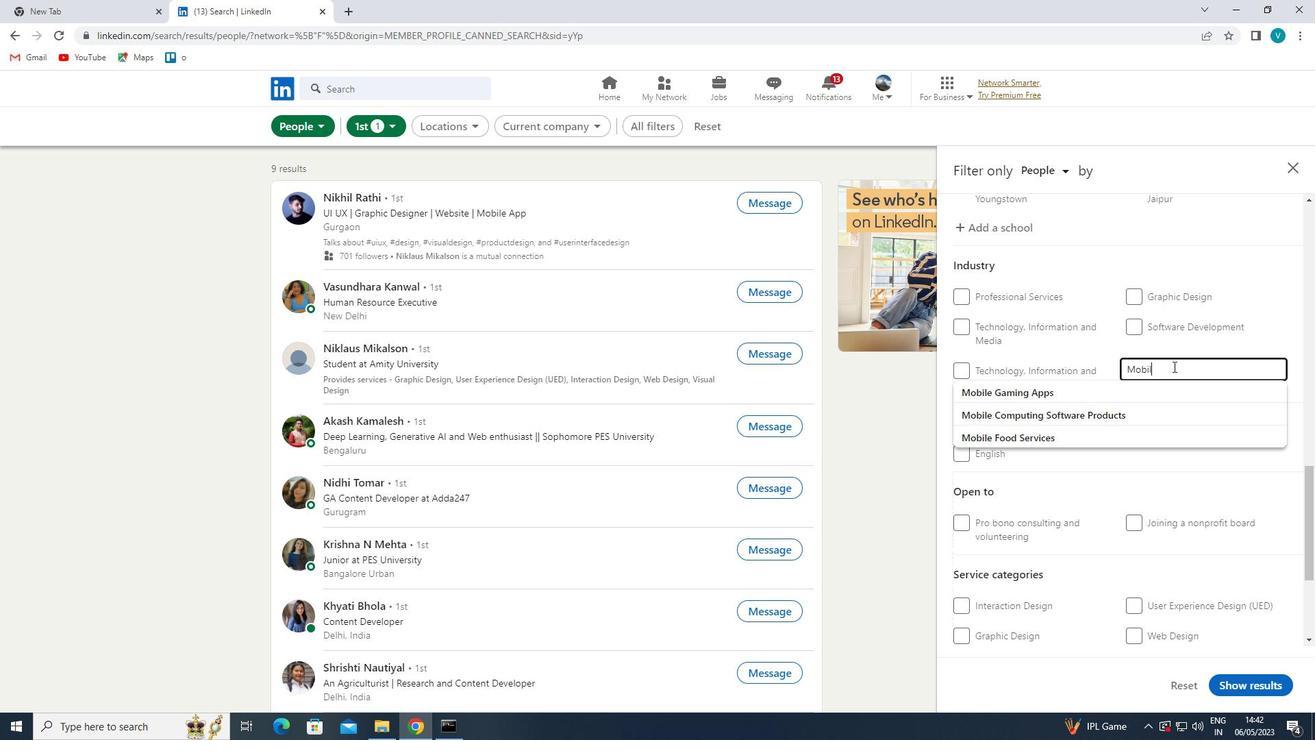 
Action: Mouse pressed left at (1188, 407)
Screenshot: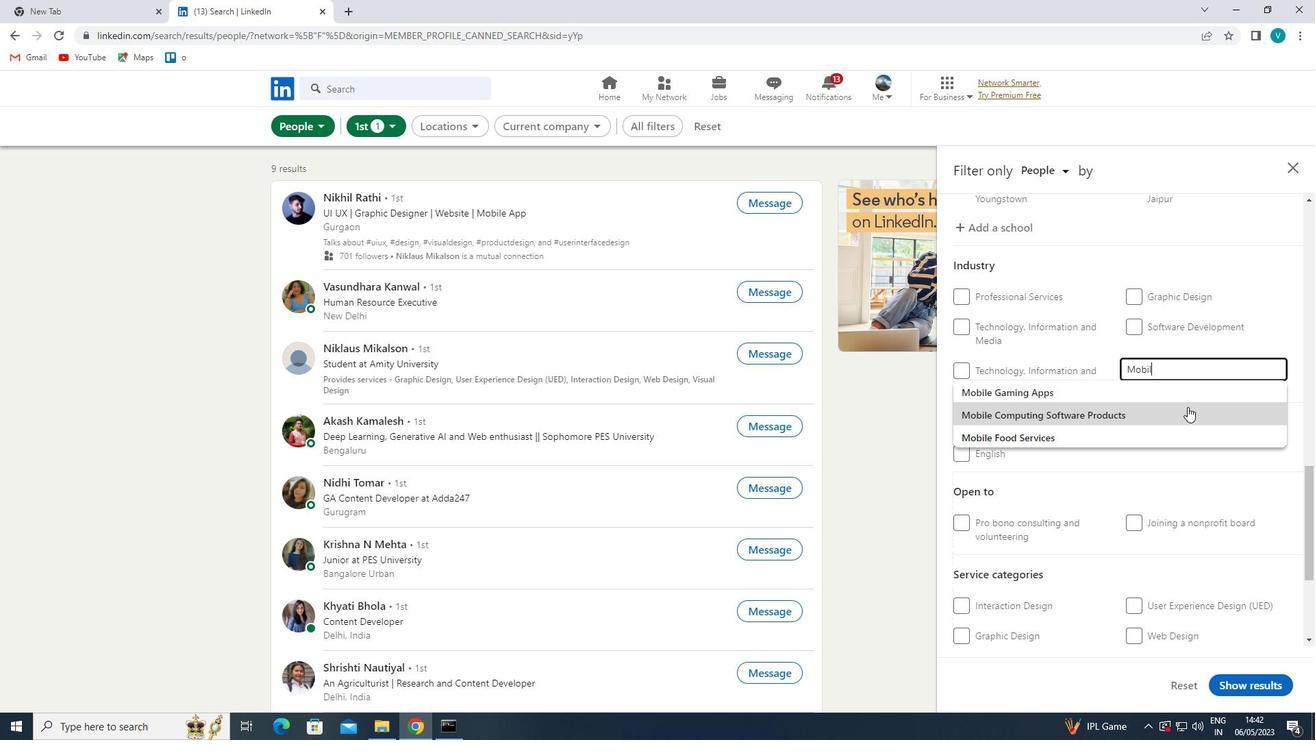 
Action: Mouse scrolled (1188, 406) with delta (0, 0)
Screenshot: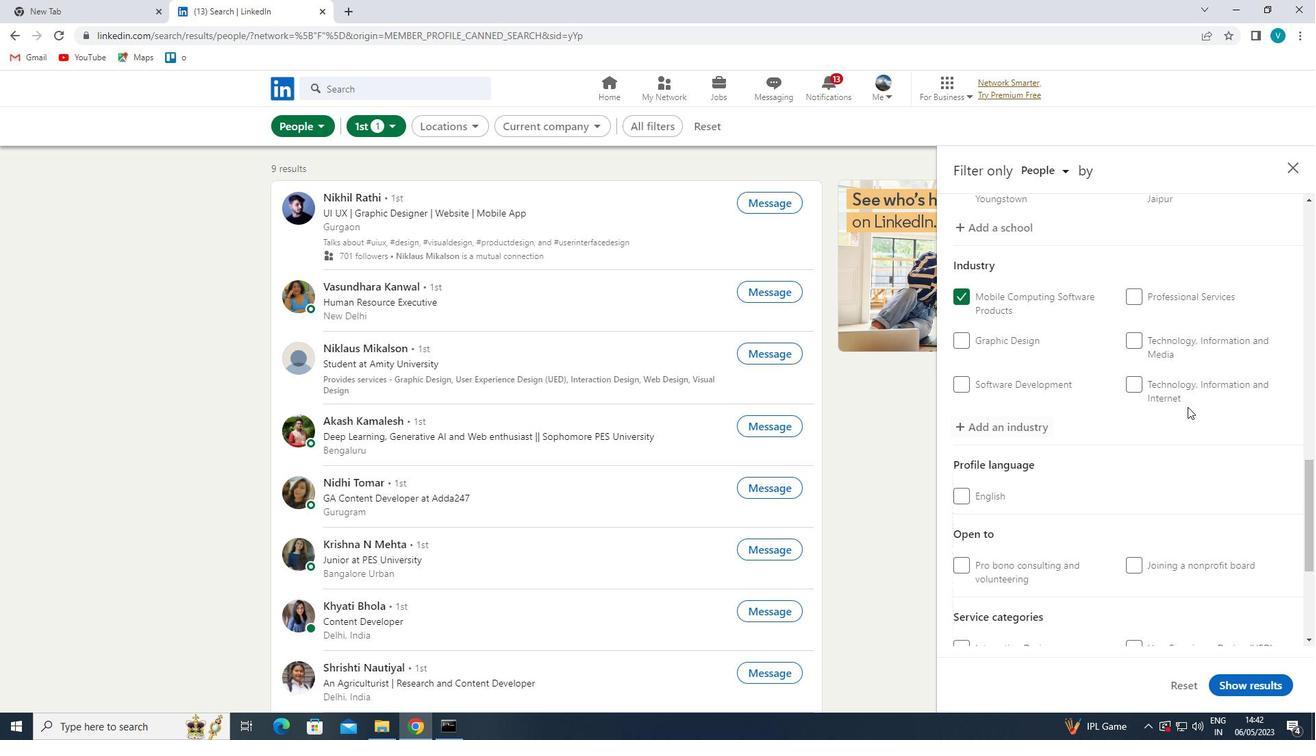 
Action: Mouse scrolled (1188, 406) with delta (0, 0)
Screenshot: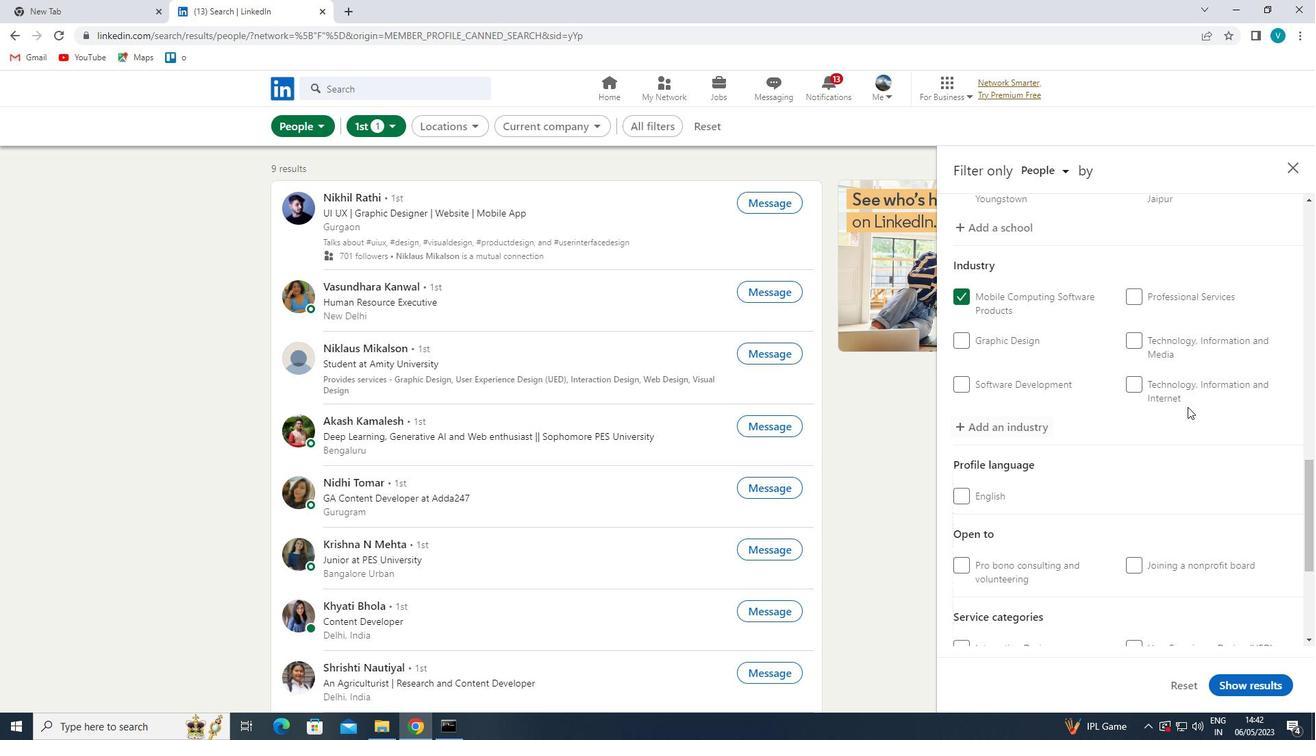 
Action: Mouse scrolled (1188, 406) with delta (0, 0)
Screenshot: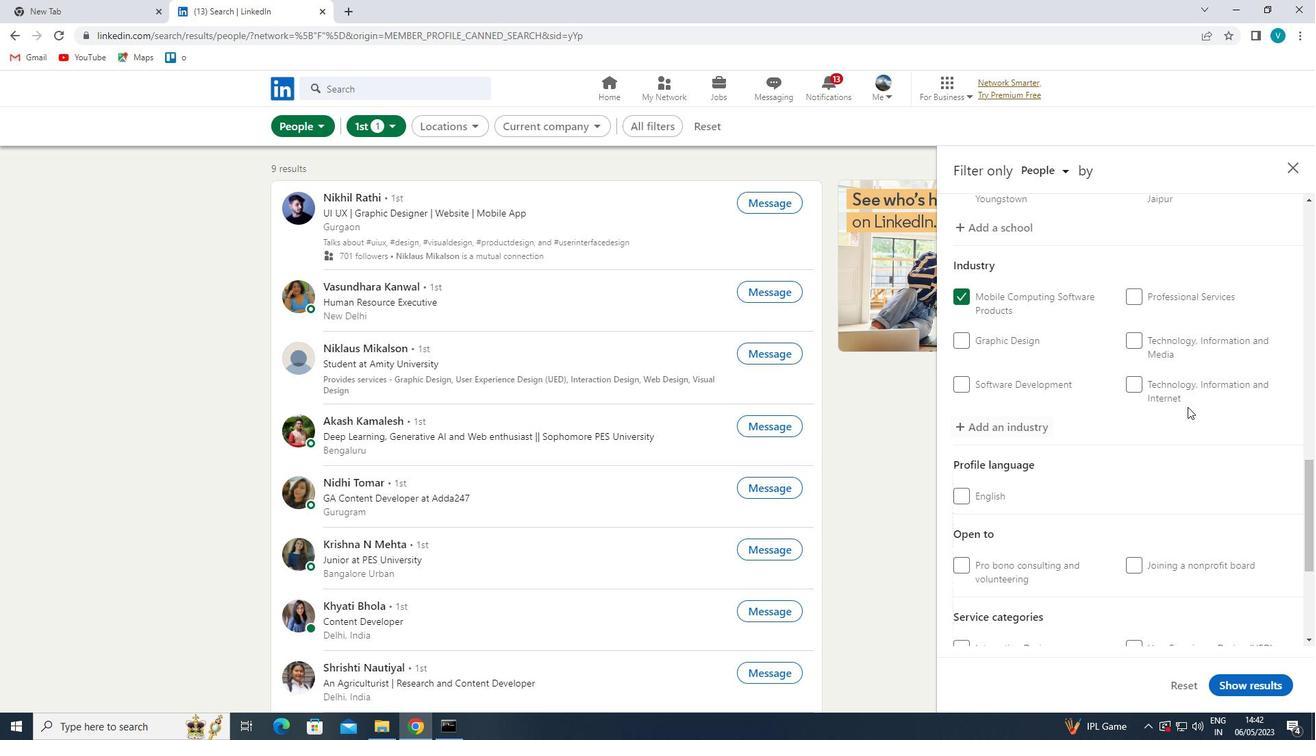 
Action: Mouse scrolled (1188, 406) with delta (0, 0)
Screenshot: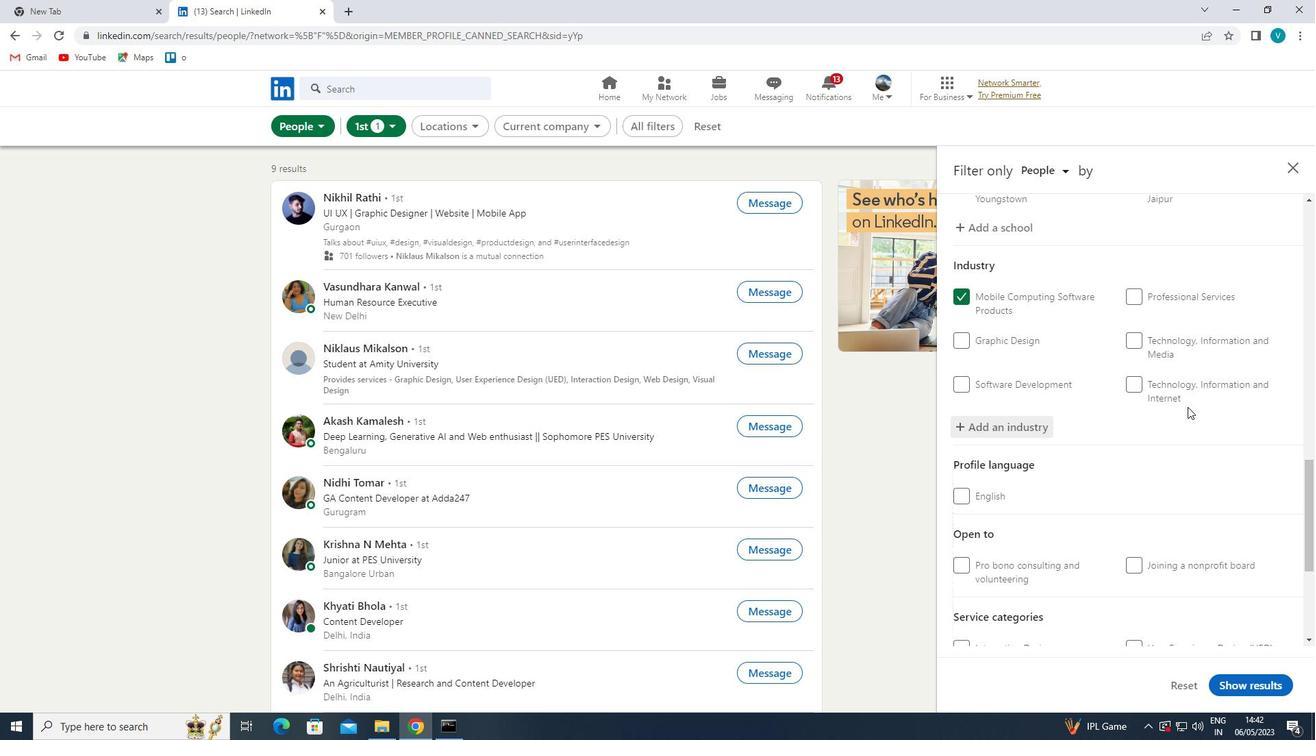 
Action: Mouse moved to (1192, 411)
Screenshot: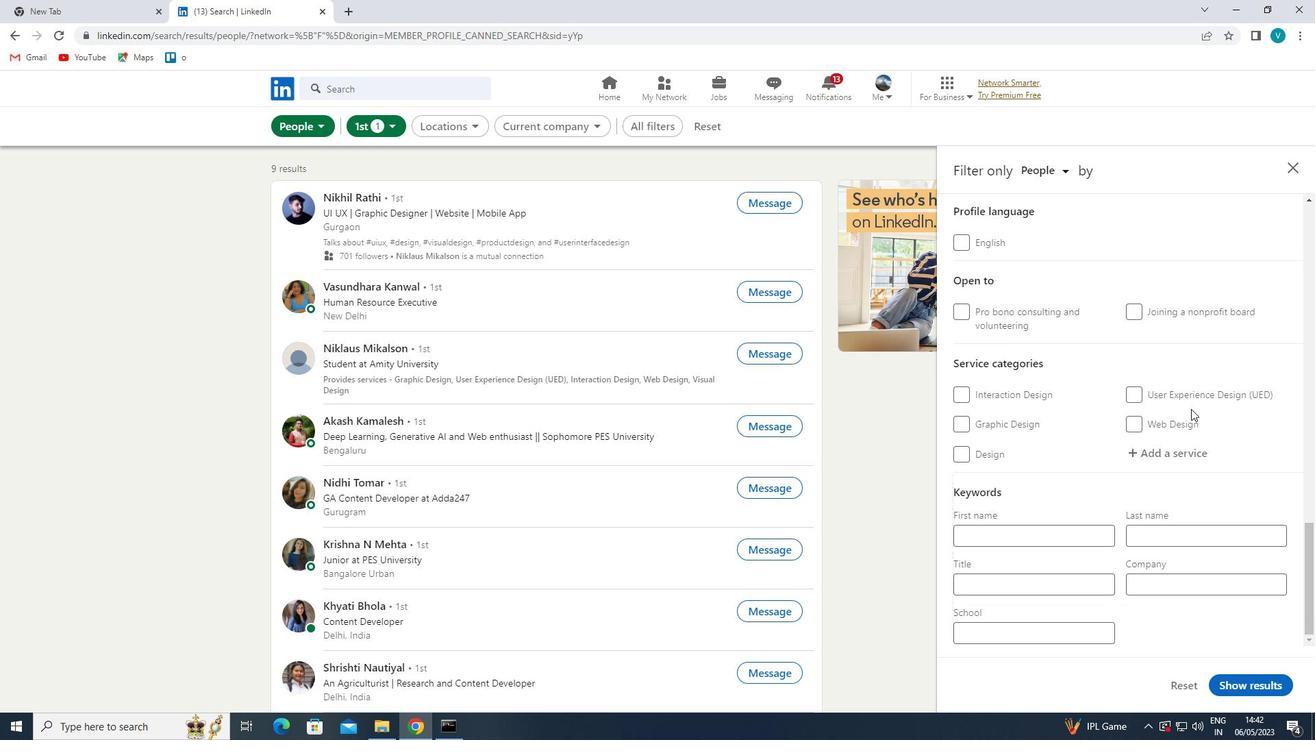 
Action: Mouse scrolled (1192, 410) with delta (0, 0)
Screenshot: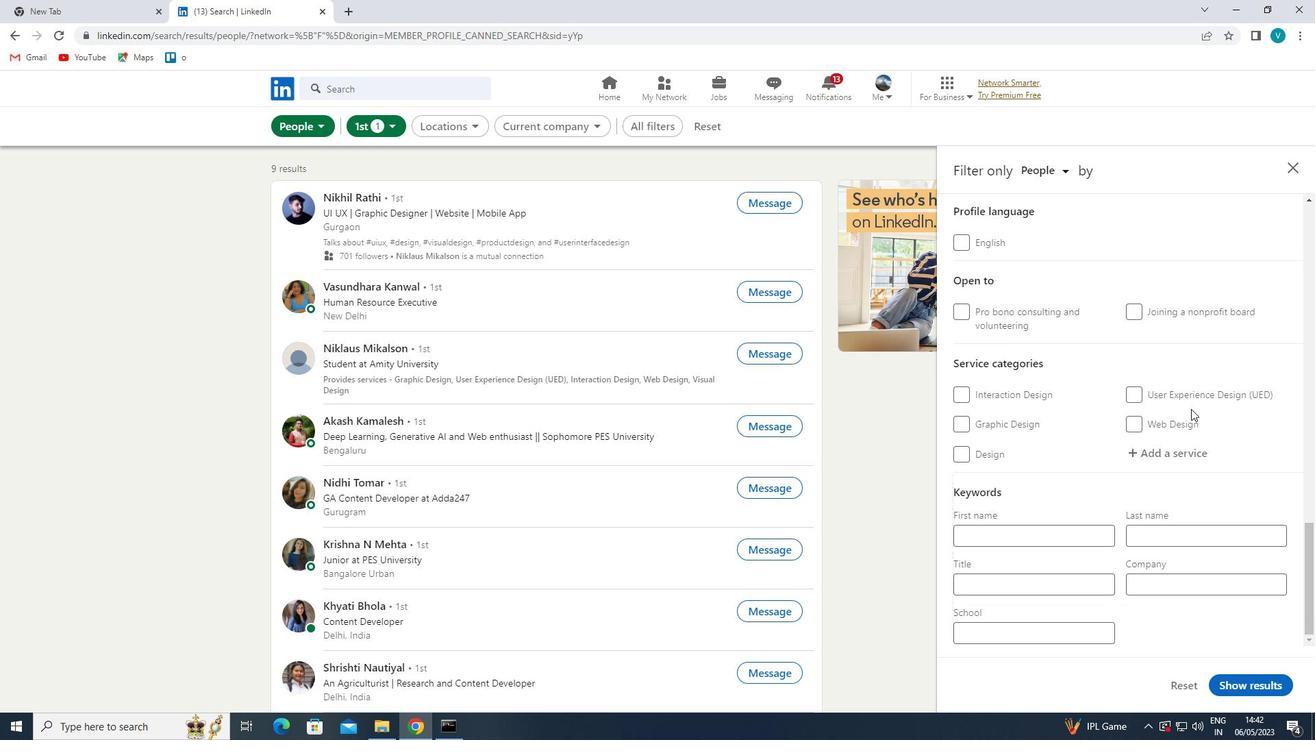 
Action: Mouse moved to (1194, 413)
Screenshot: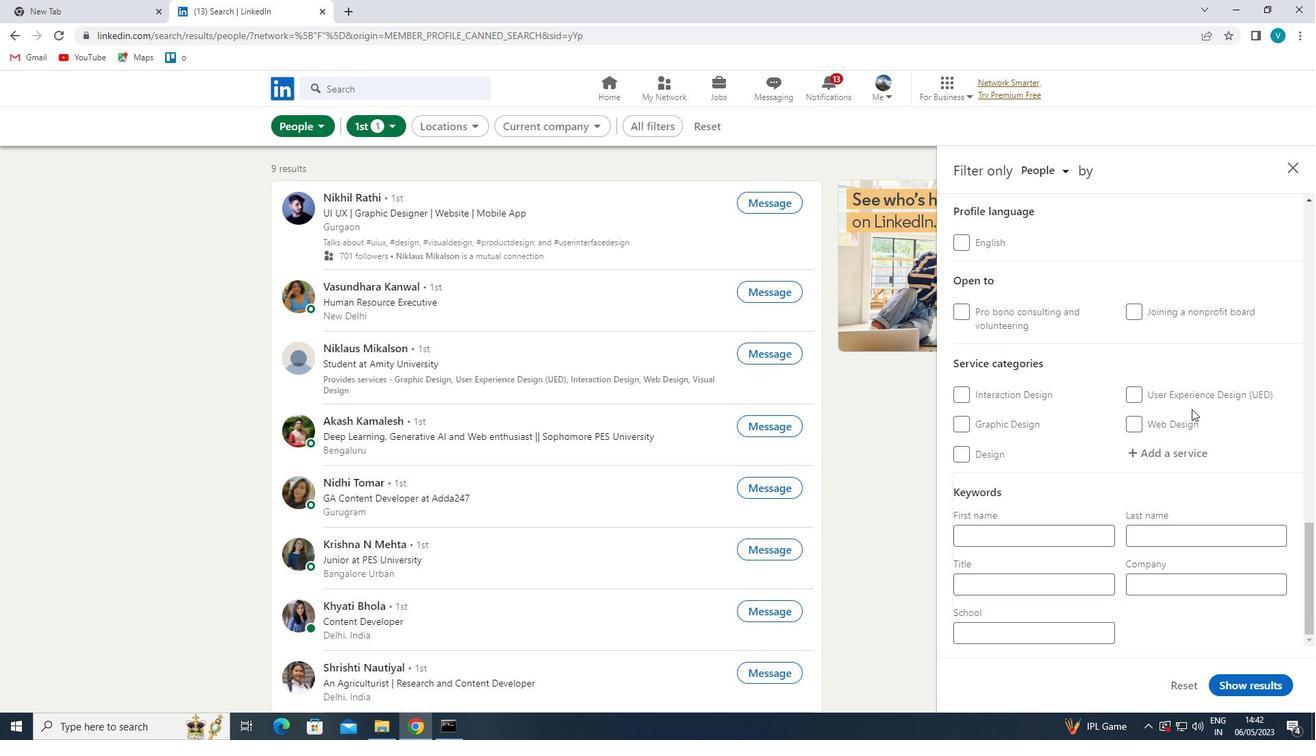 
Action: Mouse scrolled (1194, 413) with delta (0, 0)
Screenshot: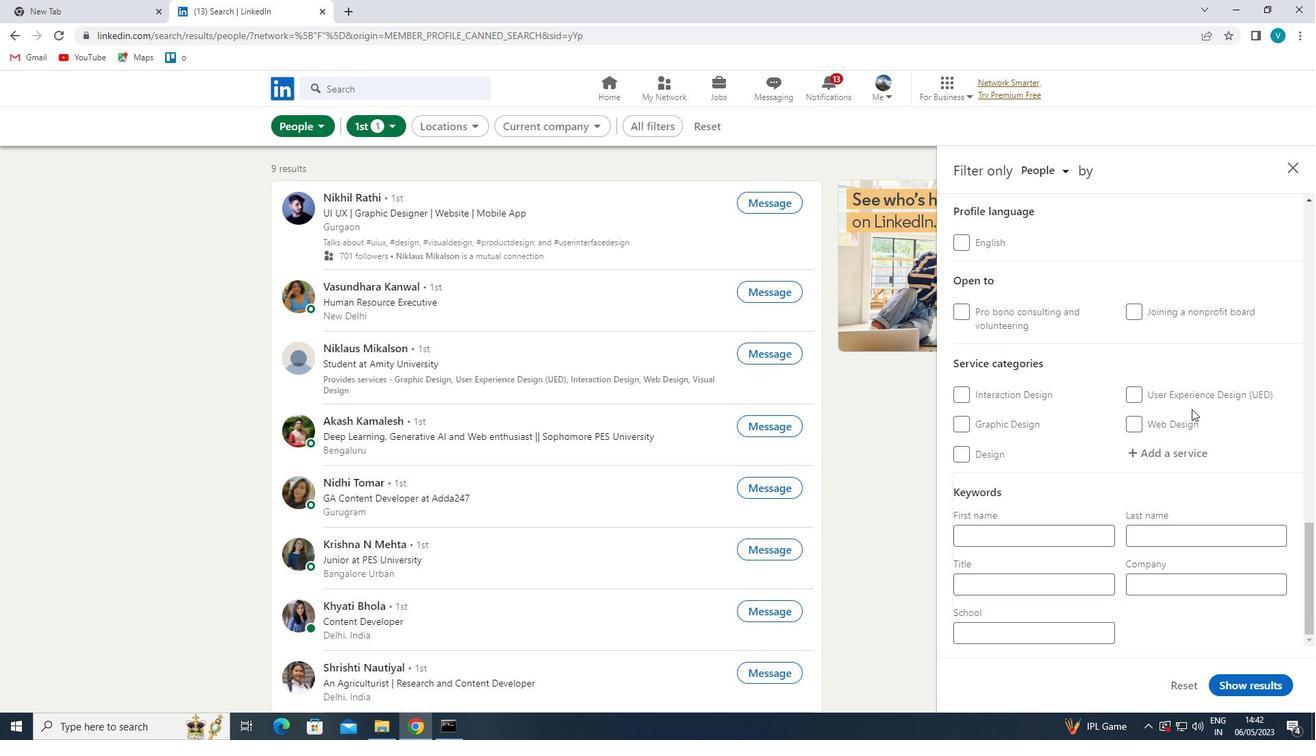
Action: Mouse moved to (1172, 457)
Screenshot: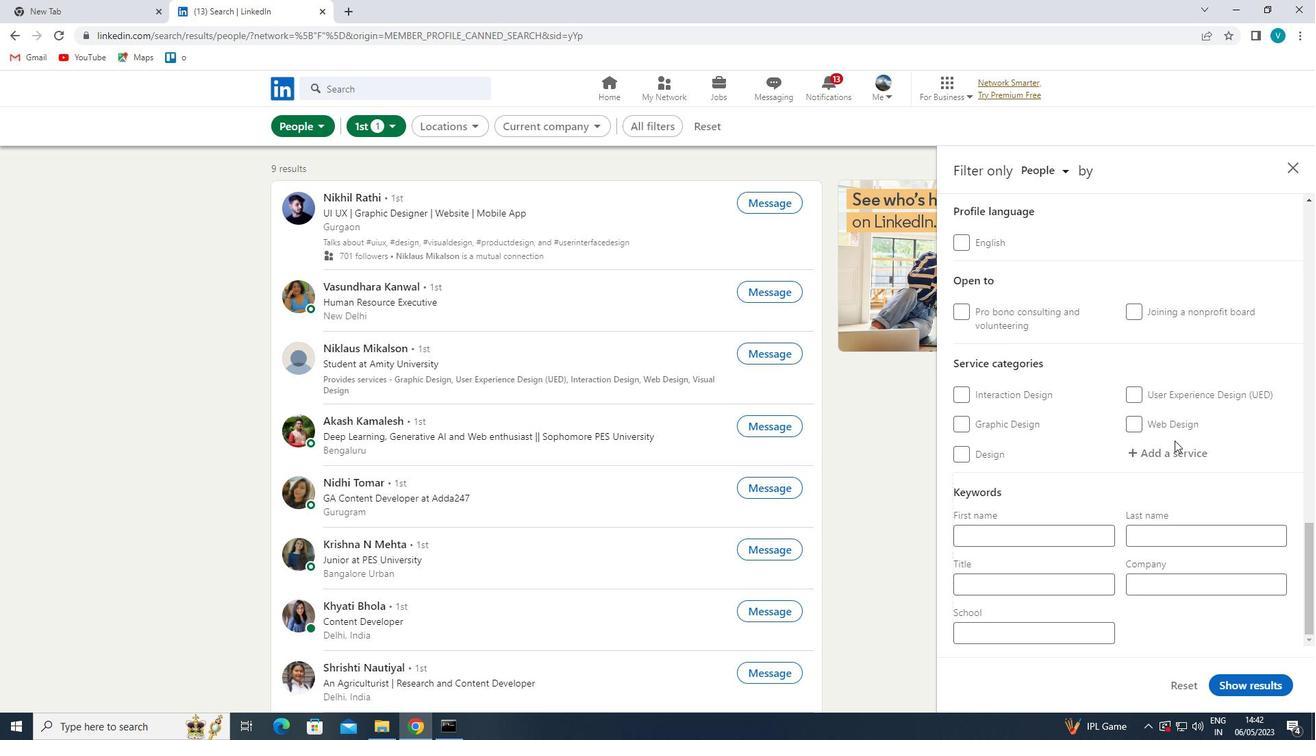 
Action: Mouse pressed left at (1172, 457)
Screenshot: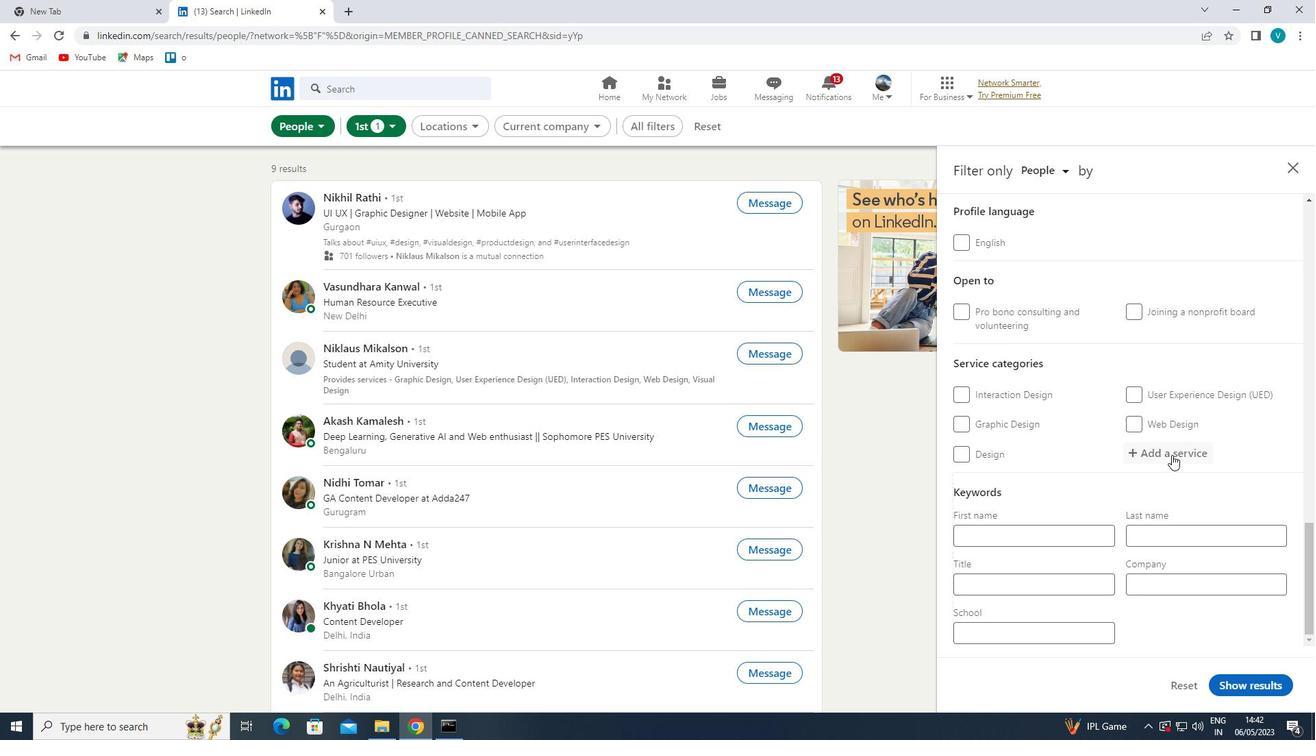 
Action: Mouse moved to (1172, 457)
Screenshot: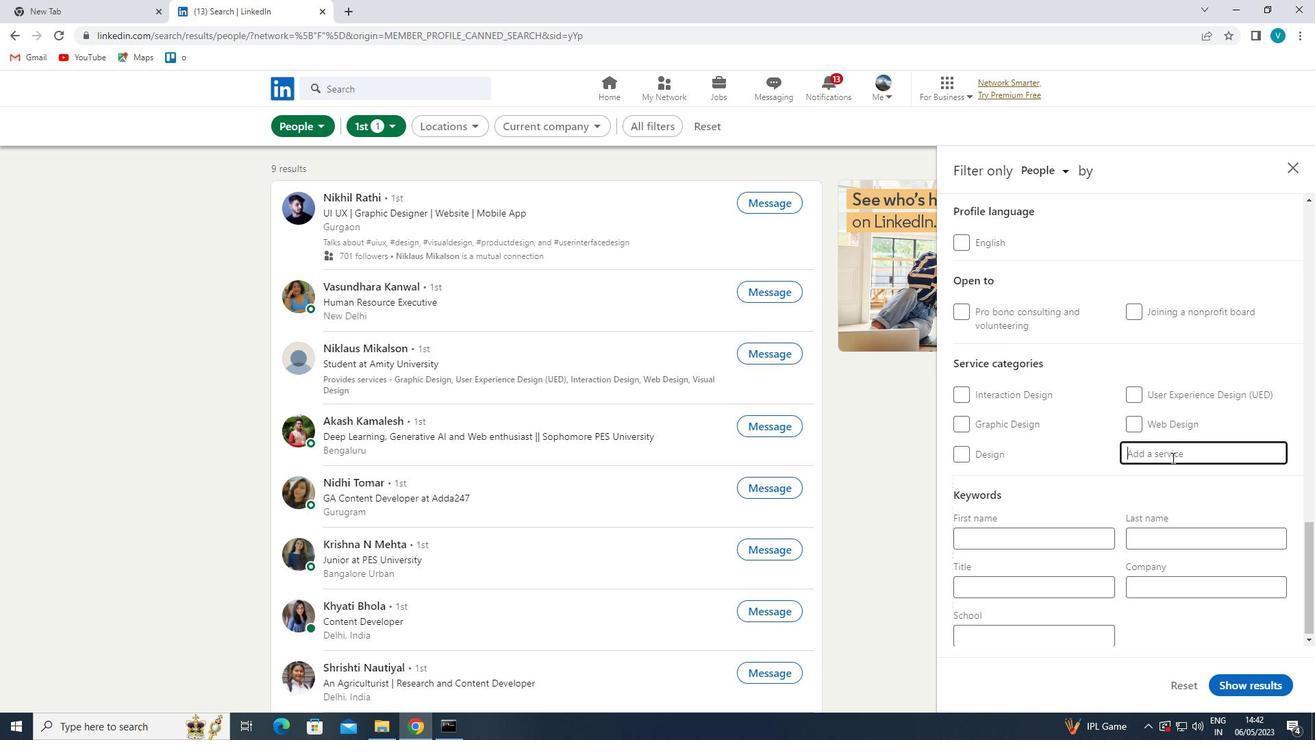 
Action: Key pressed <Key.shift>
Screenshot: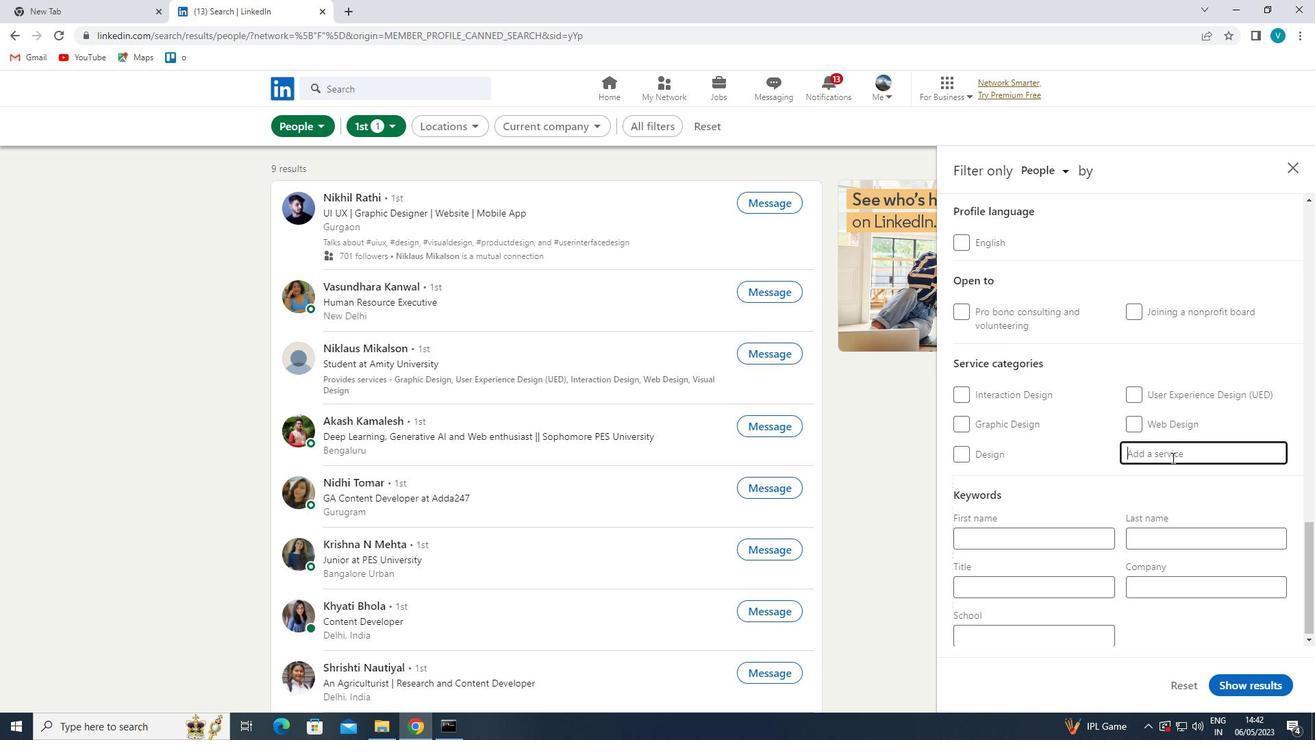 
Action: Mouse moved to (1167, 454)
Screenshot: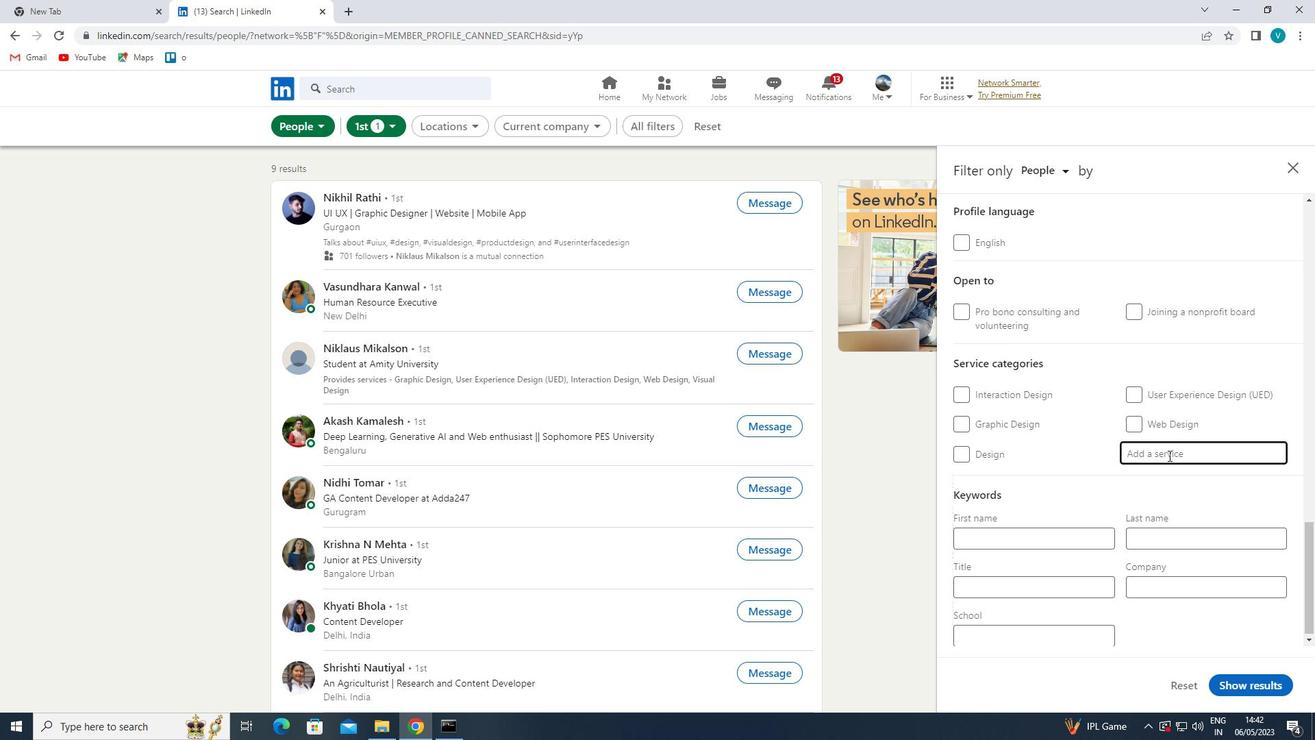 
Action: Key pressed H
Screenshot: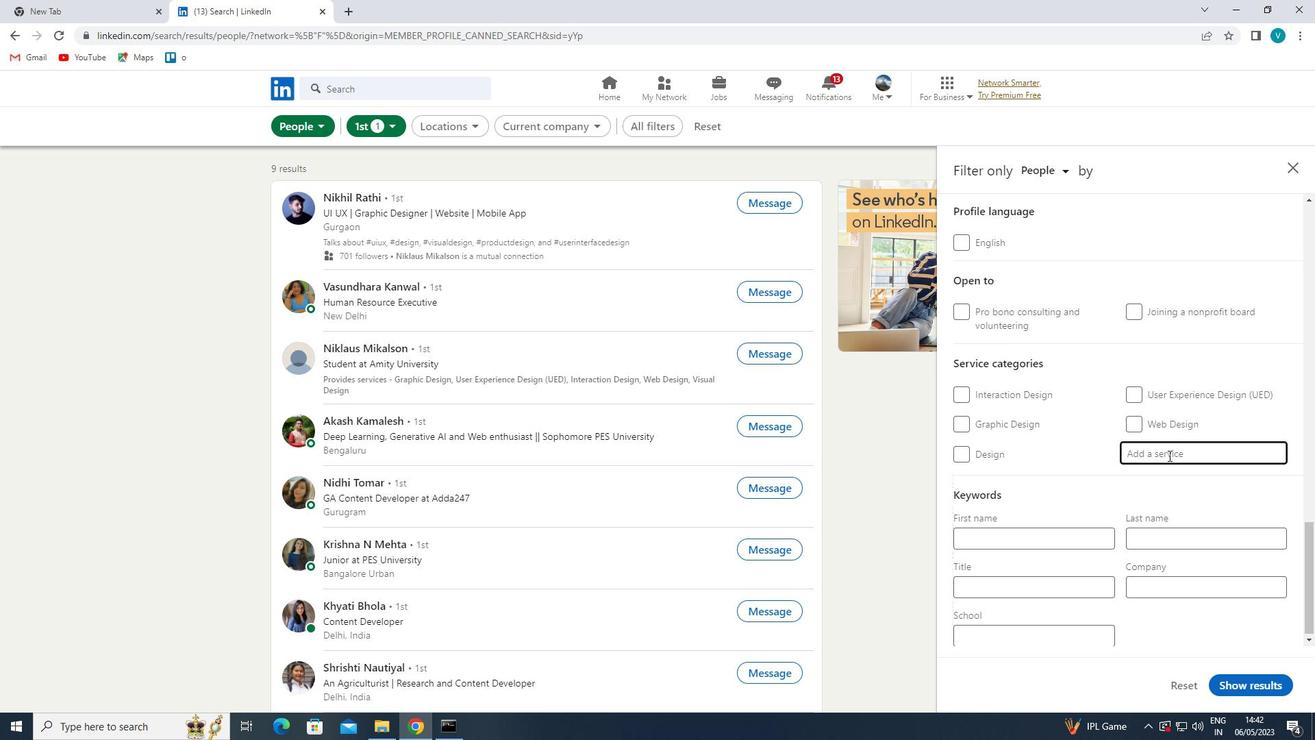 
Action: Mouse moved to (1167, 454)
Screenshot: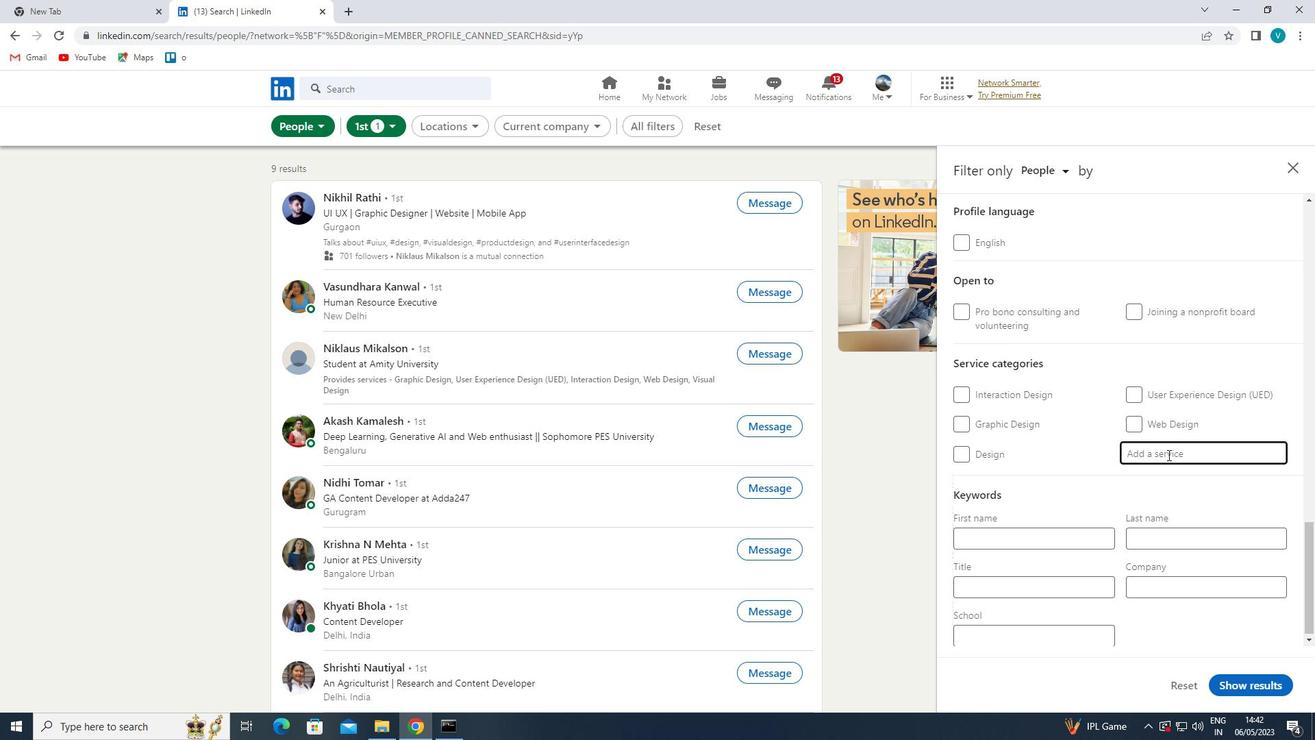 
Action: Key pressed OM
Screenshot: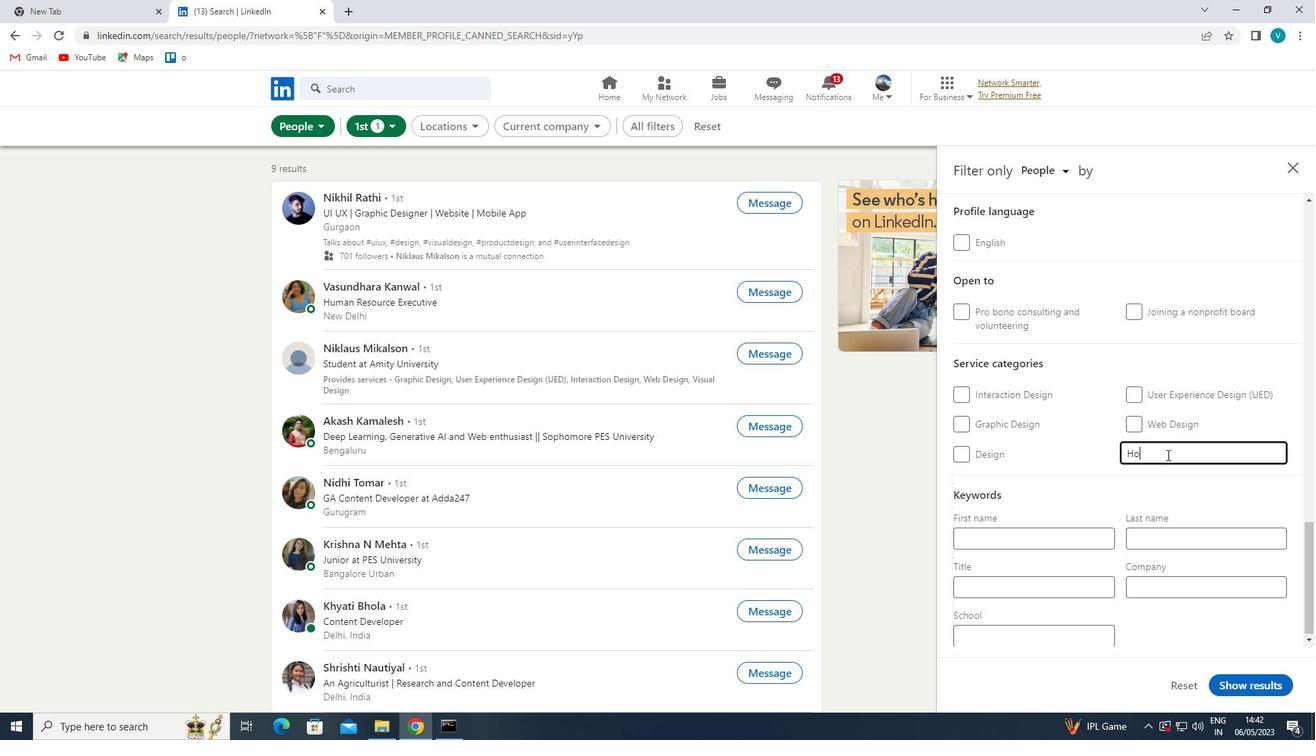 
Action: Mouse moved to (1166, 454)
Screenshot: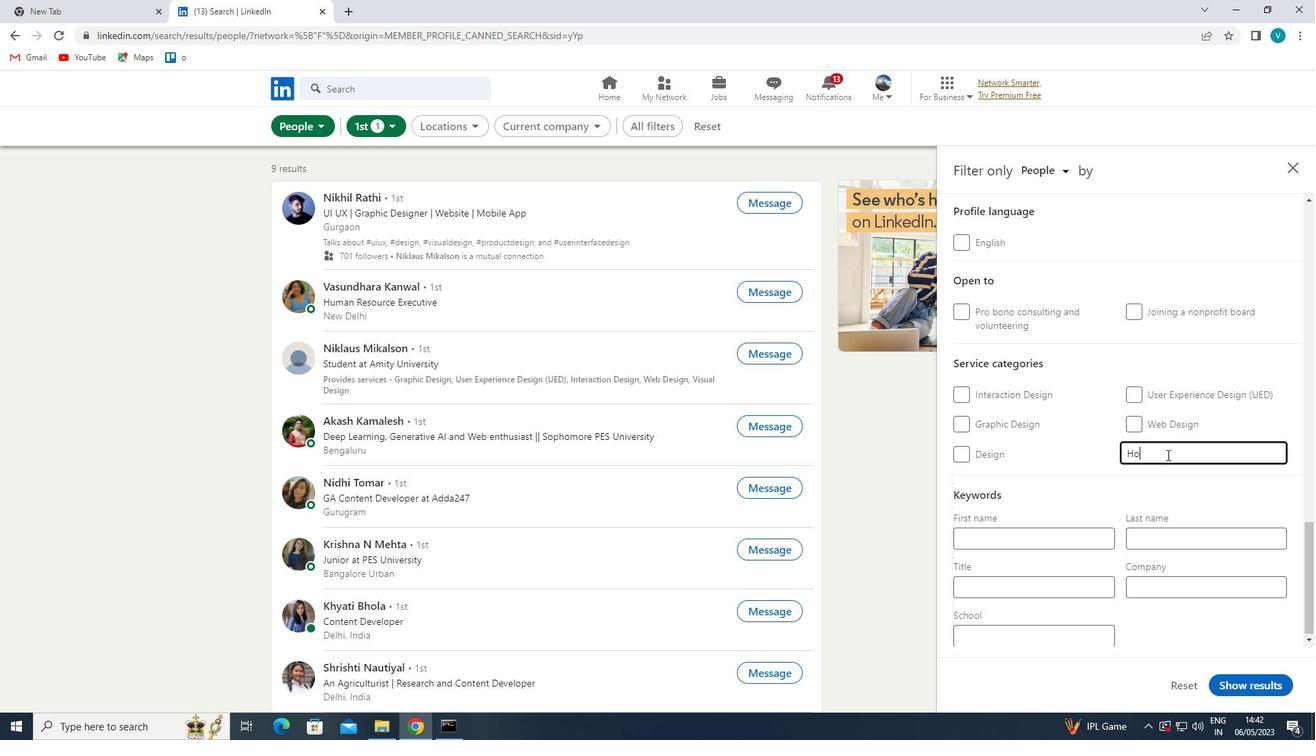 
Action: Key pressed E<Key.space>
Screenshot: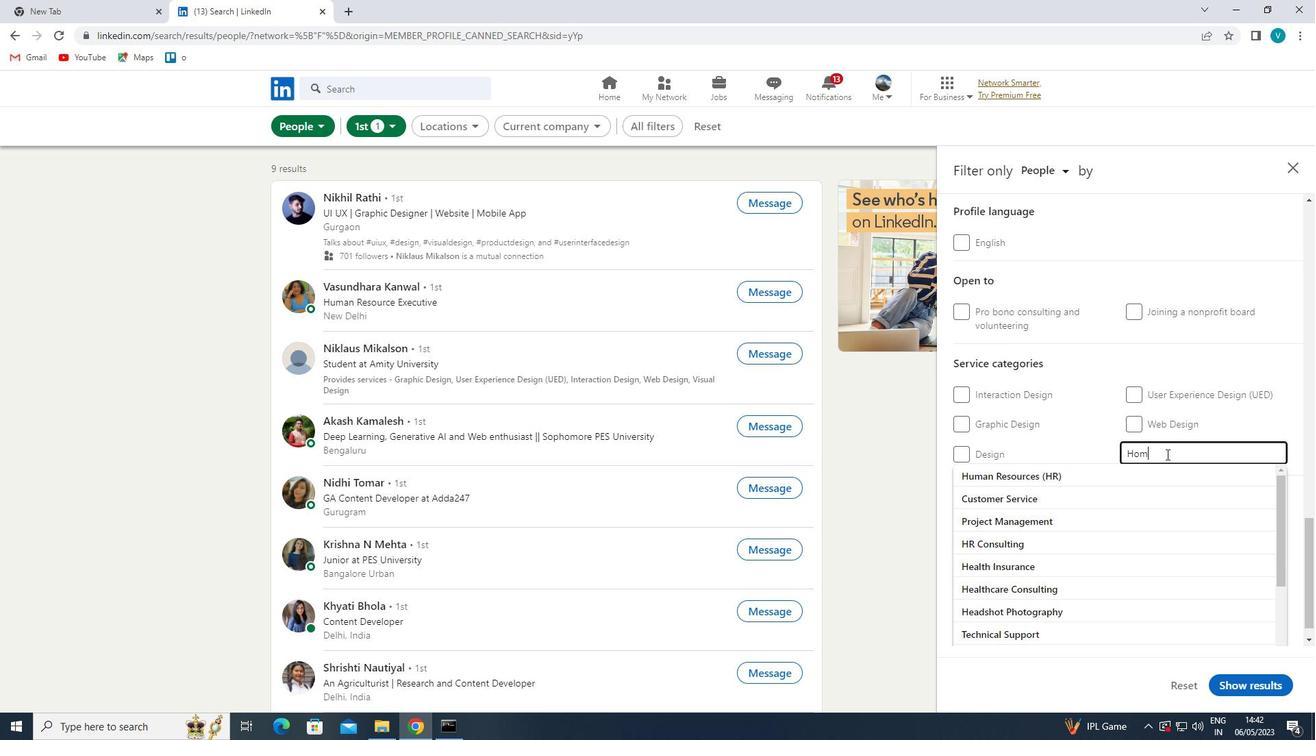
Action: Mouse moved to (1101, 501)
Screenshot: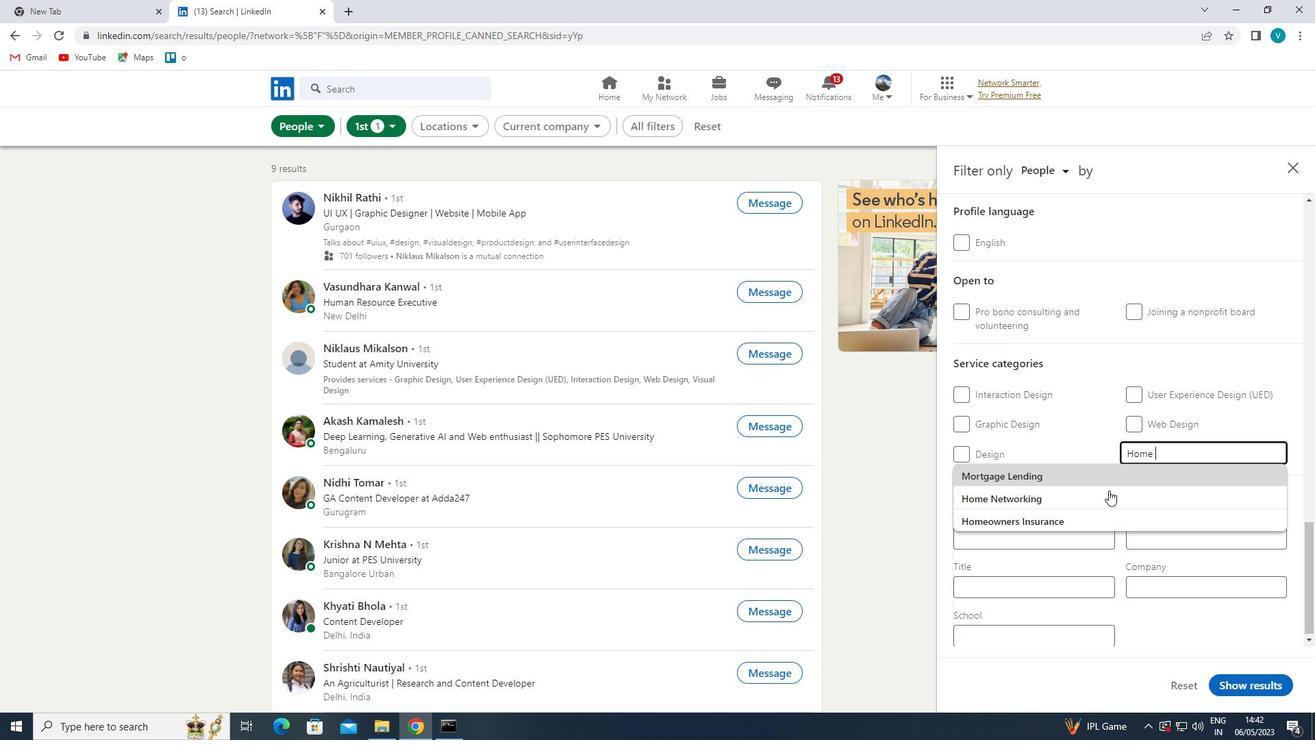 
Action: Mouse pressed left at (1101, 501)
Screenshot: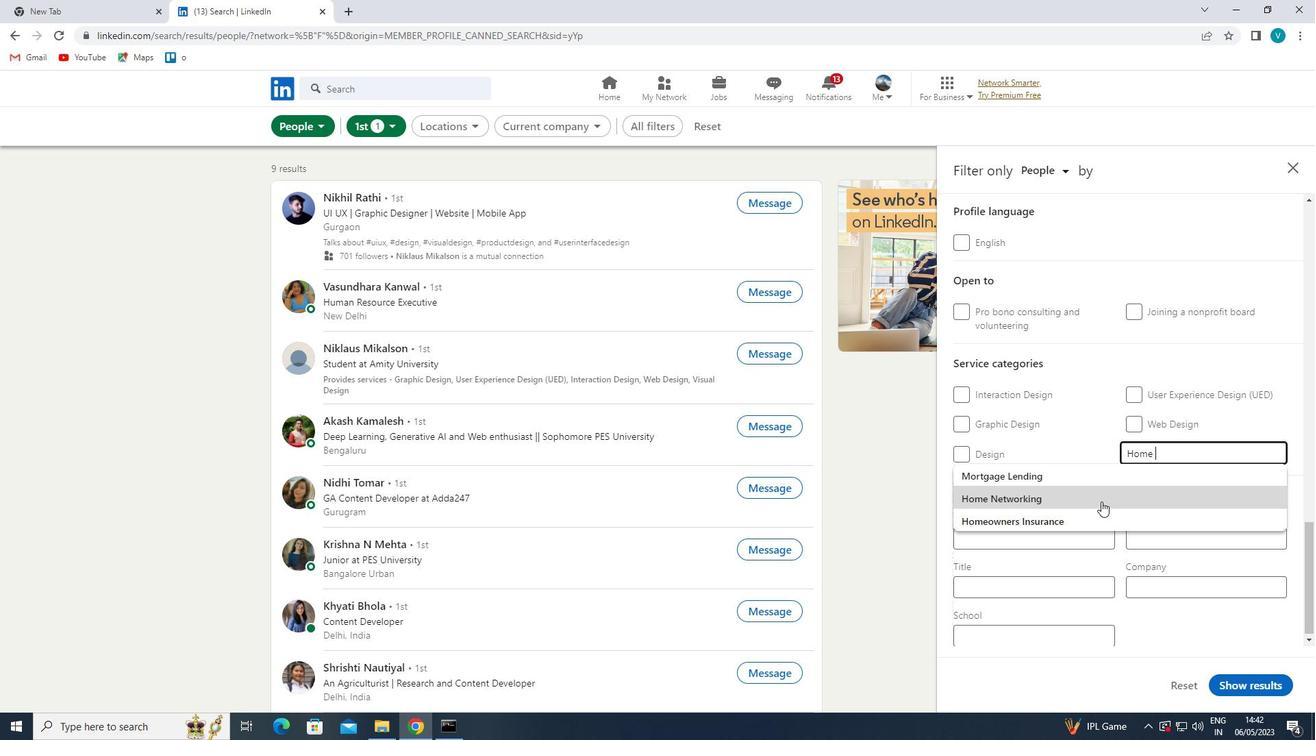 
Action: Mouse moved to (1114, 511)
Screenshot: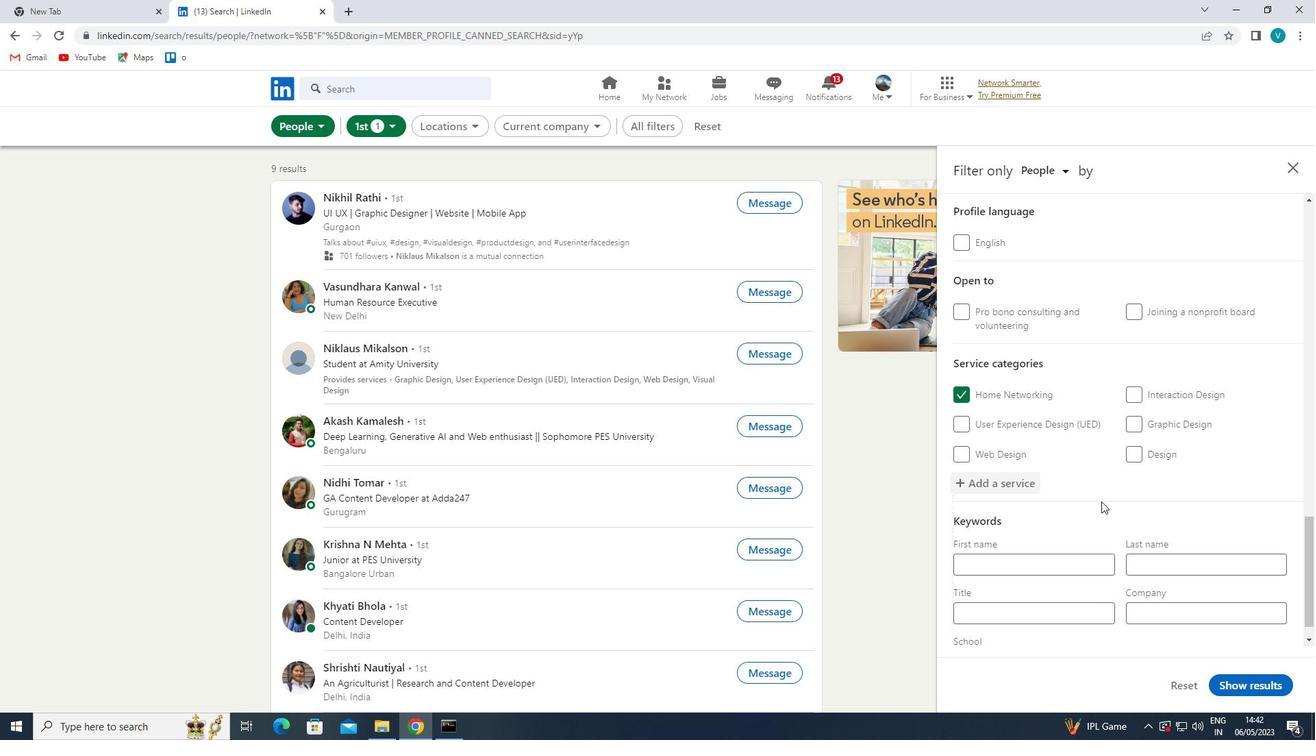 
Action: Mouse scrolled (1114, 510) with delta (0, 0)
Screenshot: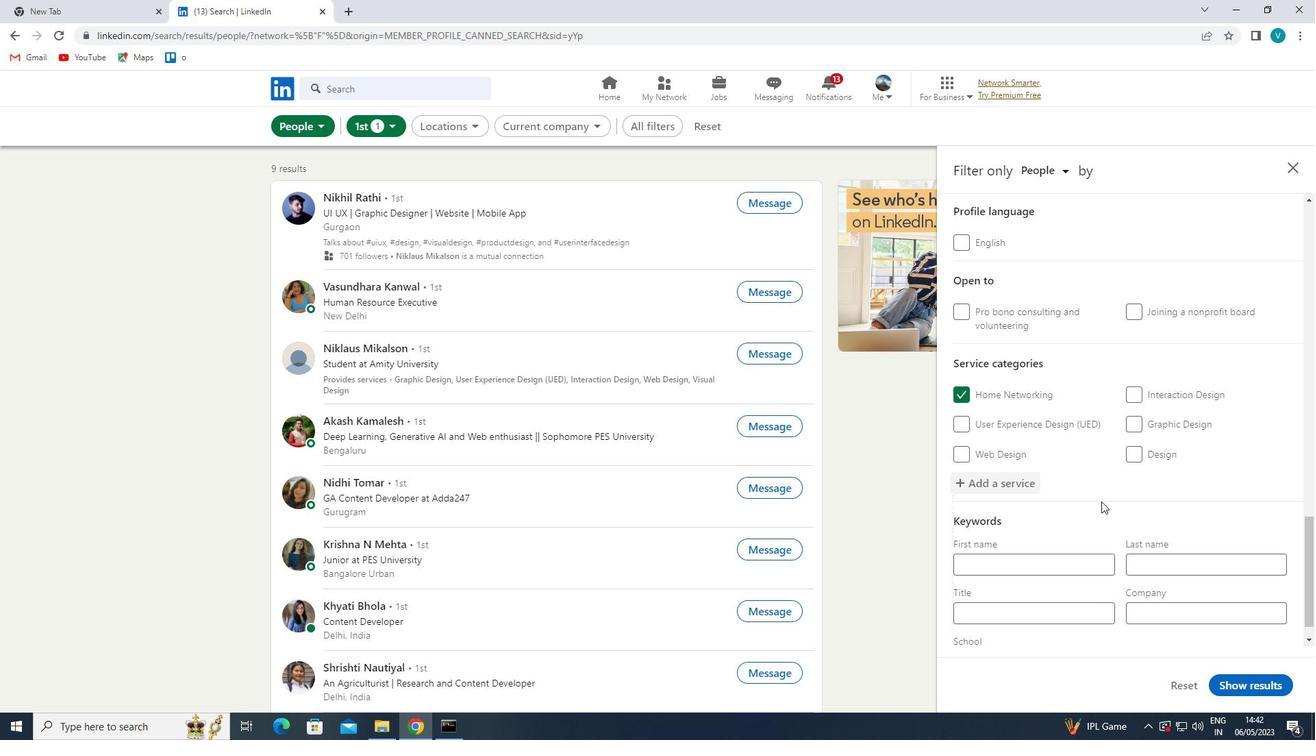 
Action: Mouse scrolled (1114, 510) with delta (0, 0)
Screenshot: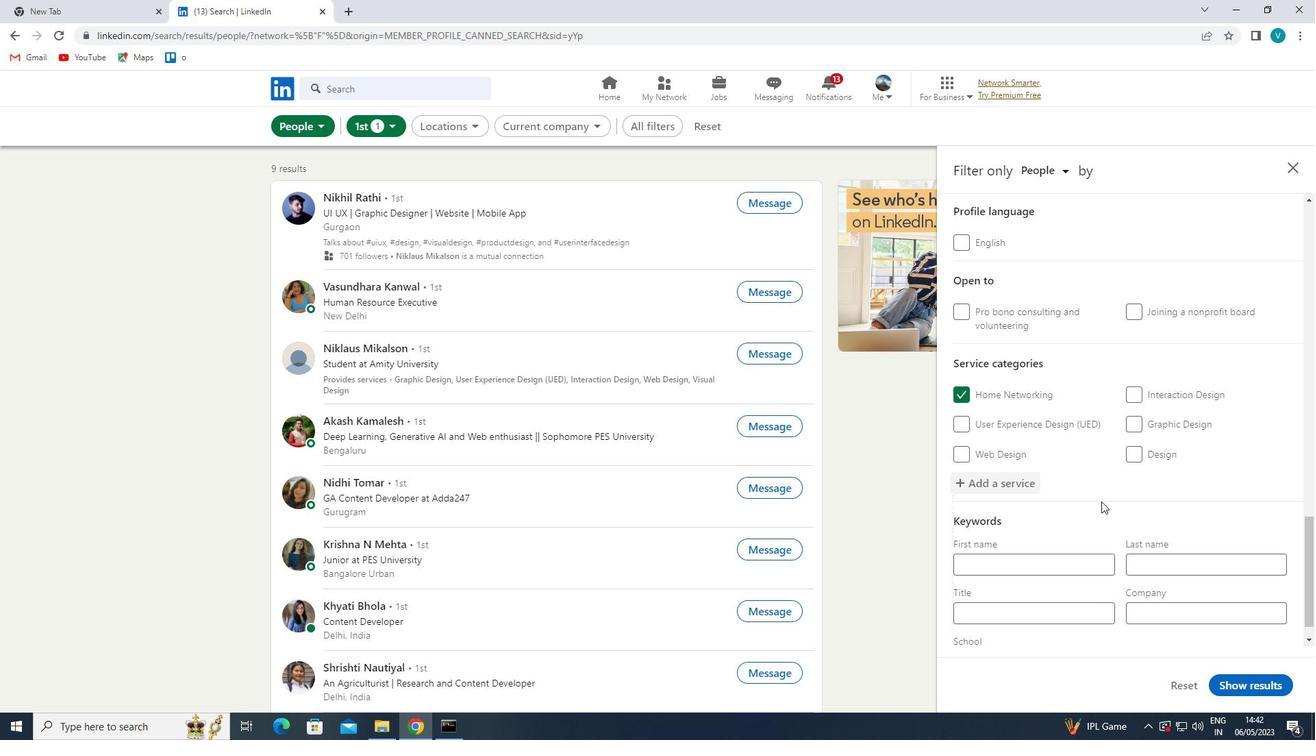 
Action: Mouse moved to (1114, 511)
Screenshot: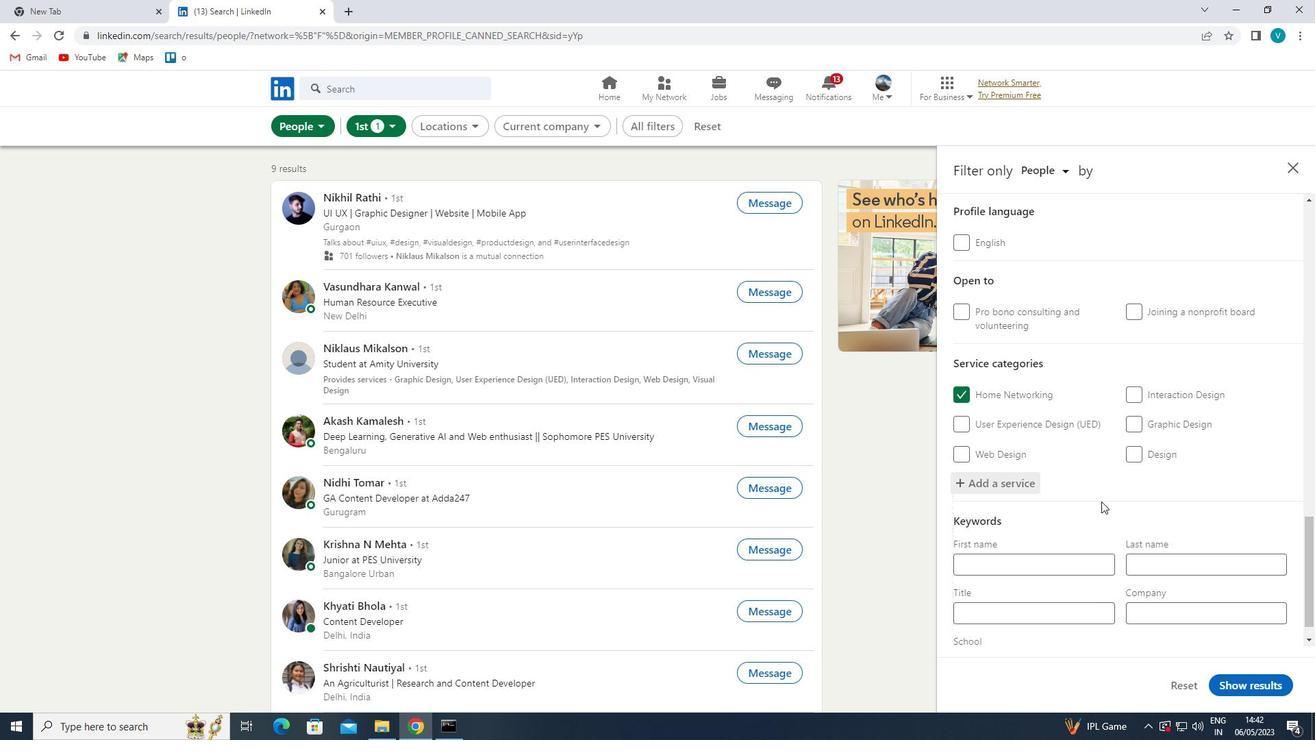 
Action: Mouse scrolled (1114, 511) with delta (0, 0)
Screenshot: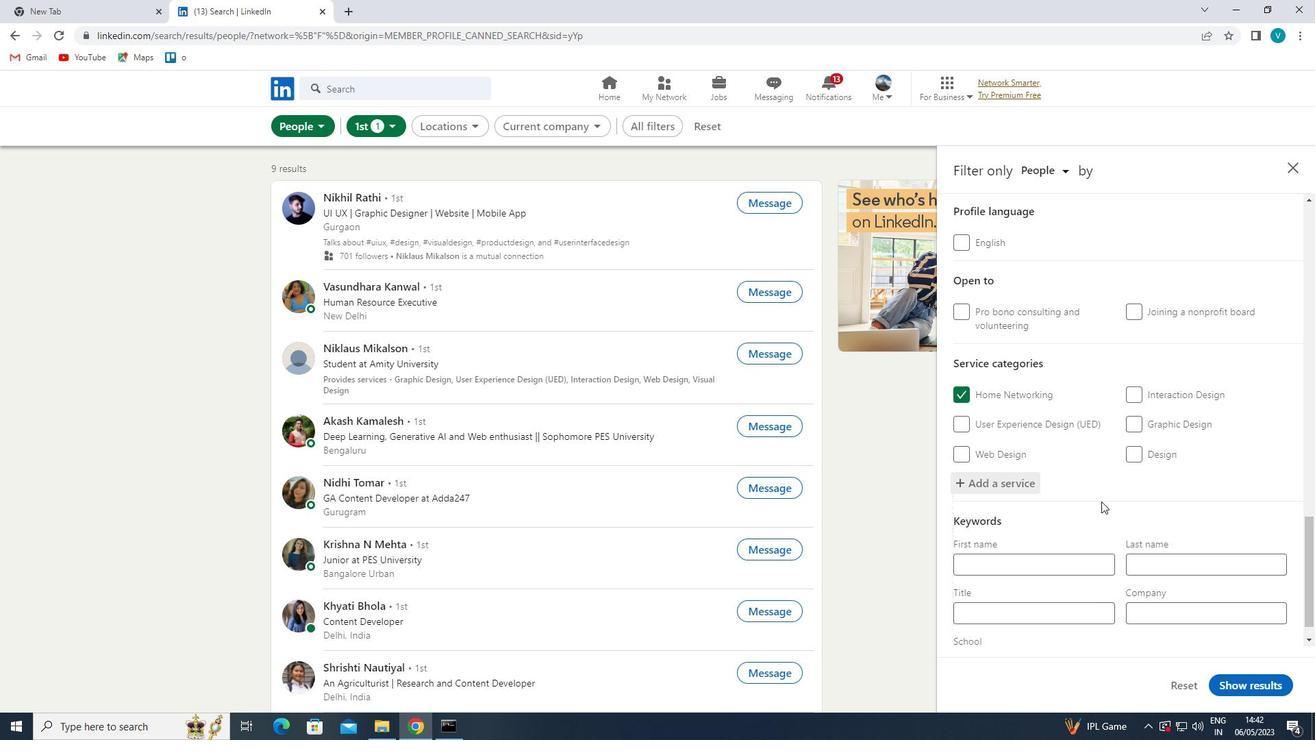 
Action: Mouse scrolled (1114, 511) with delta (0, 0)
Screenshot: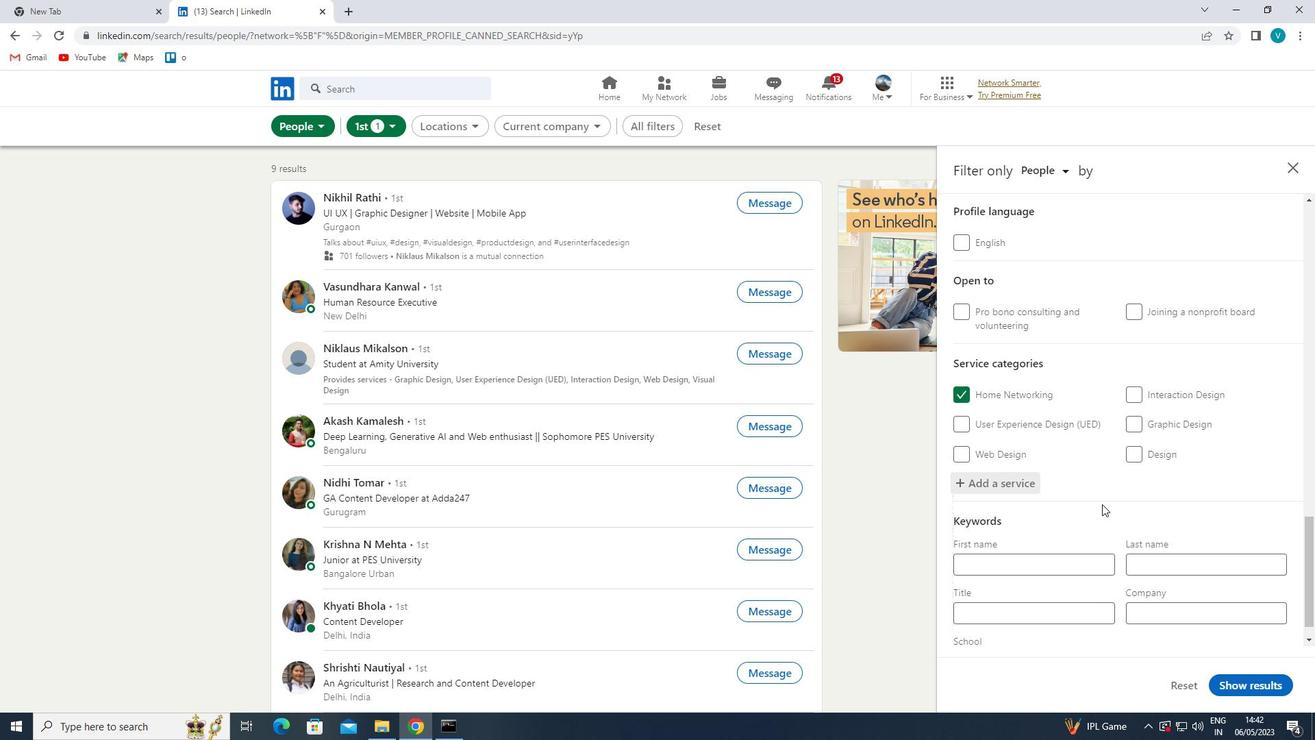 
Action: Mouse moved to (1114, 511)
Screenshot: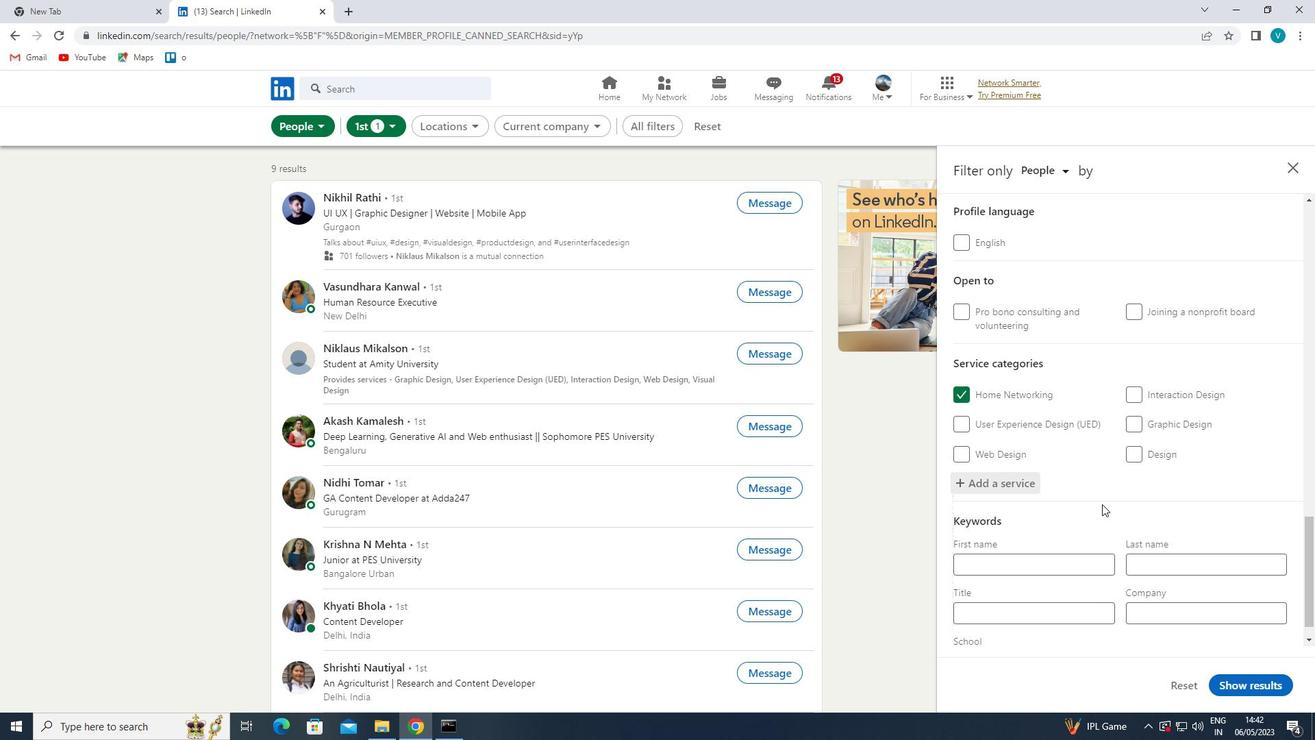 
Action: Mouse scrolled (1114, 511) with delta (0, 0)
Screenshot: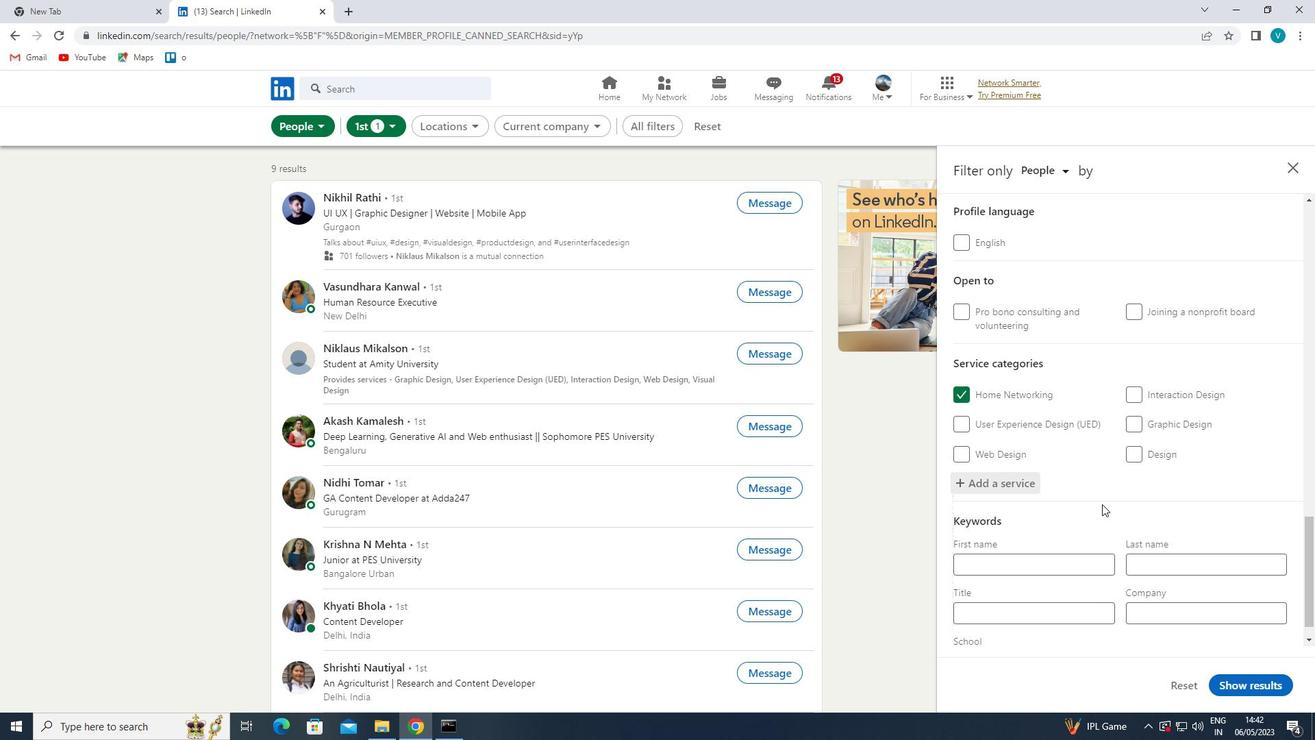 
Action: Mouse moved to (1028, 589)
Screenshot: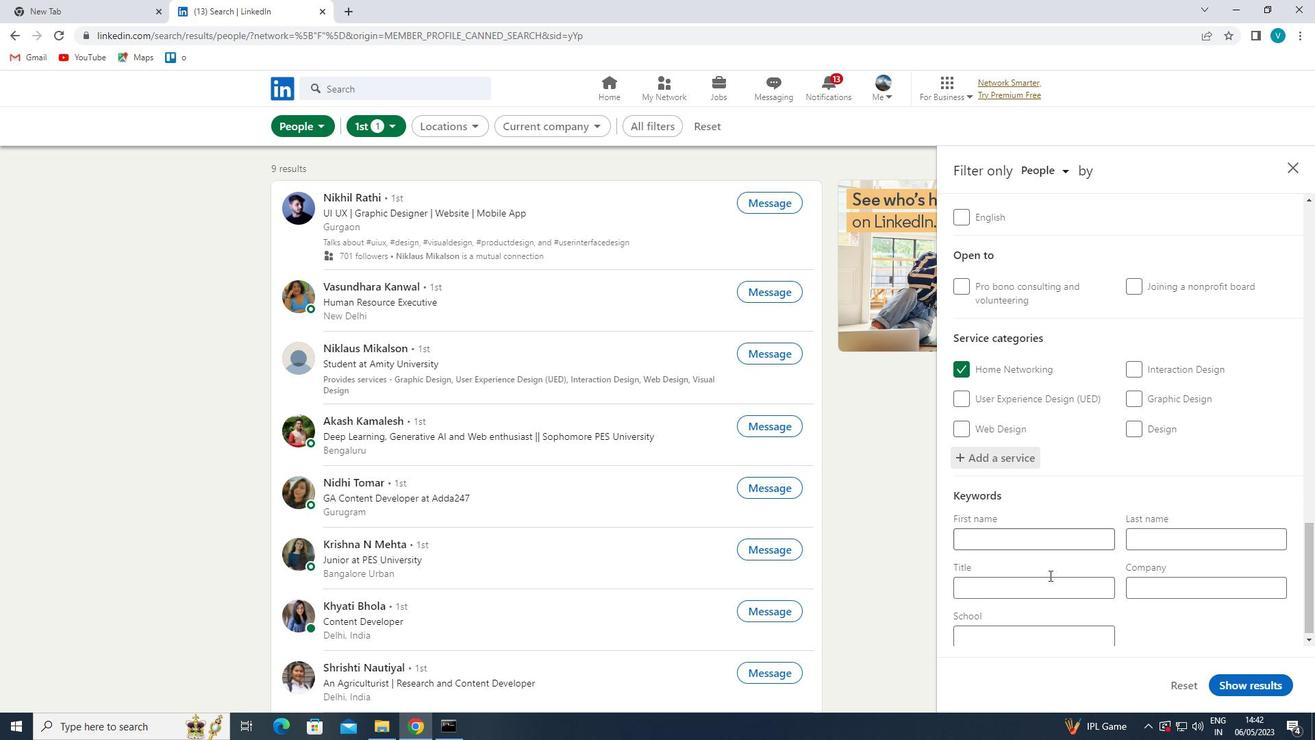 
Action: Mouse pressed left at (1028, 589)
Screenshot: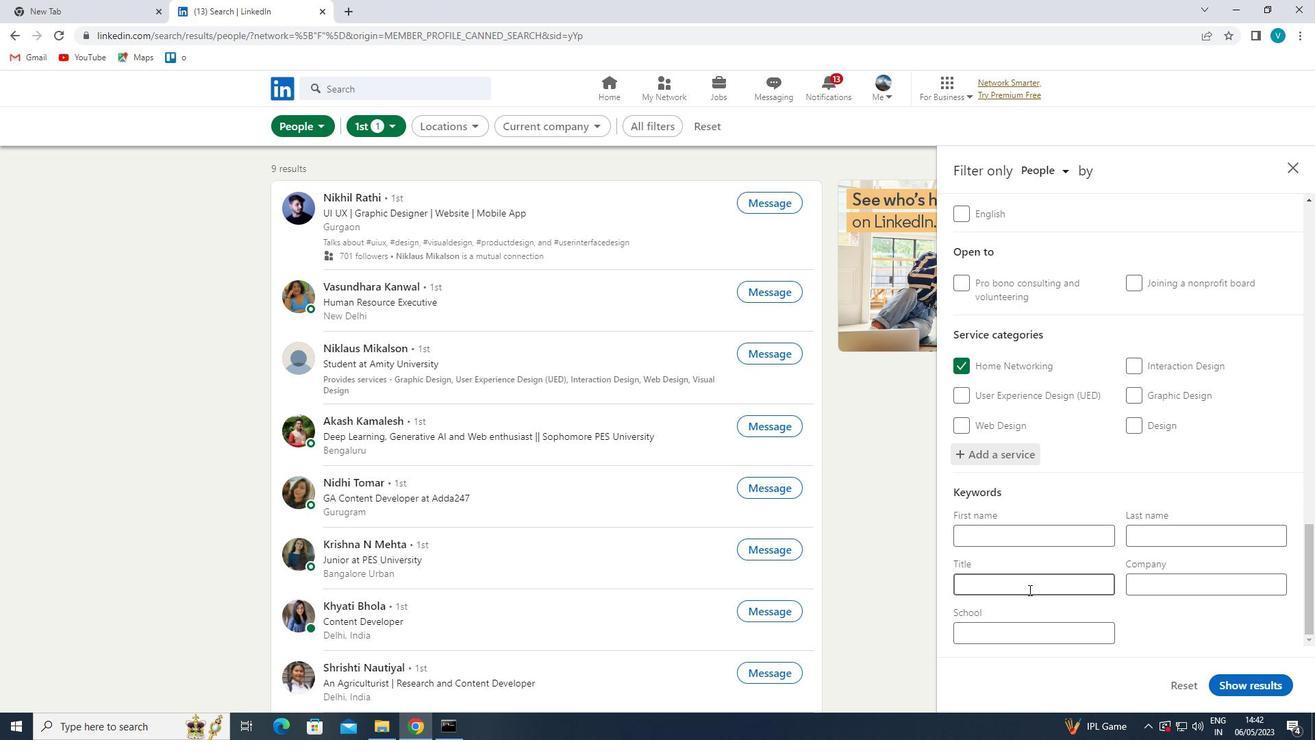 
Action: Mouse moved to (1010, 575)
Screenshot: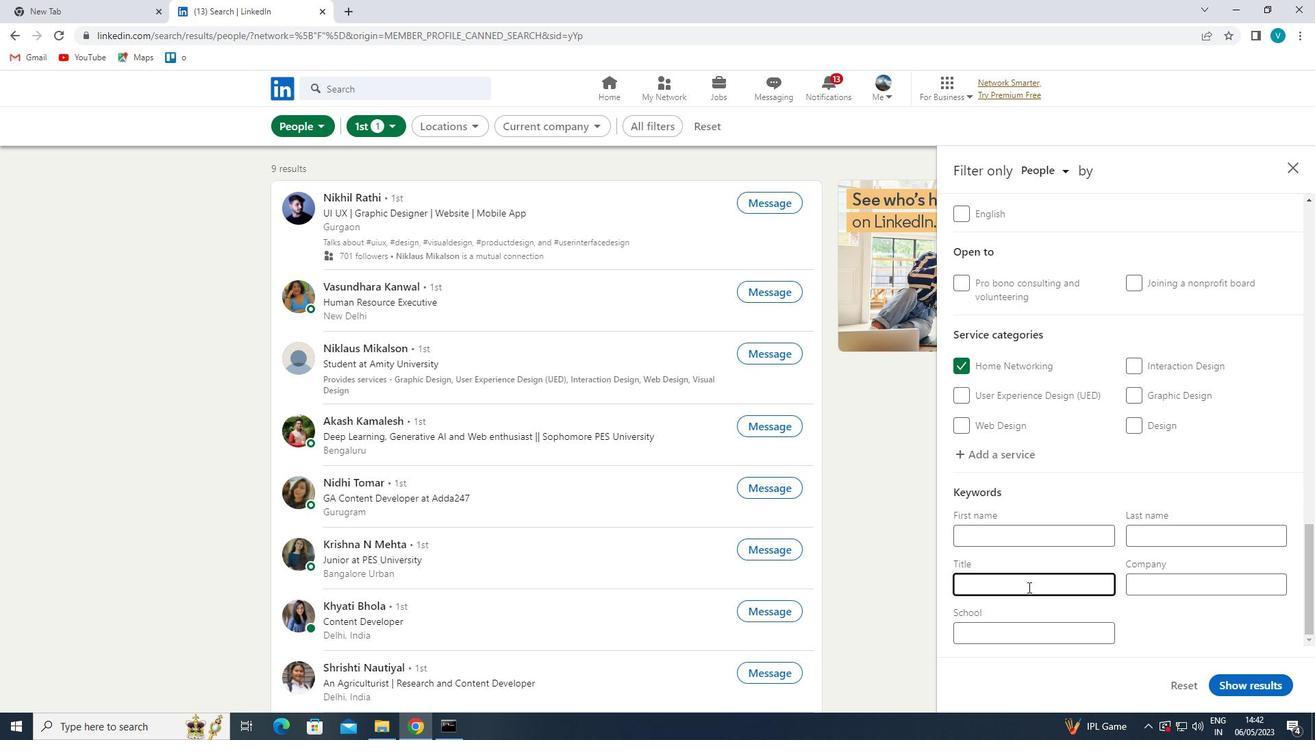 
Action: Key pressed <Key.shift>PHYSICIST<Key.space>
Screenshot: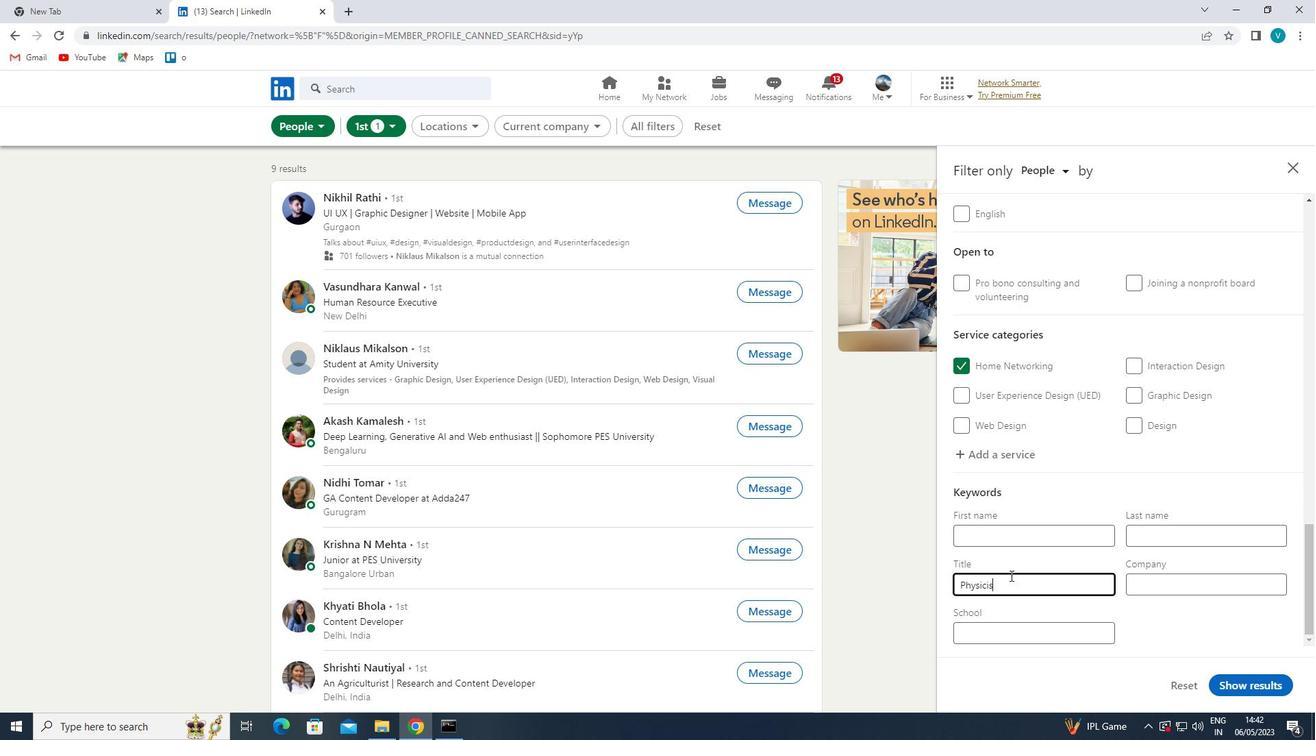 
Action: Mouse moved to (1240, 690)
Screenshot: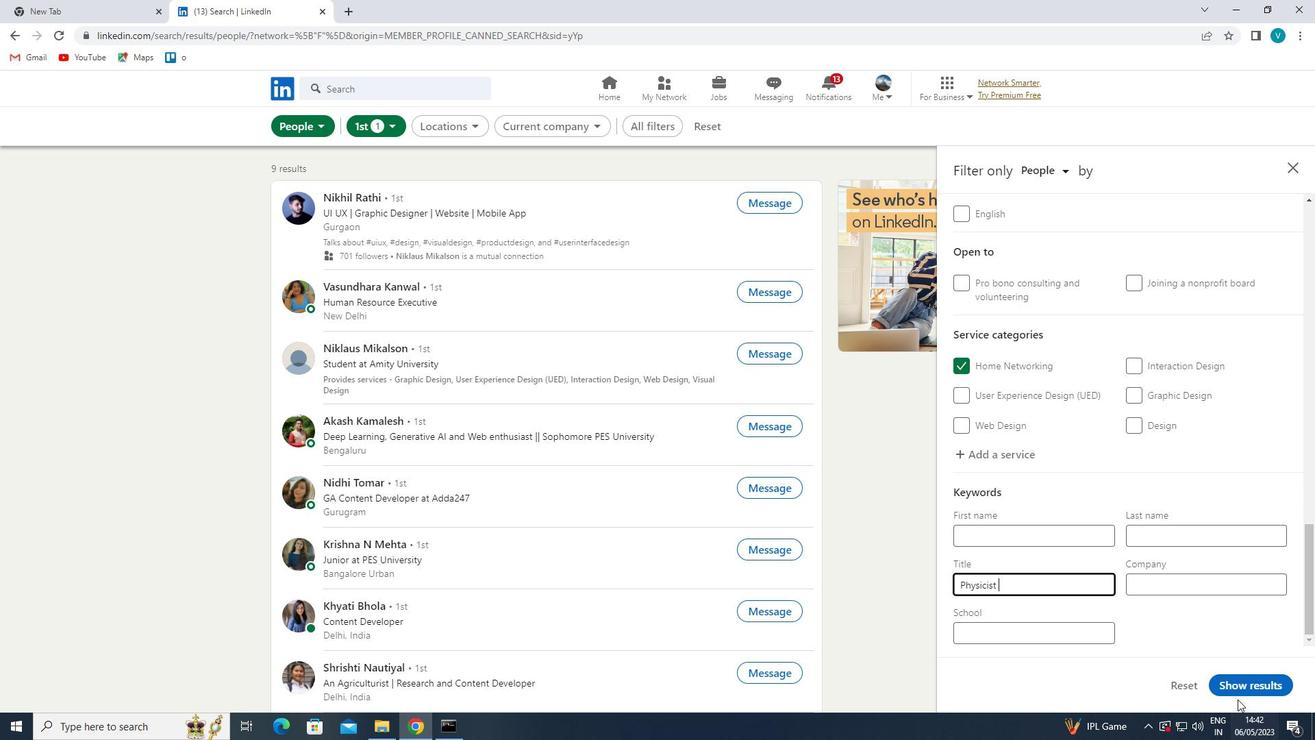 
Action: Mouse pressed left at (1240, 690)
Screenshot: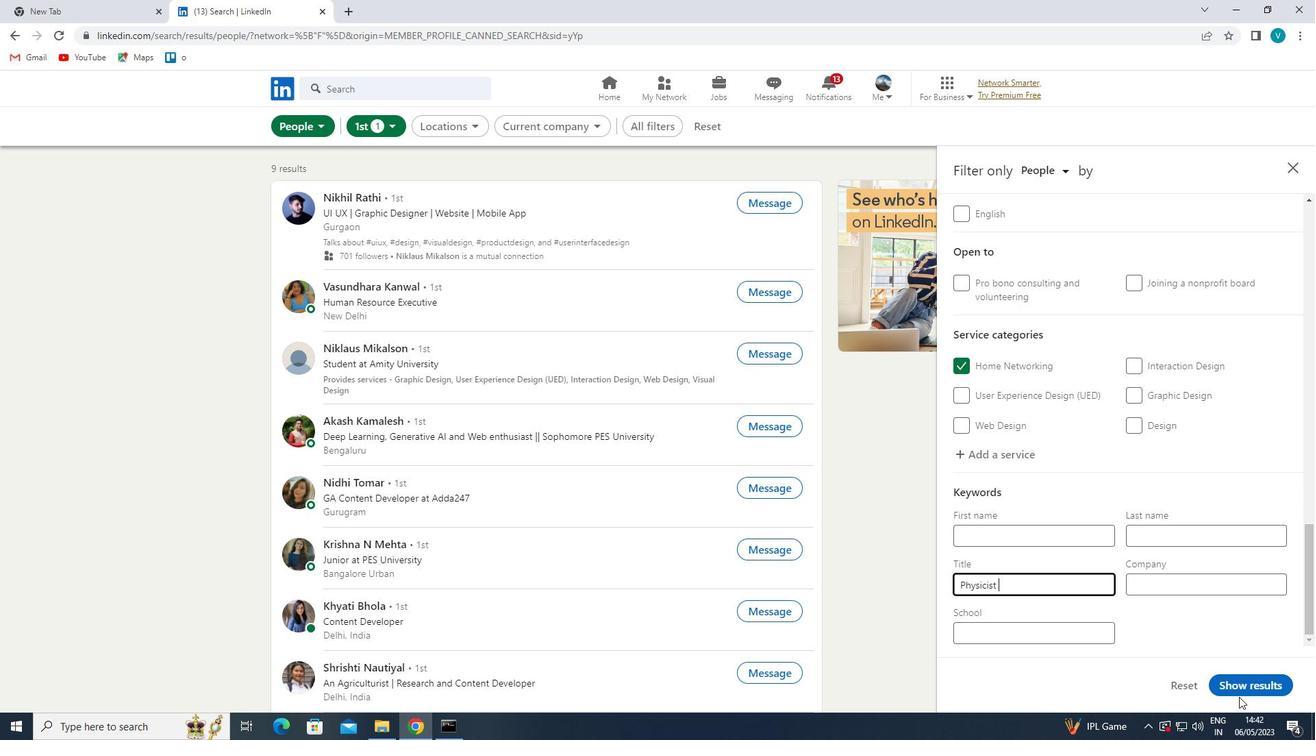 
Action: Mouse moved to (1149, 636)
Screenshot: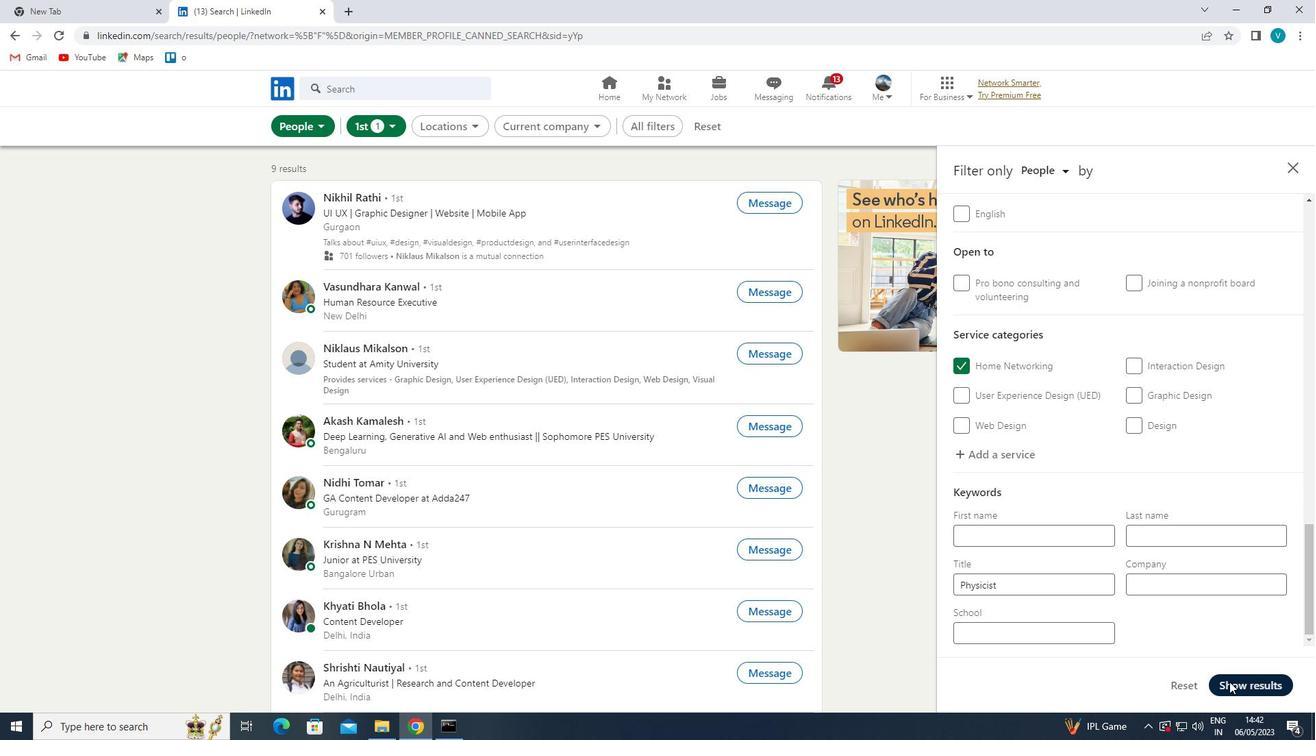 
